 Task: Search round trip flight ticket for 5 adults, 2 children, 1 infant in seat and 2 infants on lap in economy from Owensboro: Owensborodaviess County Regional Airport to New Bern: Coastal Carolina Regional Airport (was Craven County Regional) on 5-4-2023 and return on 5-6-2023. Choice of flights is JetBlue. Number of bags: 2 checked bags. Price is upto 35000. Outbound departure time preference is 12:15.
Action: Mouse moved to (372, 375)
Screenshot: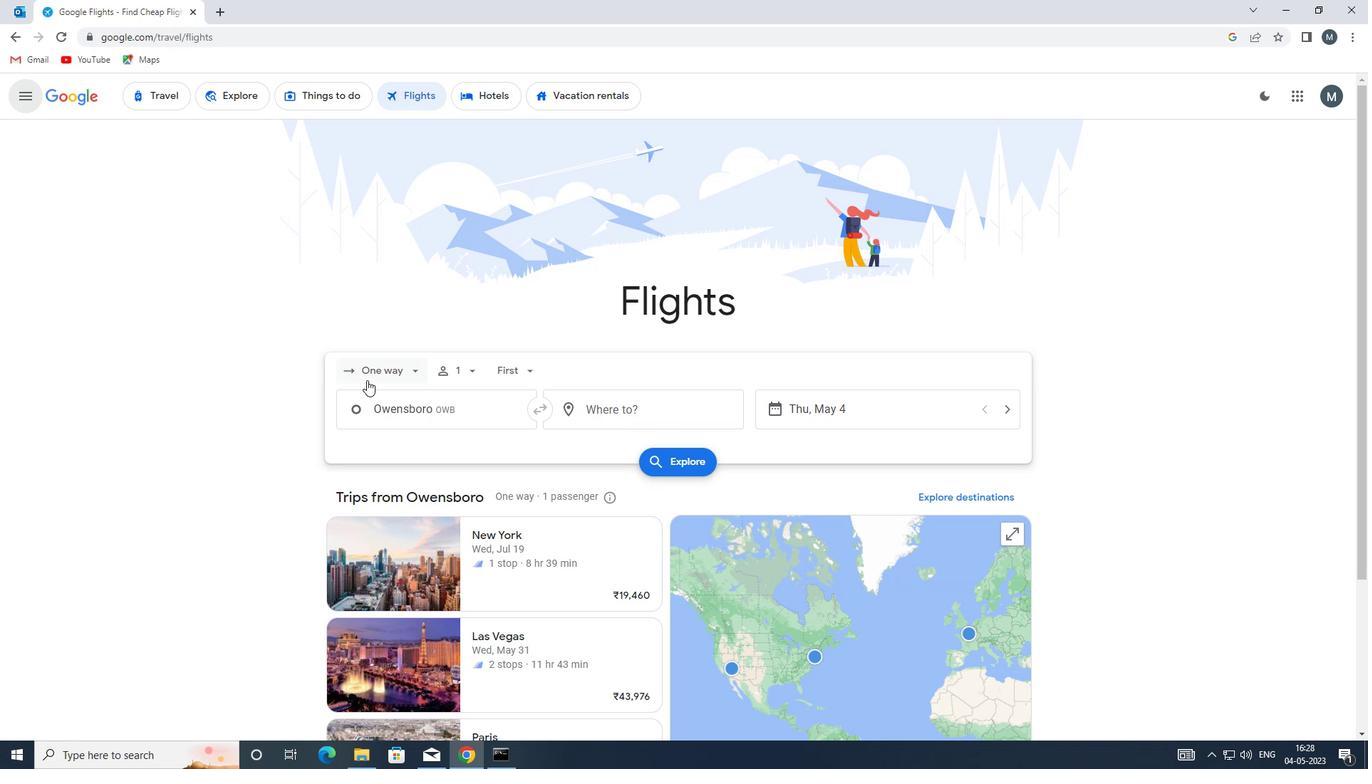 
Action: Mouse pressed left at (372, 375)
Screenshot: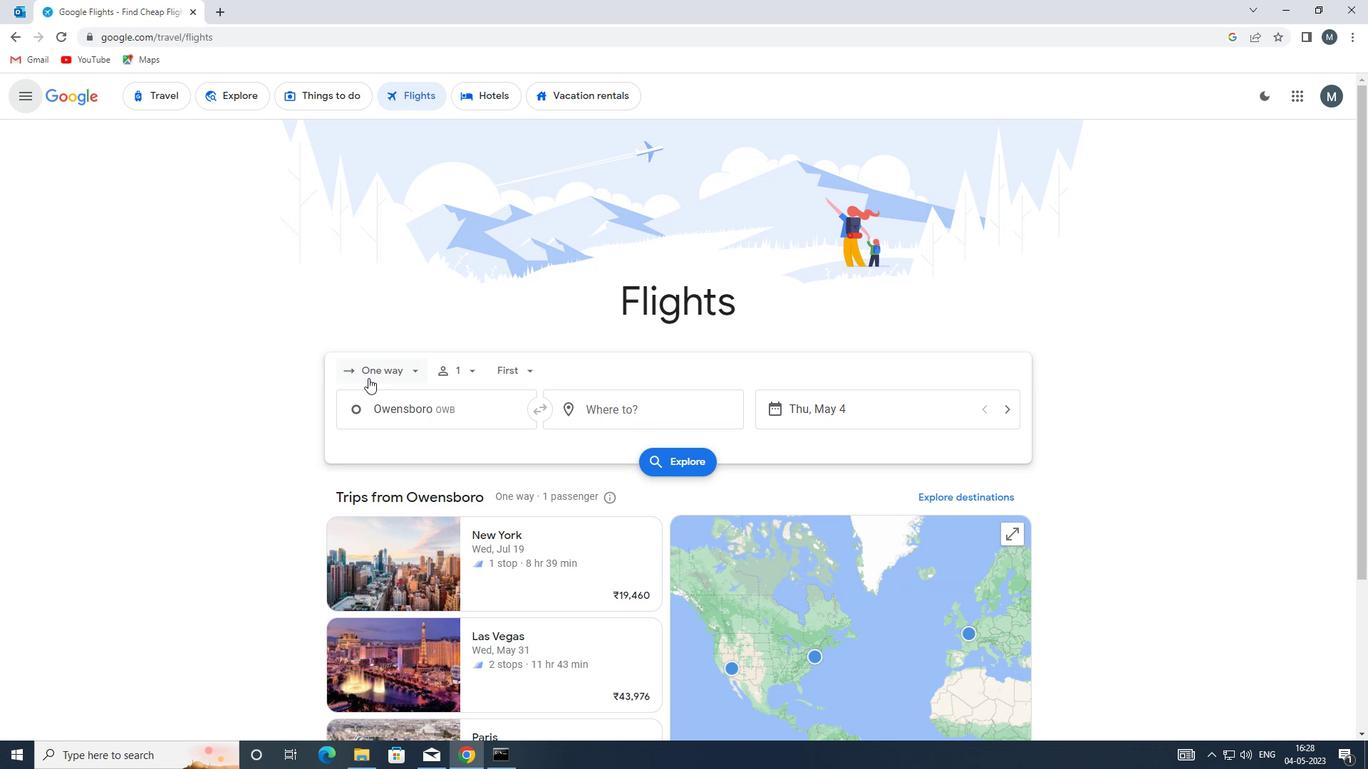 
Action: Mouse moved to (386, 400)
Screenshot: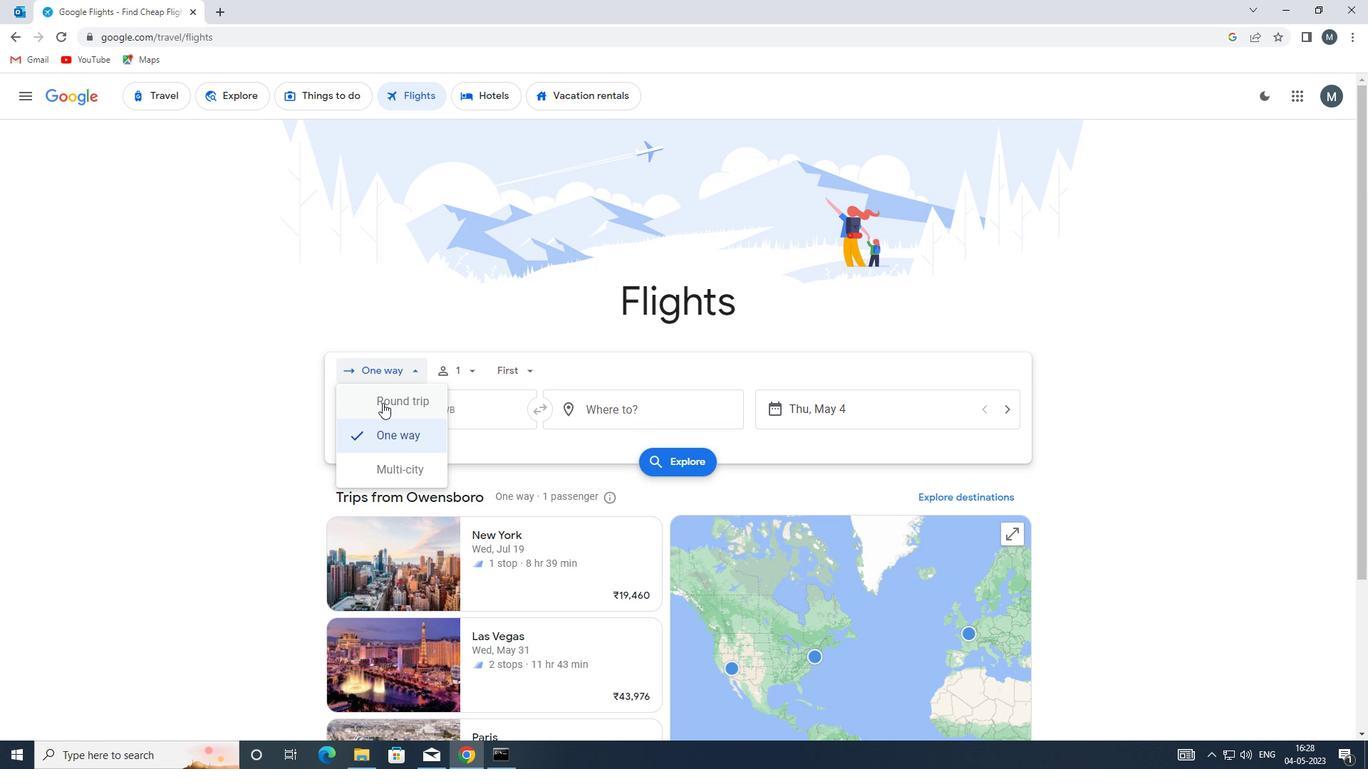 
Action: Mouse pressed left at (386, 400)
Screenshot: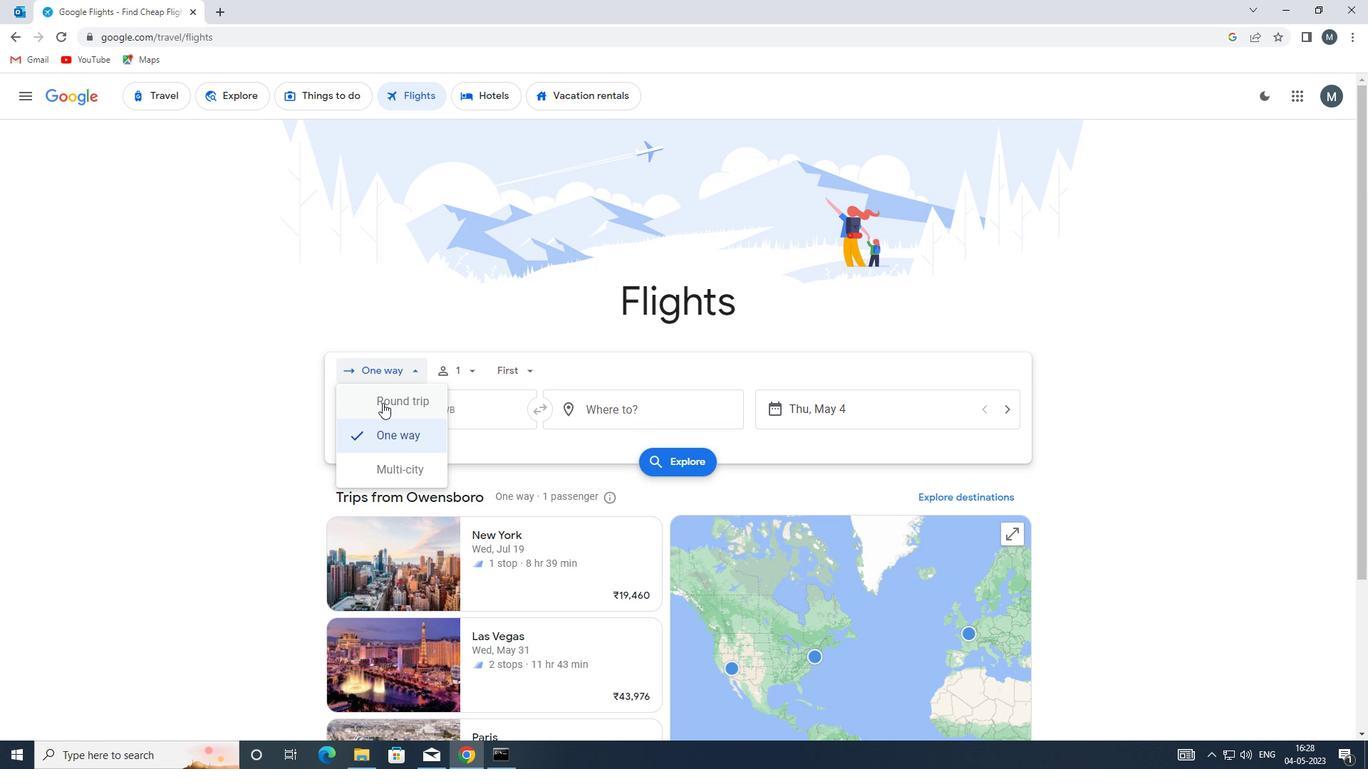 
Action: Mouse moved to (466, 374)
Screenshot: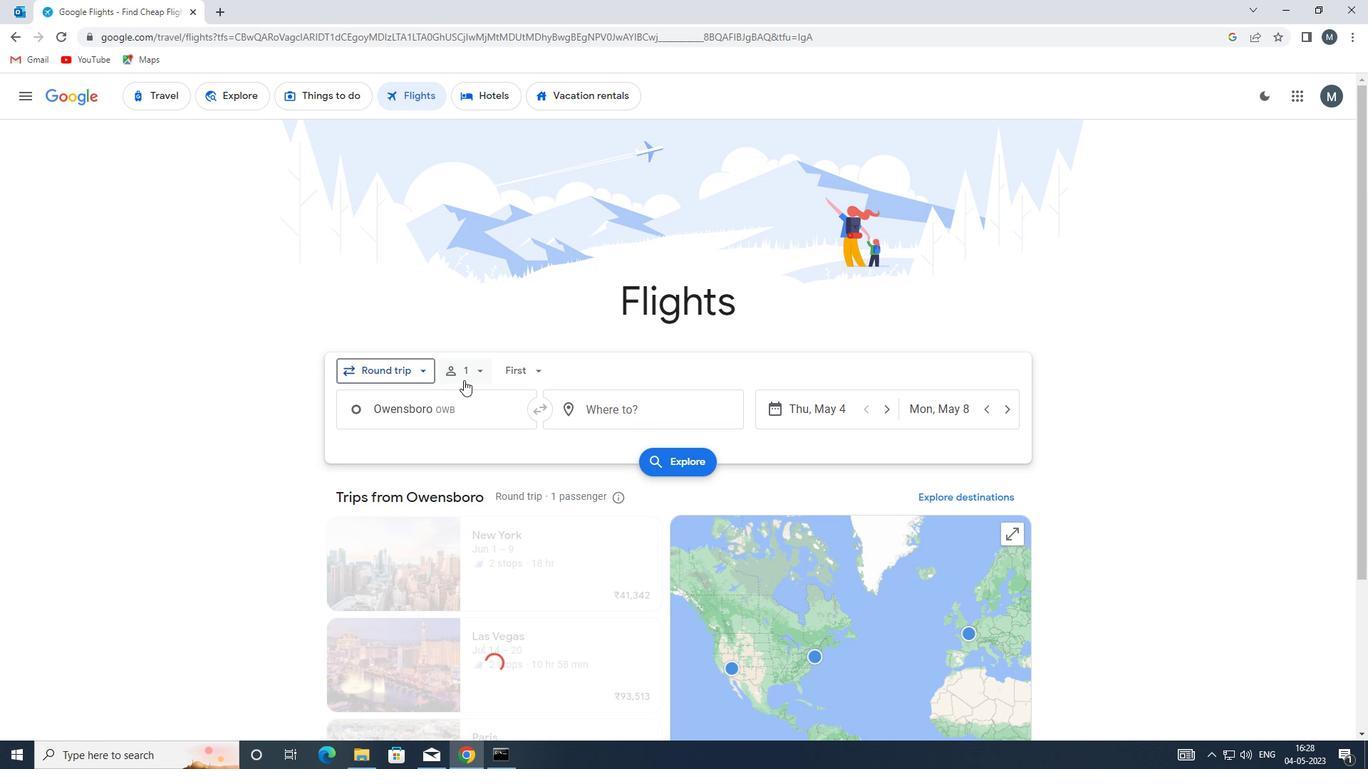 
Action: Mouse pressed left at (466, 374)
Screenshot: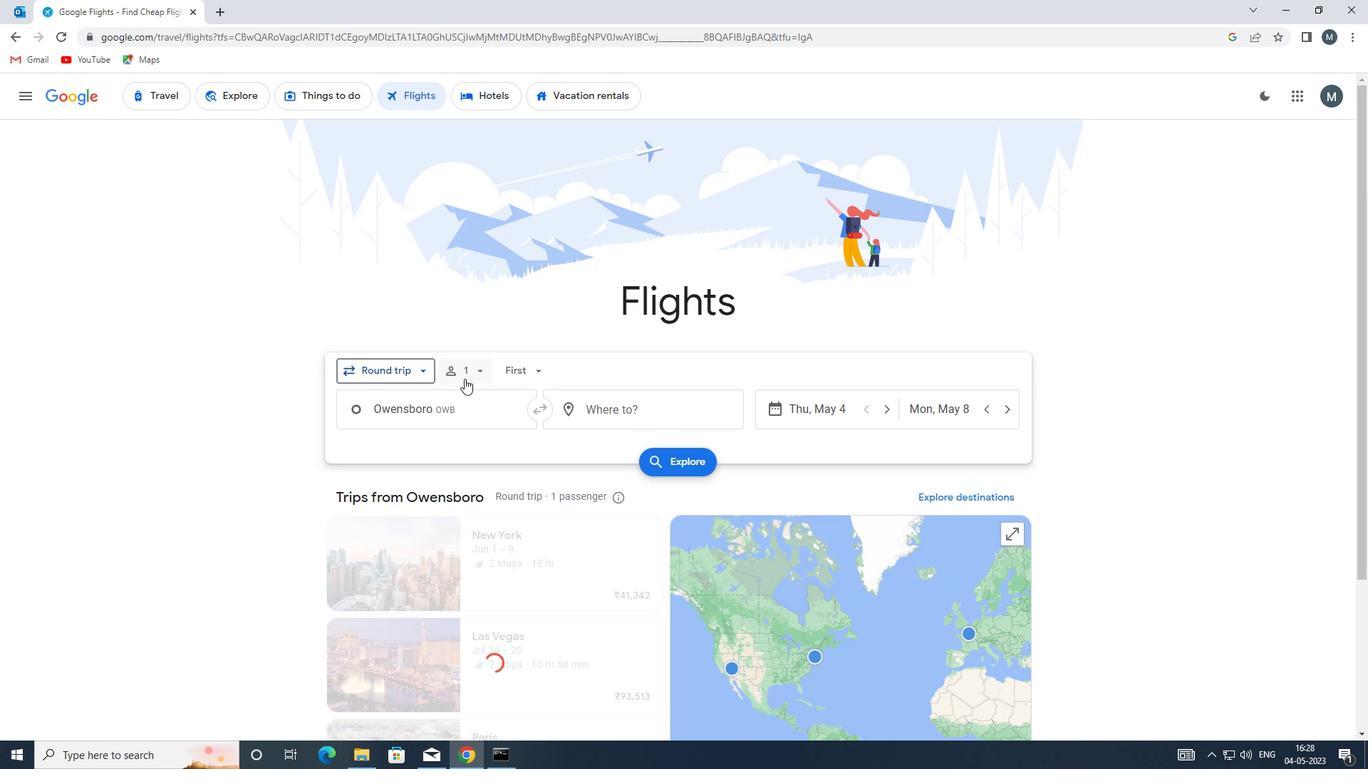 
Action: Mouse moved to (596, 409)
Screenshot: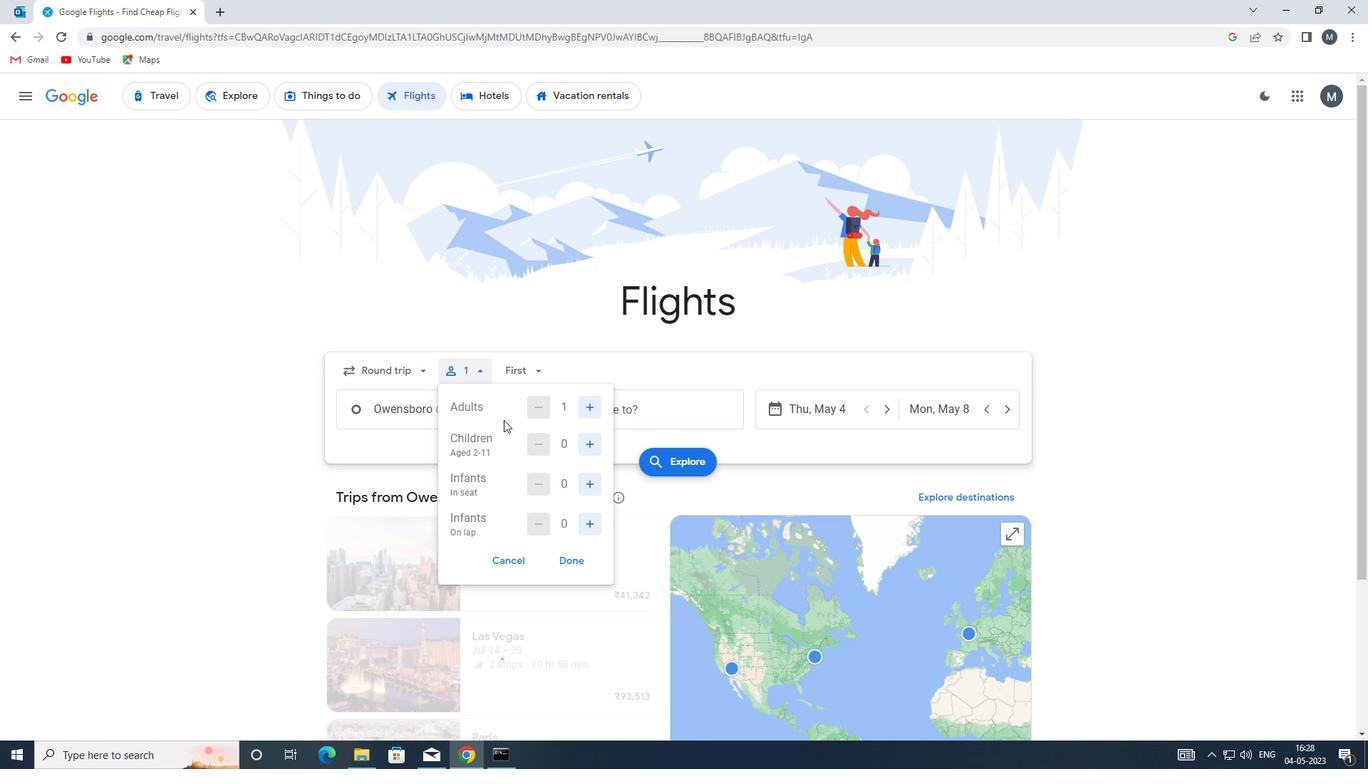 
Action: Mouse pressed left at (596, 409)
Screenshot: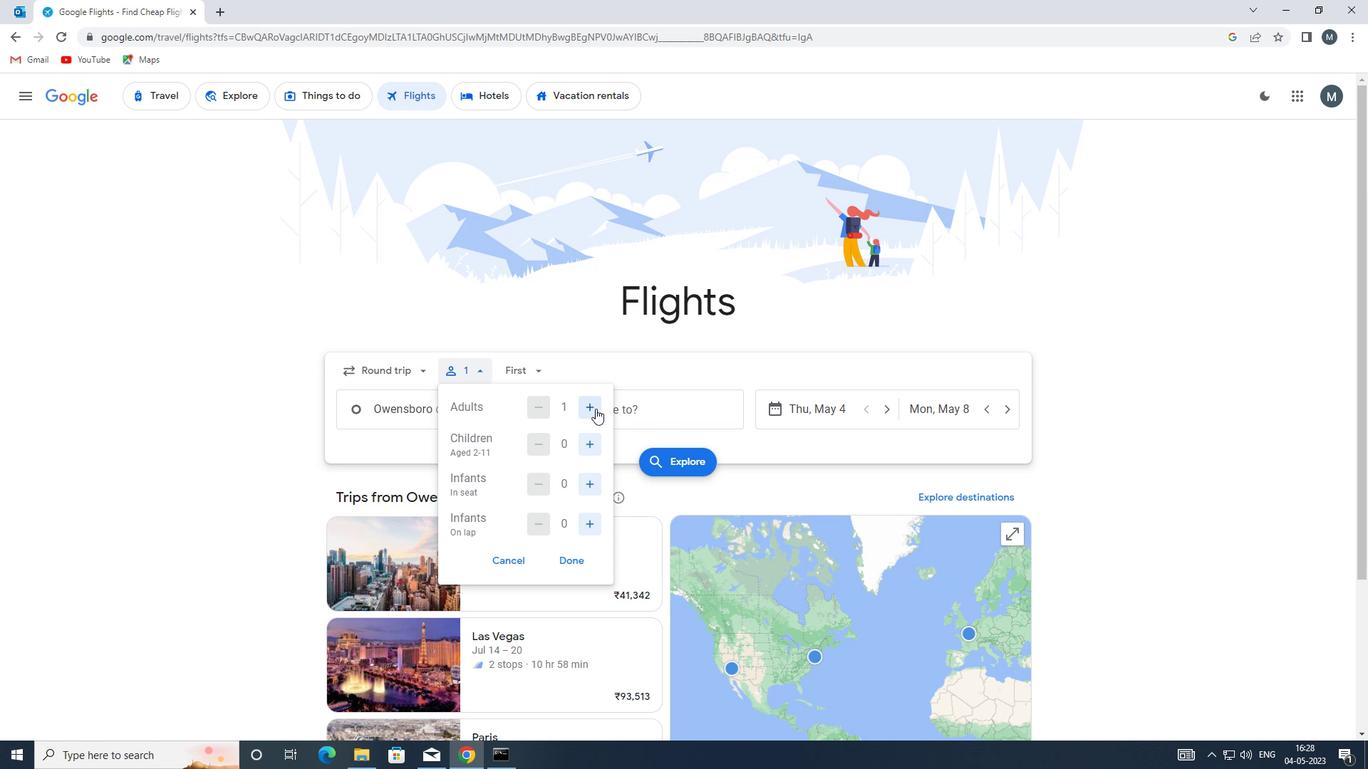 
Action: Mouse pressed left at (596, 409)
Screenshot: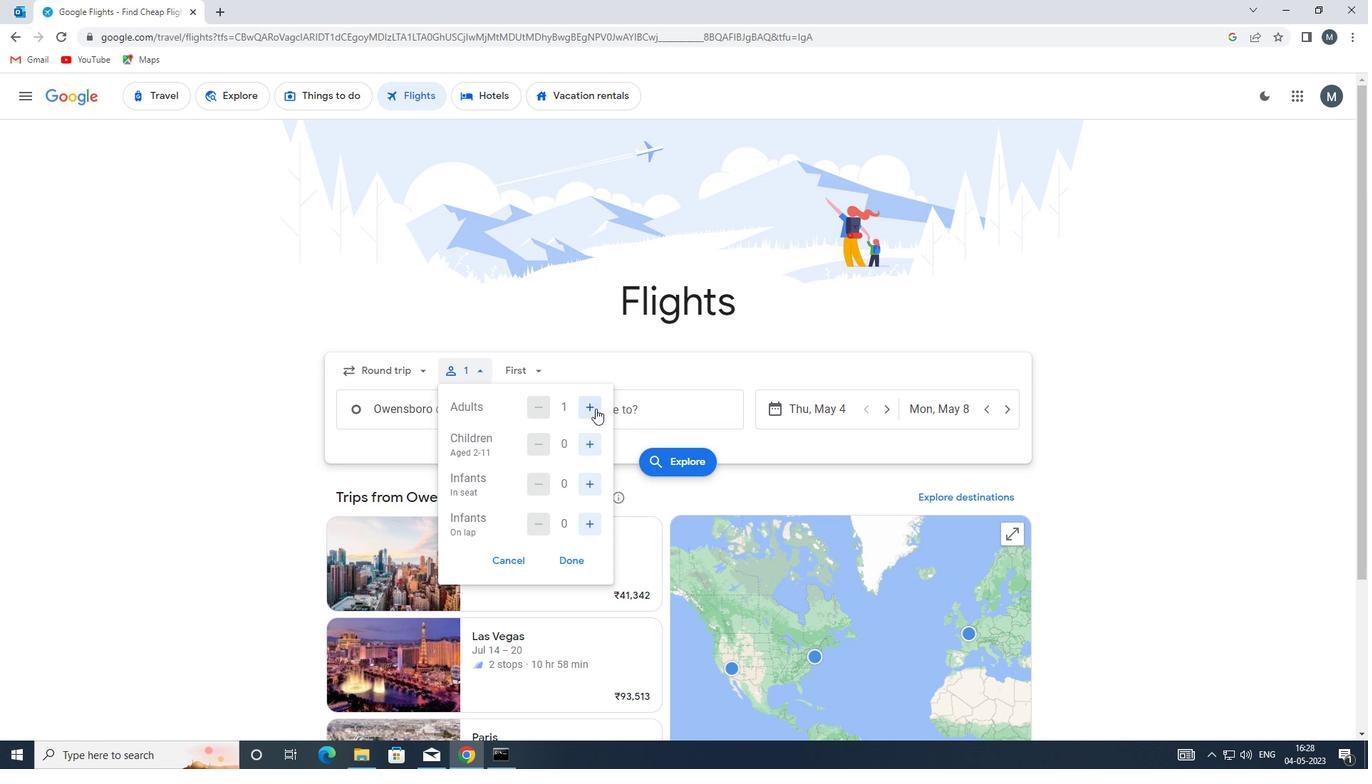 
Action: Mouse pressed left at (596, 409)
Screenshot: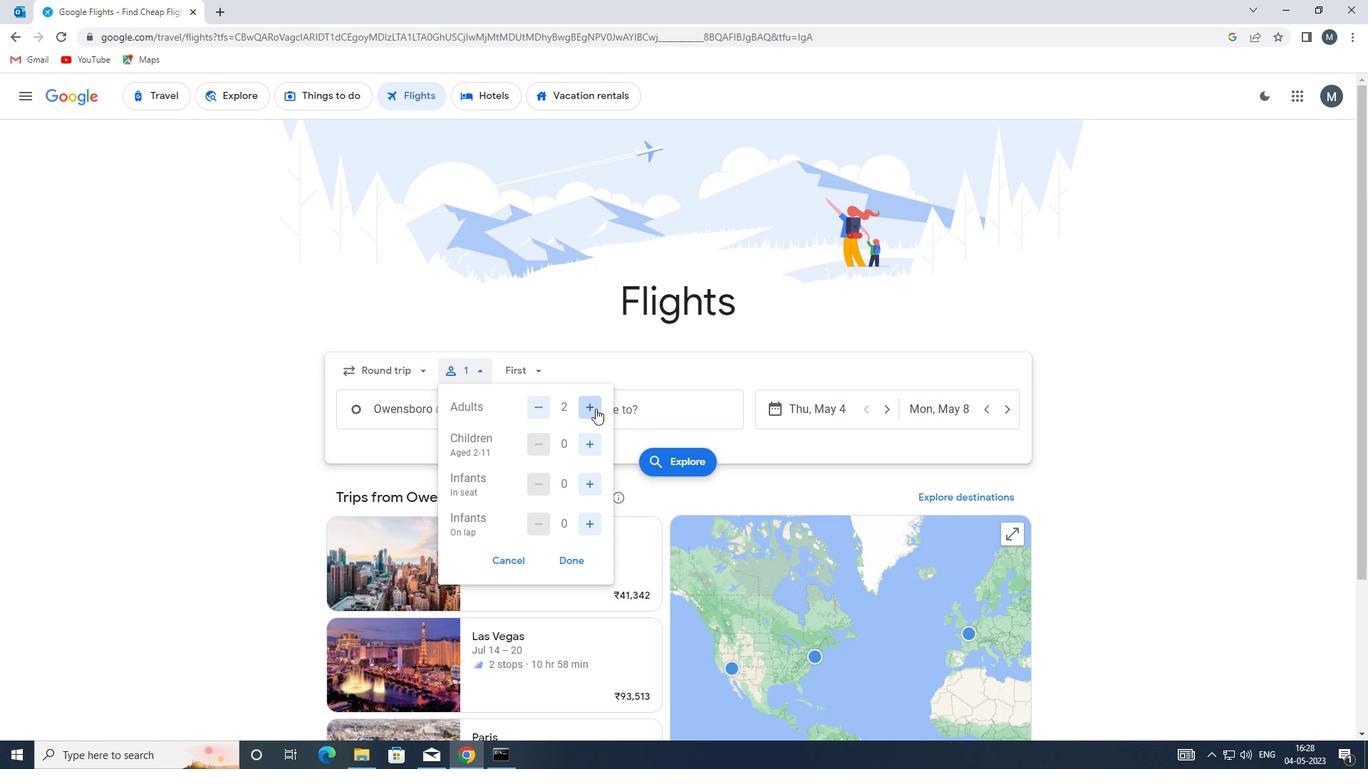 
Action: Mouse pressed left at (596, 409)
Screenshot: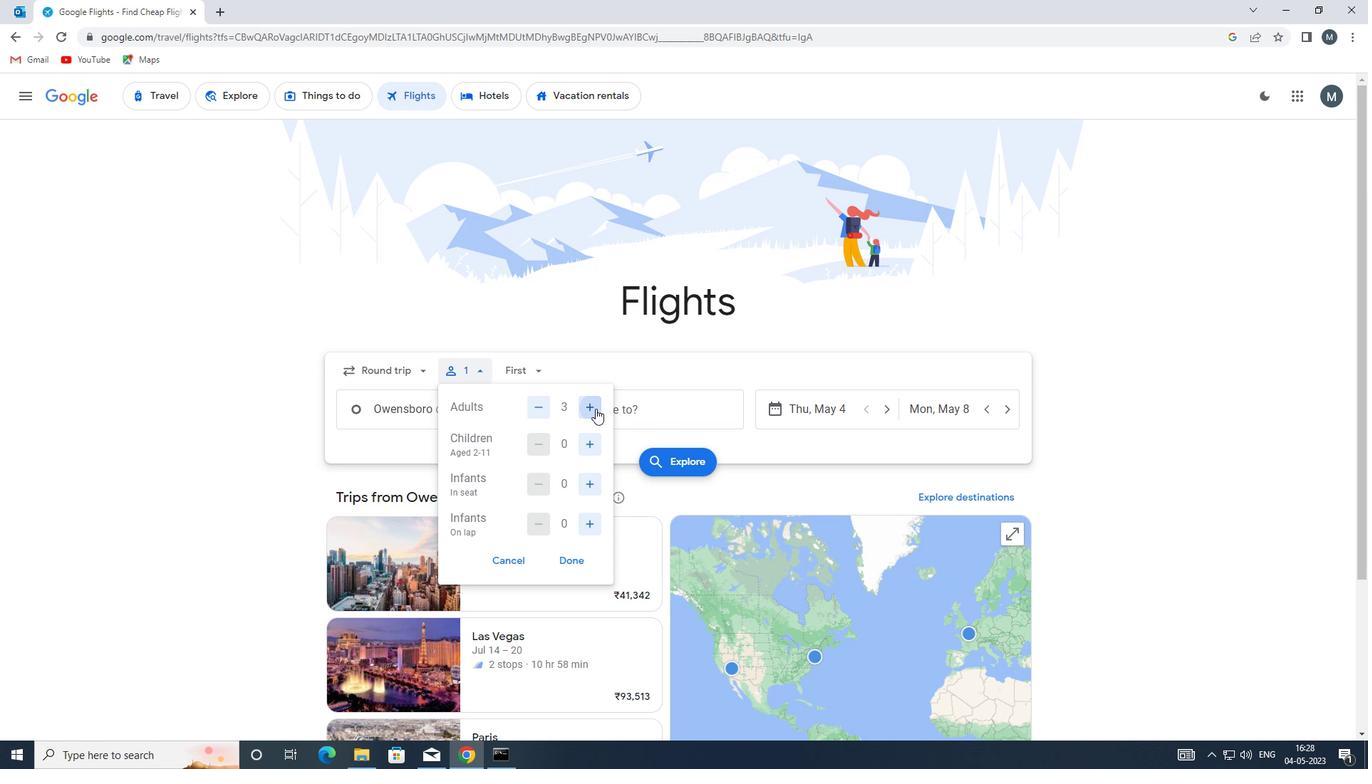
Action: Mouse moved to (589, 445)
Screenshot: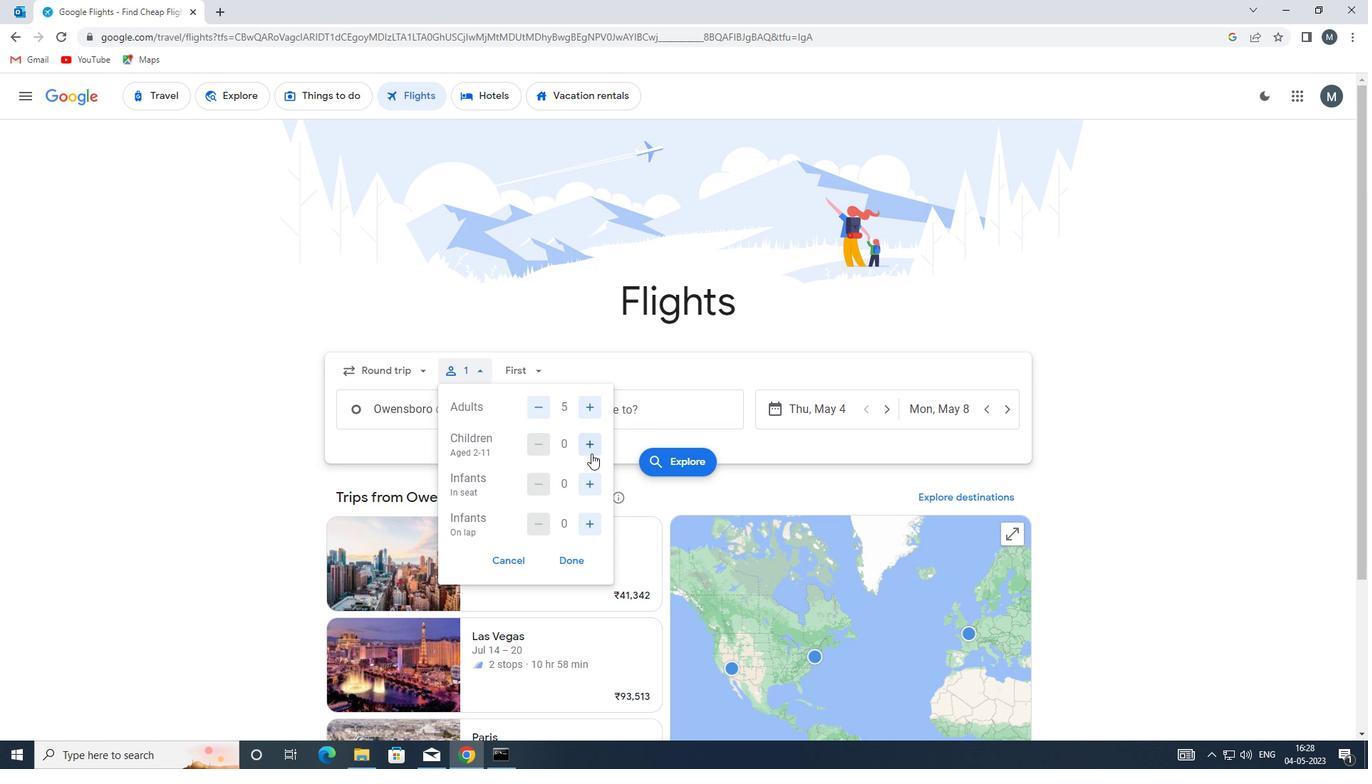 
Action: Mouse pressed left at (589, 445)
Screenshot: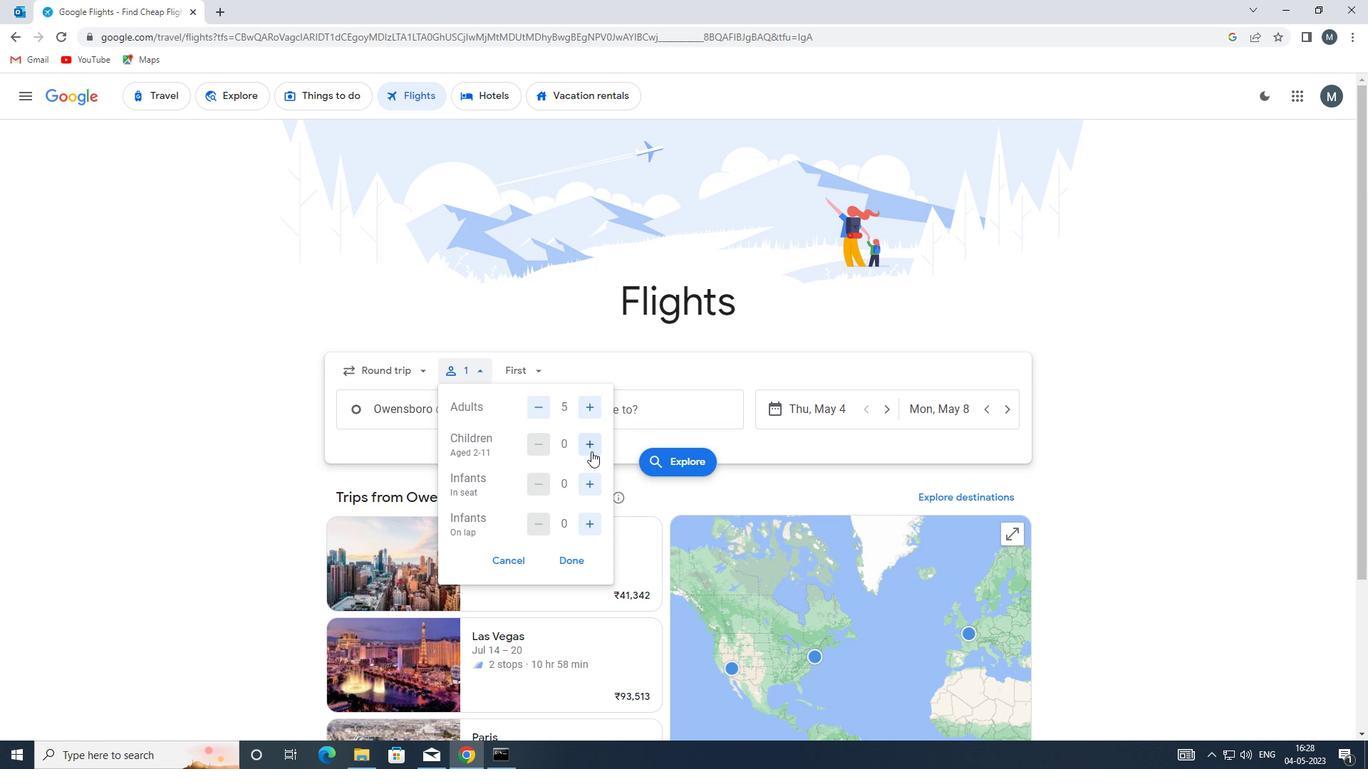 
Action: Mouse moved to (589, 444)
Screenshot: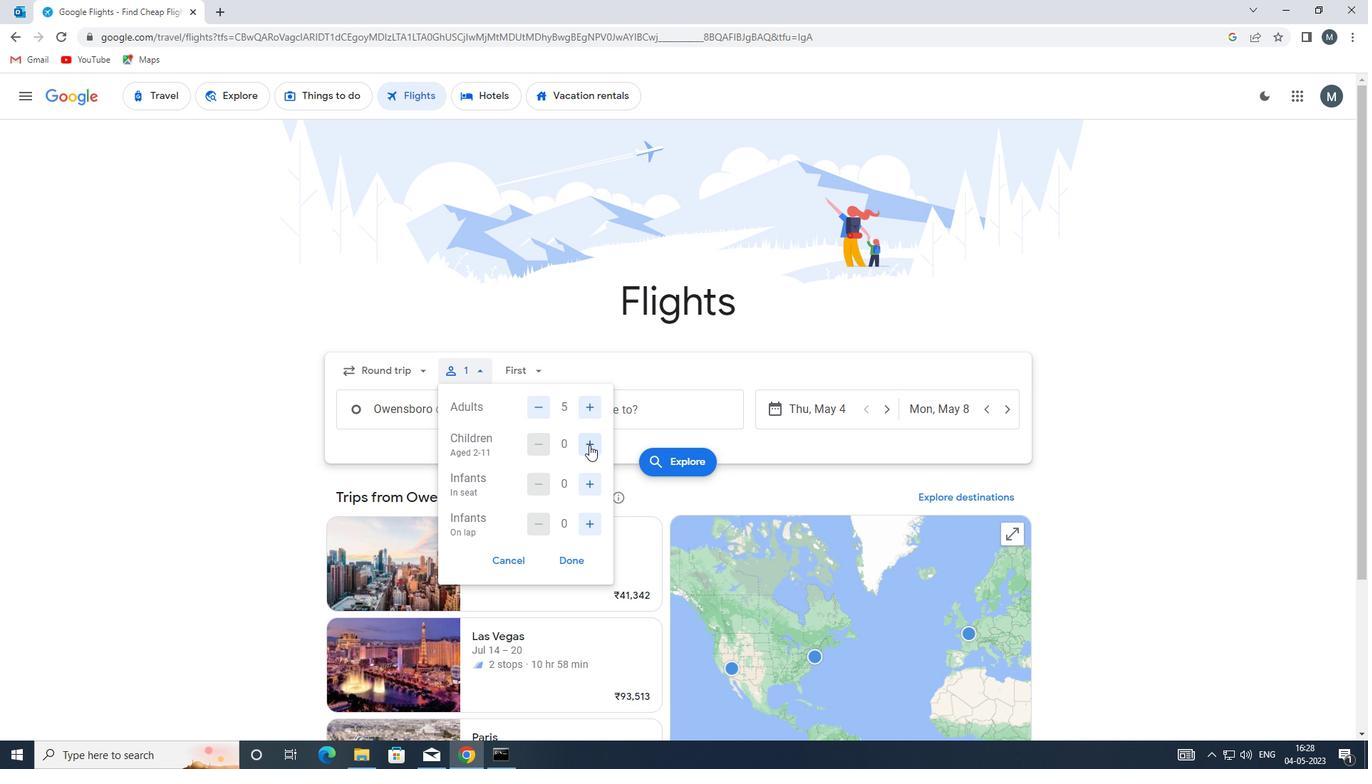 
Action: Mouse pressed left at (589, 444)
Screenshot: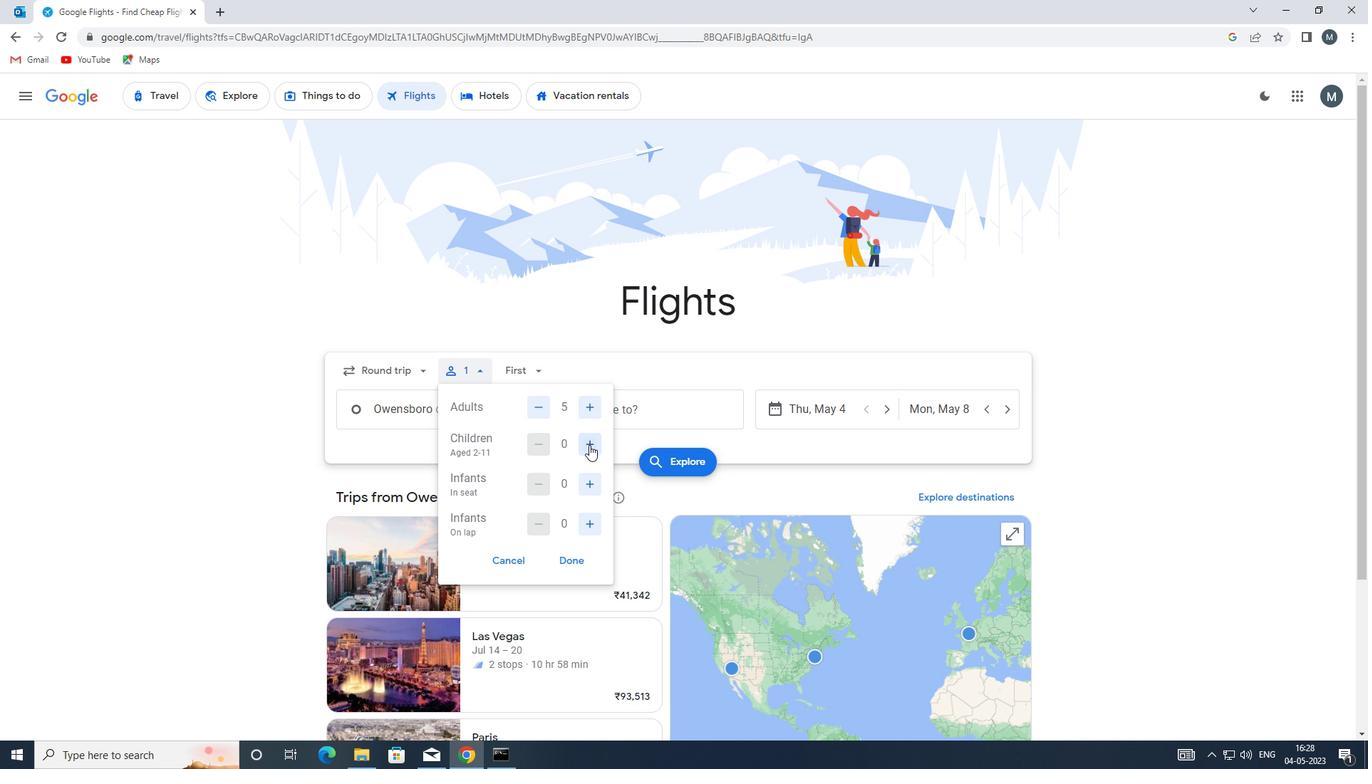
Action: Mouse moved to (590, 486)
Screenshot: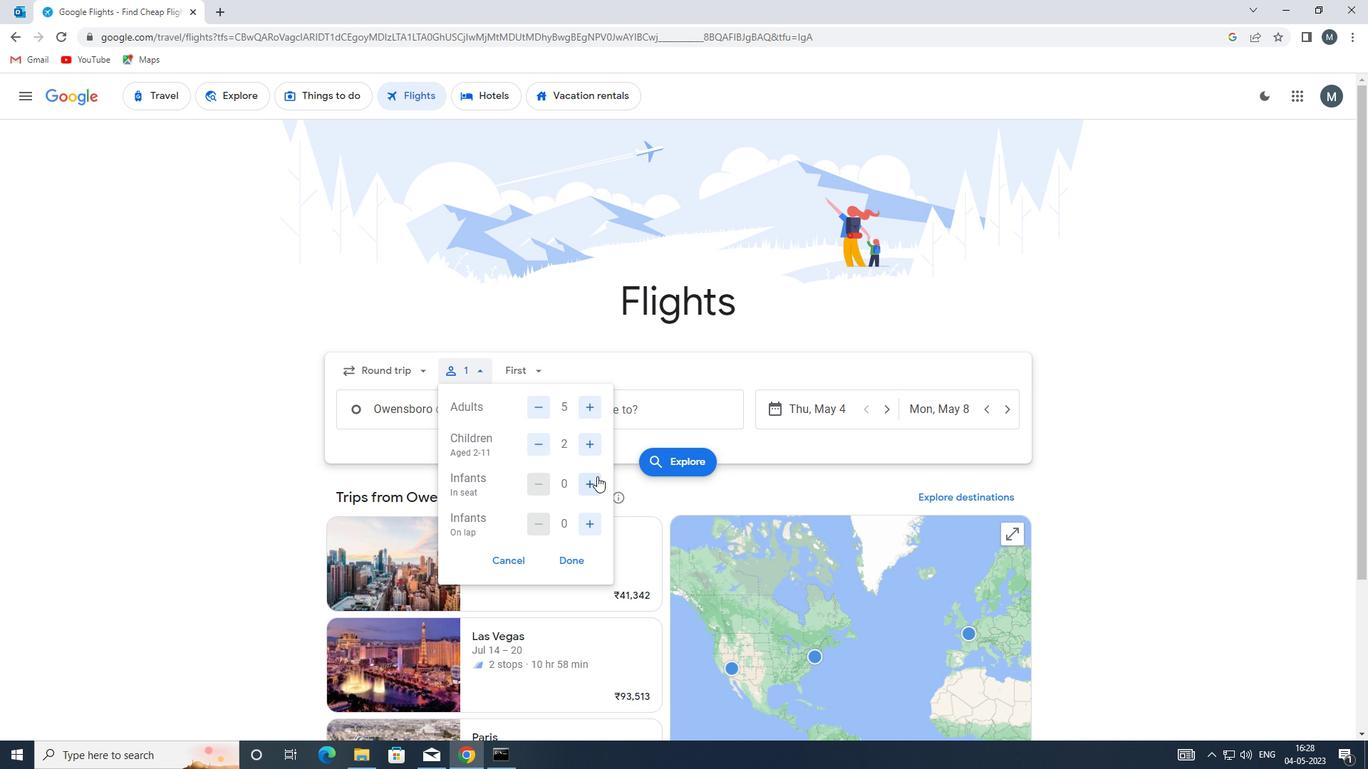 
Action: Mouse pressed left at (590, 486)
Screenshot: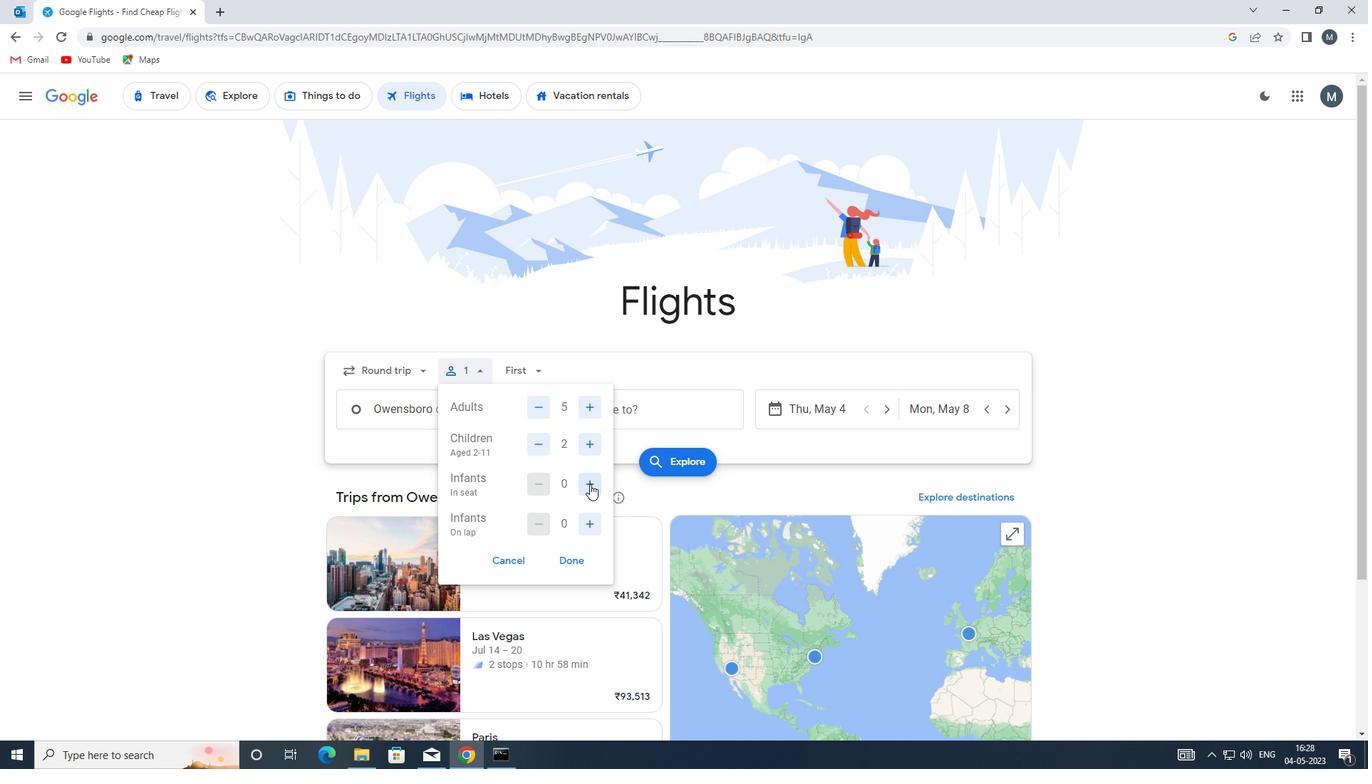 
Action: Mouse moved to (594, 523)
Screenshot: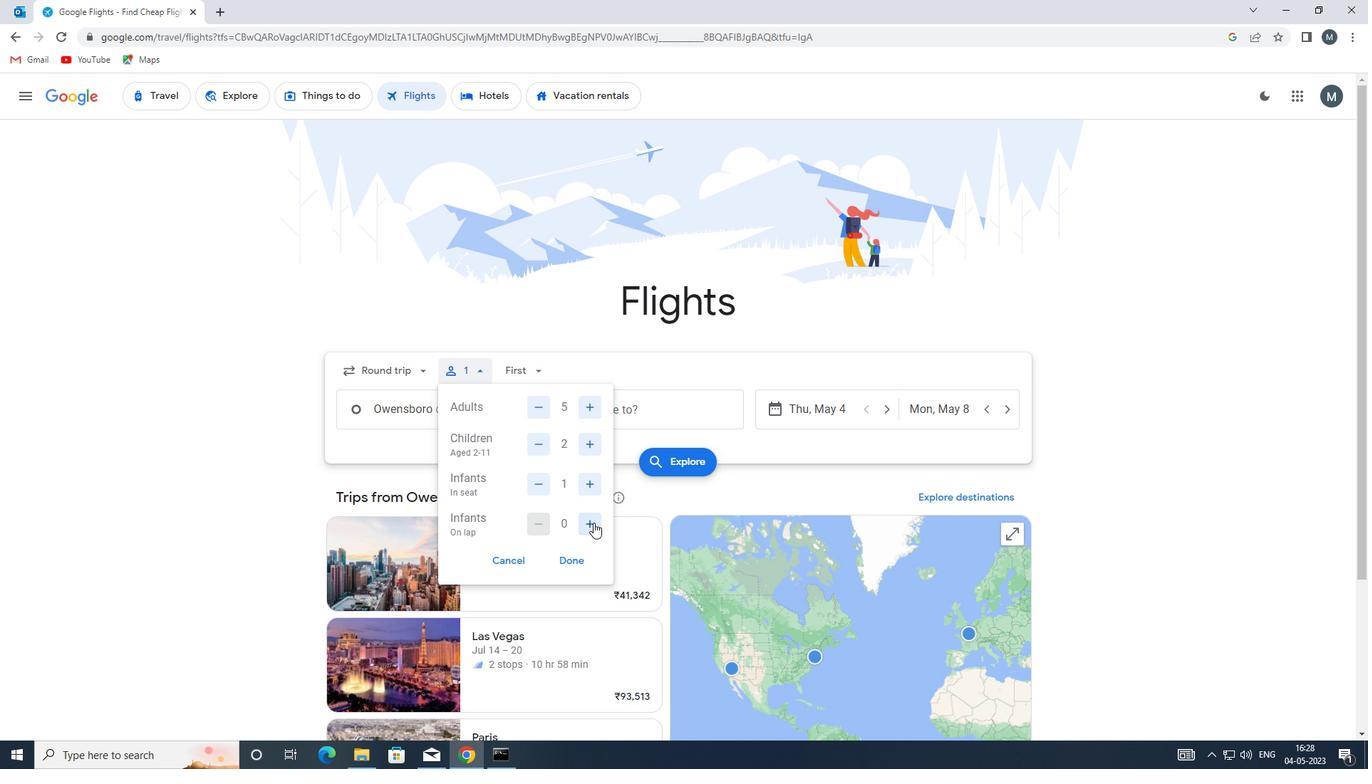 
Action: Mouse pressed left at (594, 523)
Screenshot: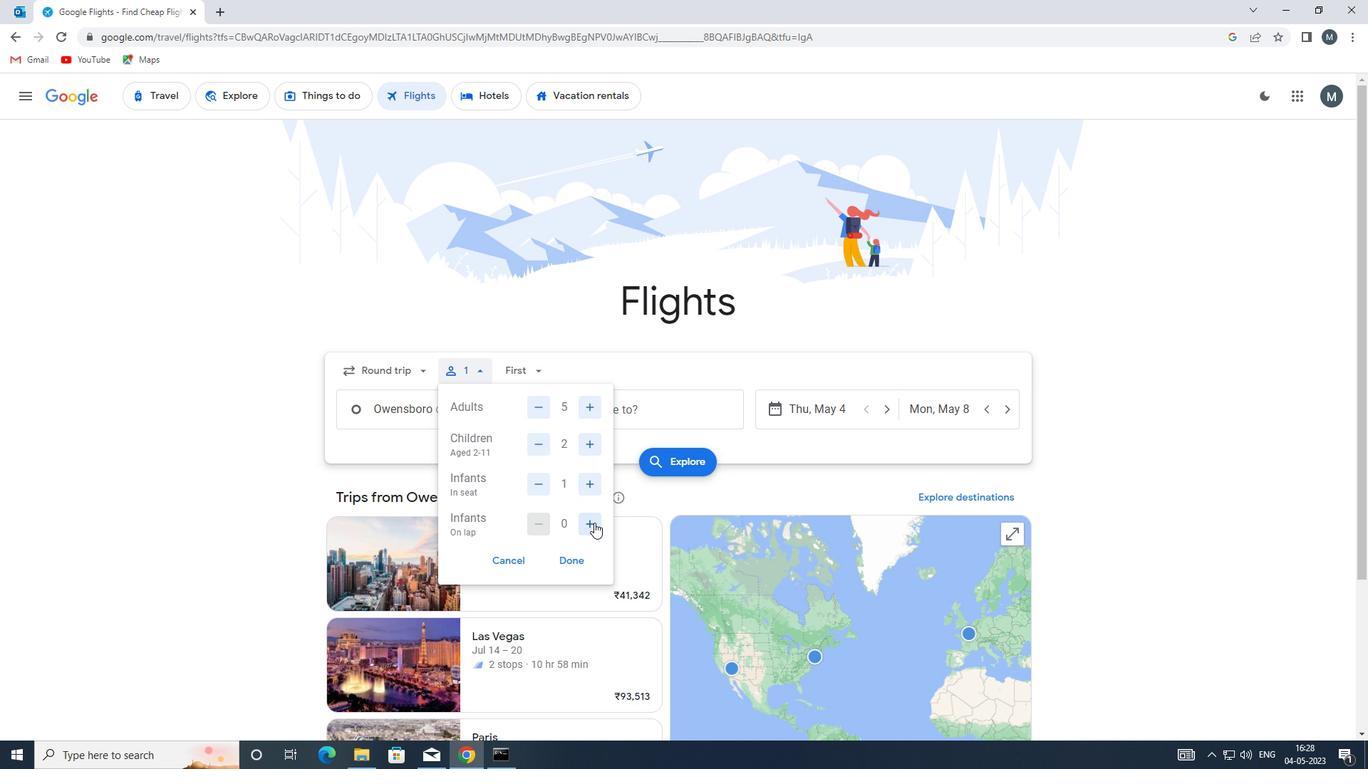 
Action: Mouse moved to (593, 522)
Screenshot: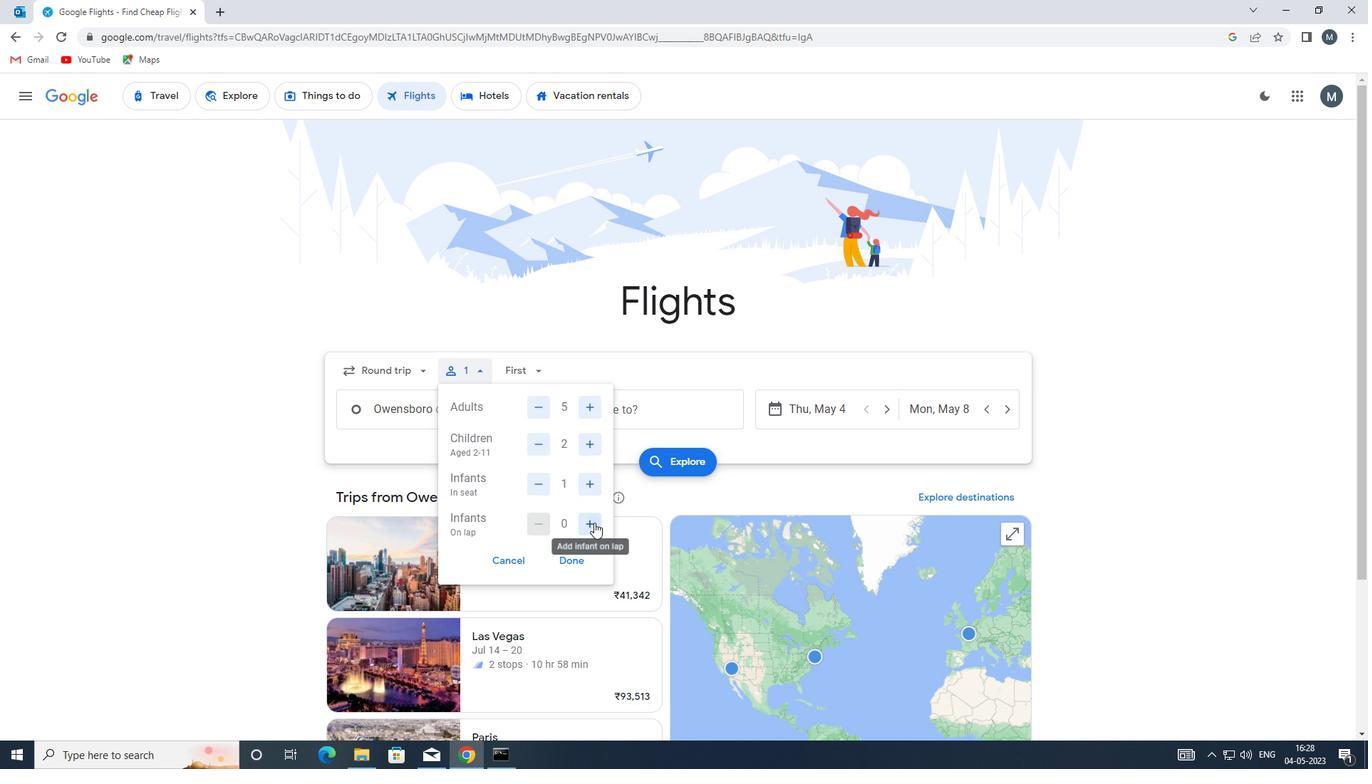 
Action: Mouse pressed left at (593, 522)
Screenshot: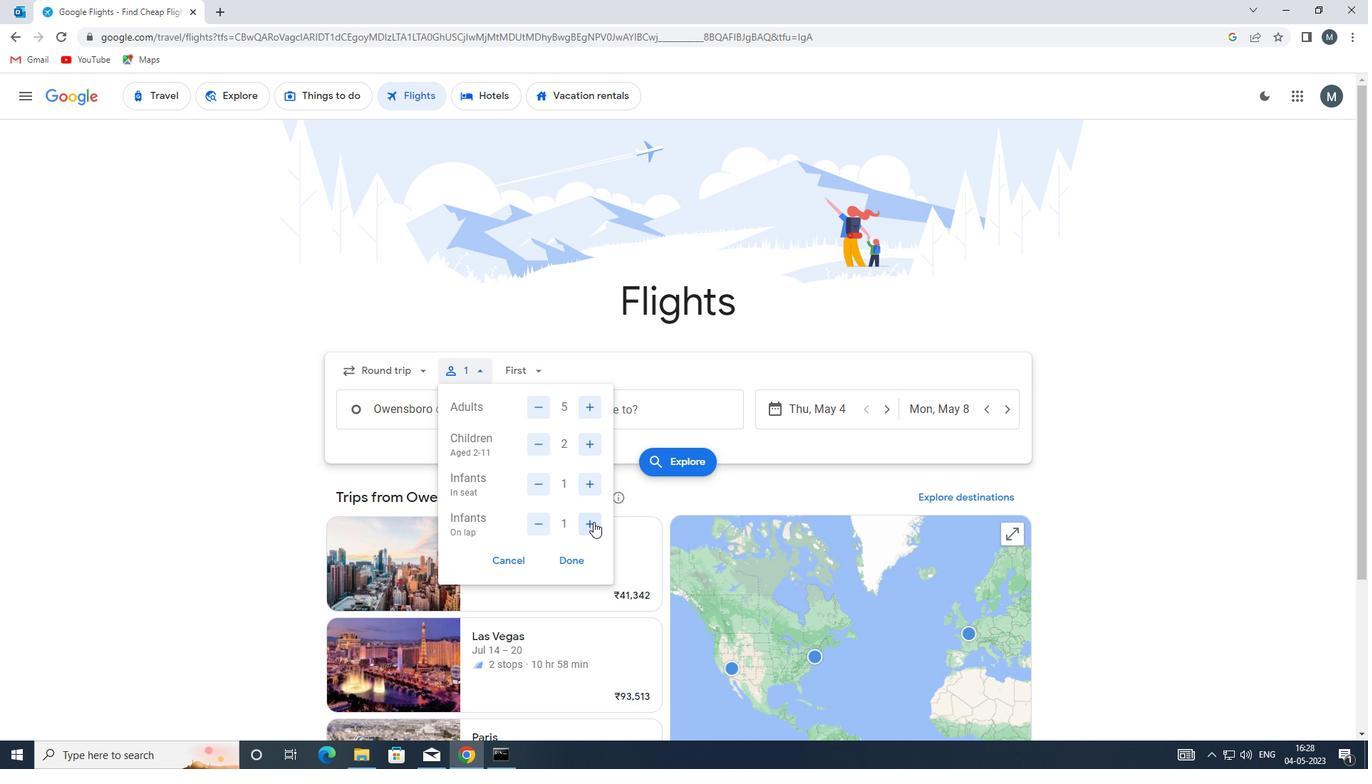 
Action: Mouse moved to (542, 519)
Screenshot: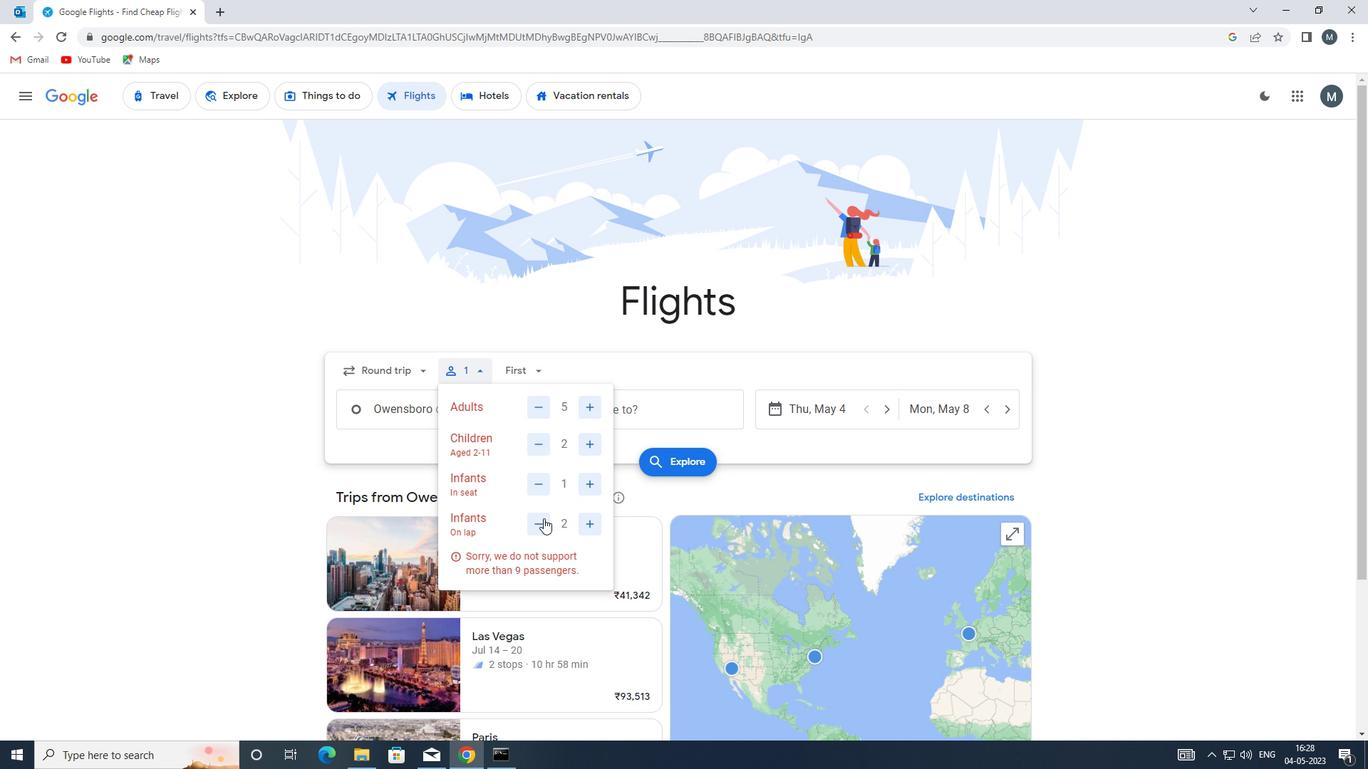 
Action: Mouse pressed left at (542, 519)
Screenshot: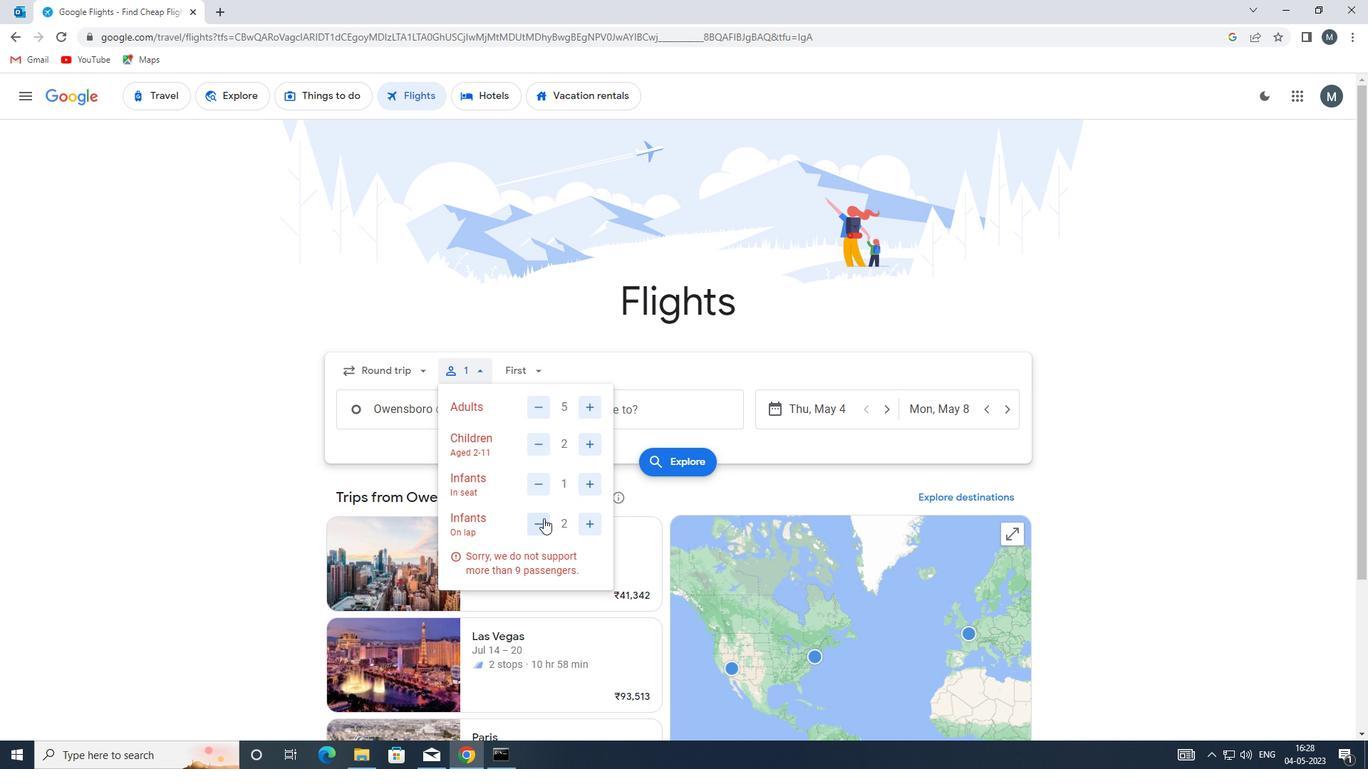 
Action: Mouse moved to (584, 562)
Screenshot: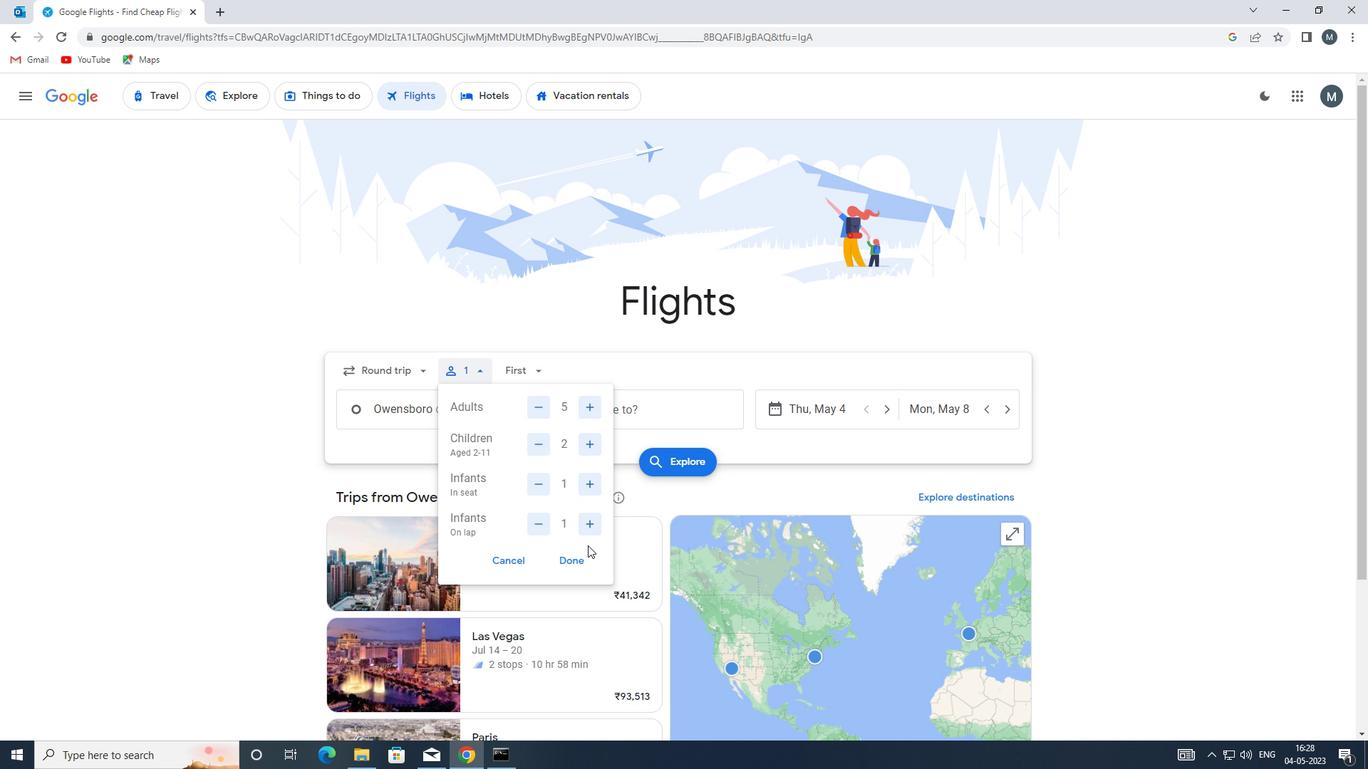 
Action: Mouse pressed left at (584, 562)
Screenshot: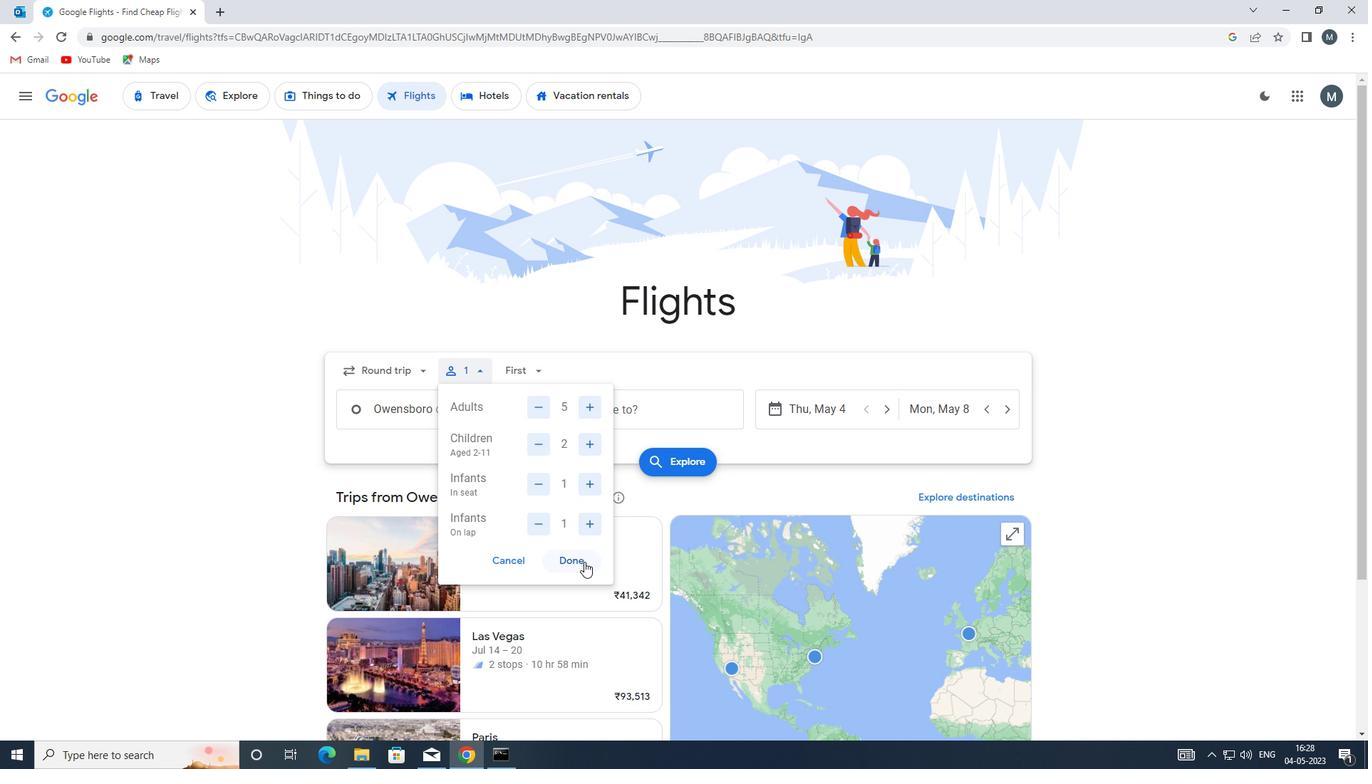 
Action: Mouse moved to (539, 375)
Screenshot: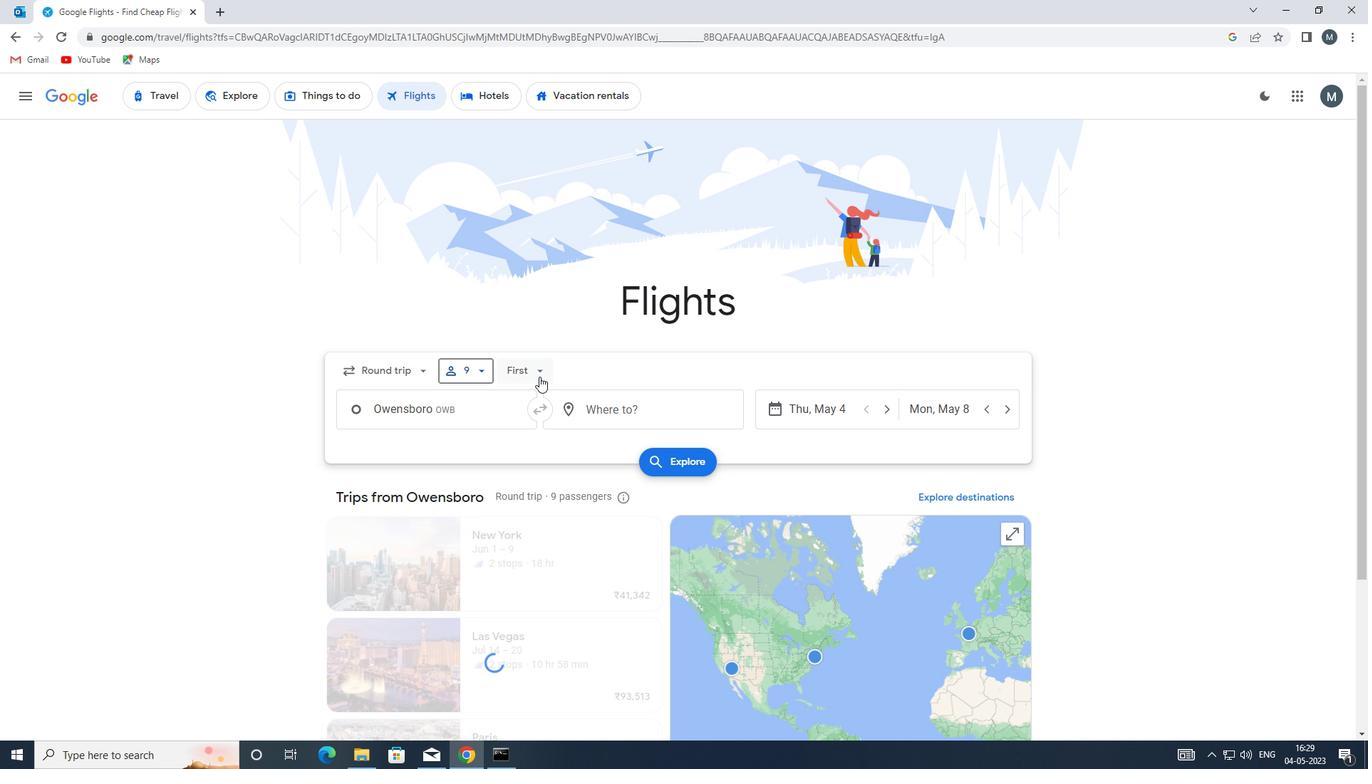 
Action: Mouse pressed left at (539, 375)
Screenshot: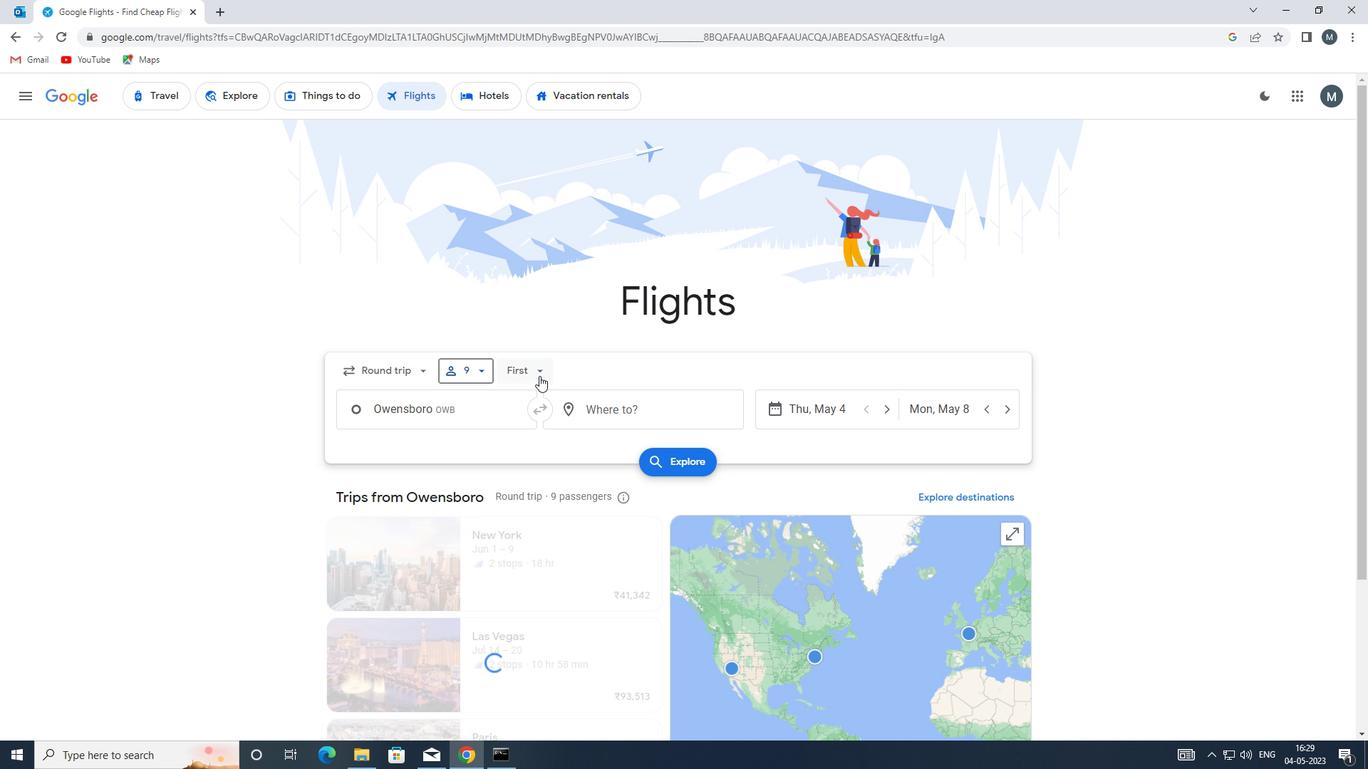 
Action: Mouse moved to (553, 404)
Screenshot: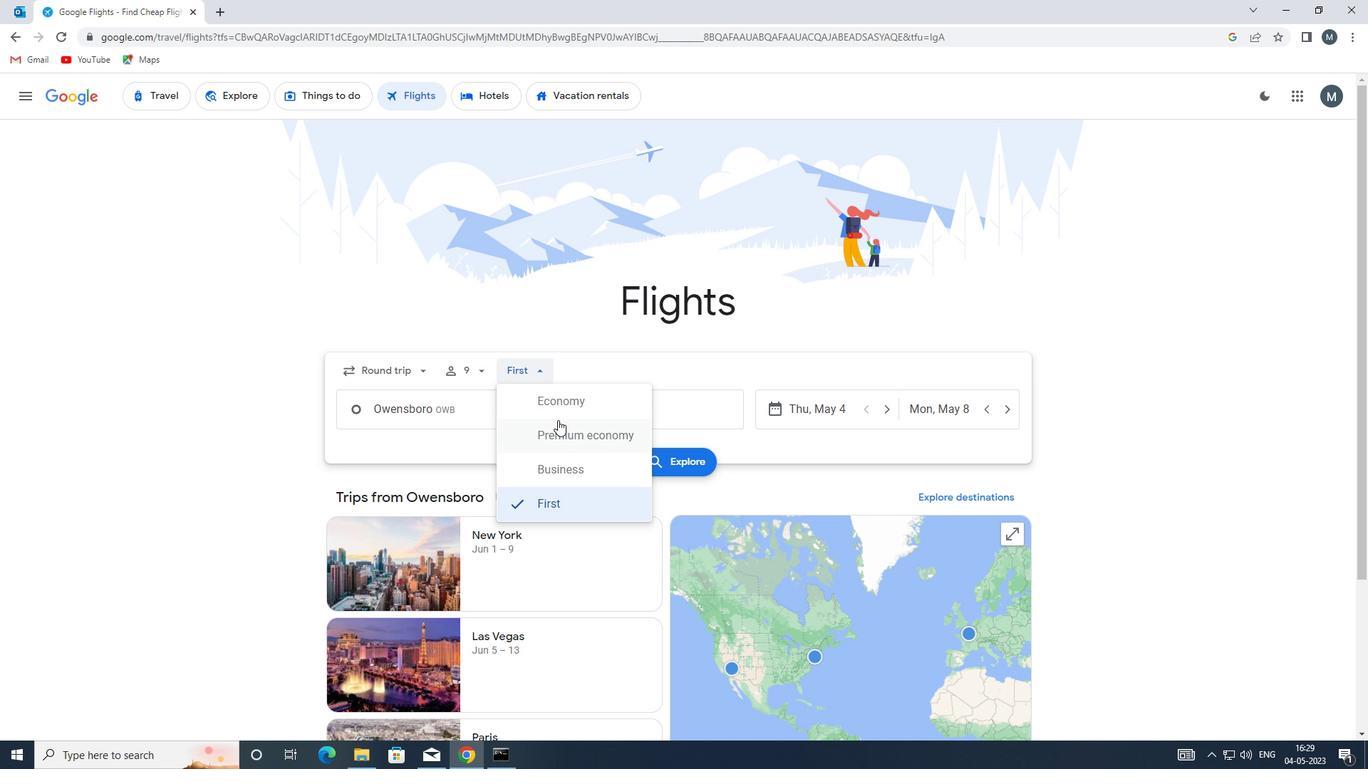 
Action: Mouse pressed left at (553, 404)
Screenshot: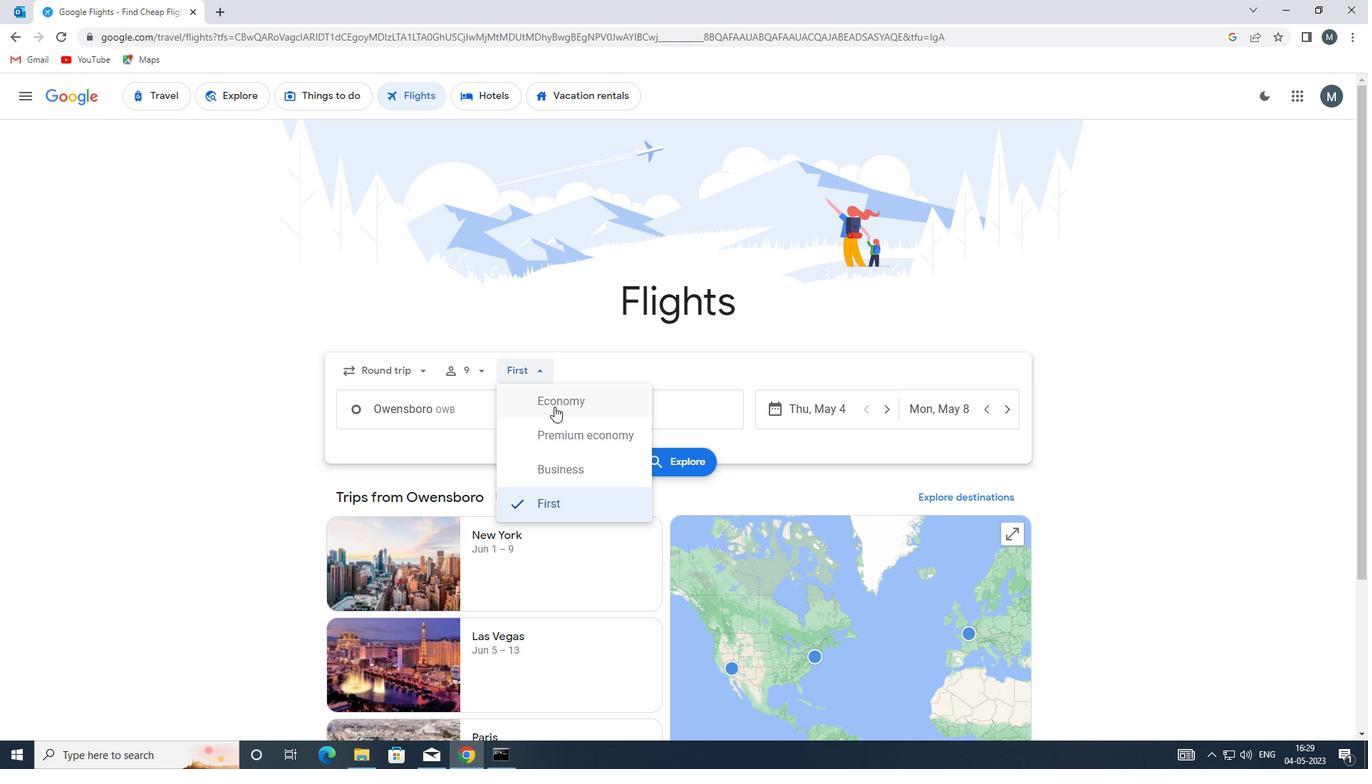 
Action: Mouse moved to (481, 424)
Screenshot: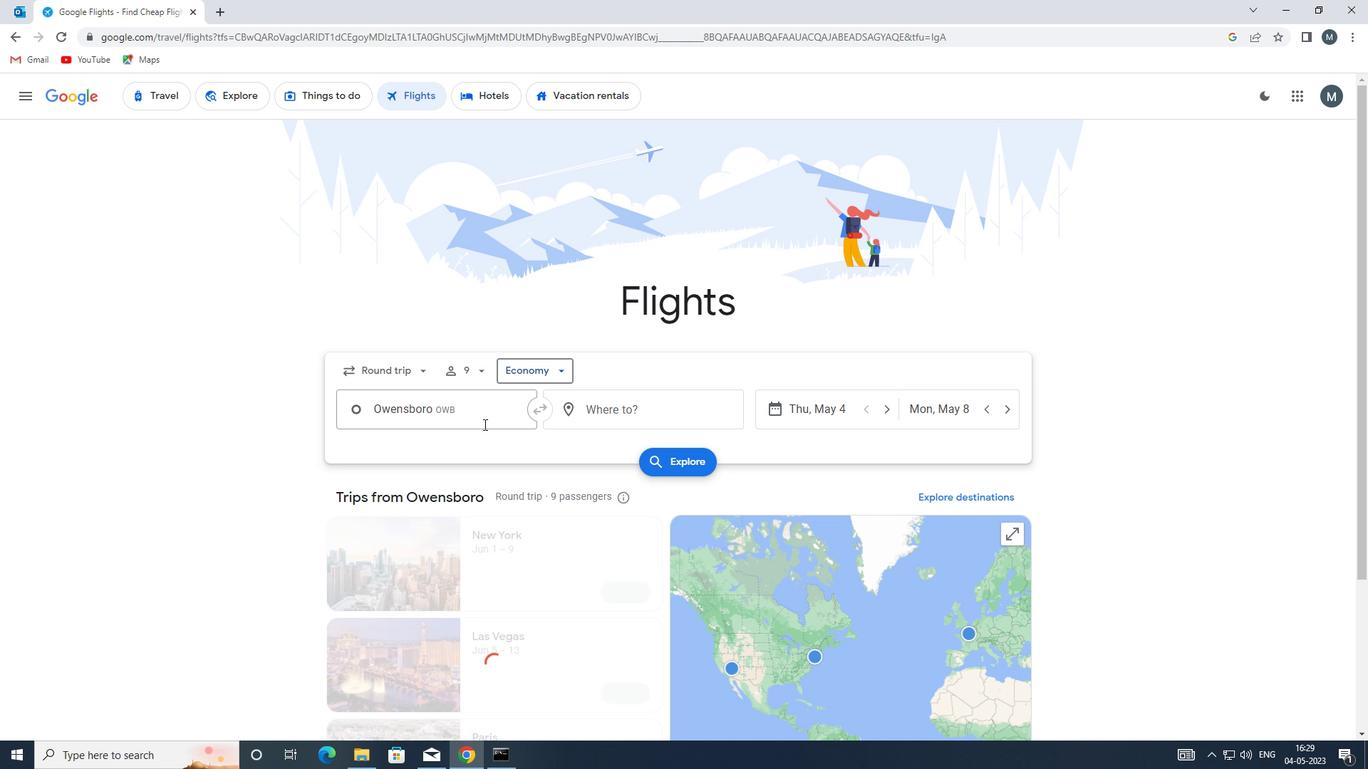 
Action: Mouse pressed left at (481, 424)
Screenshot: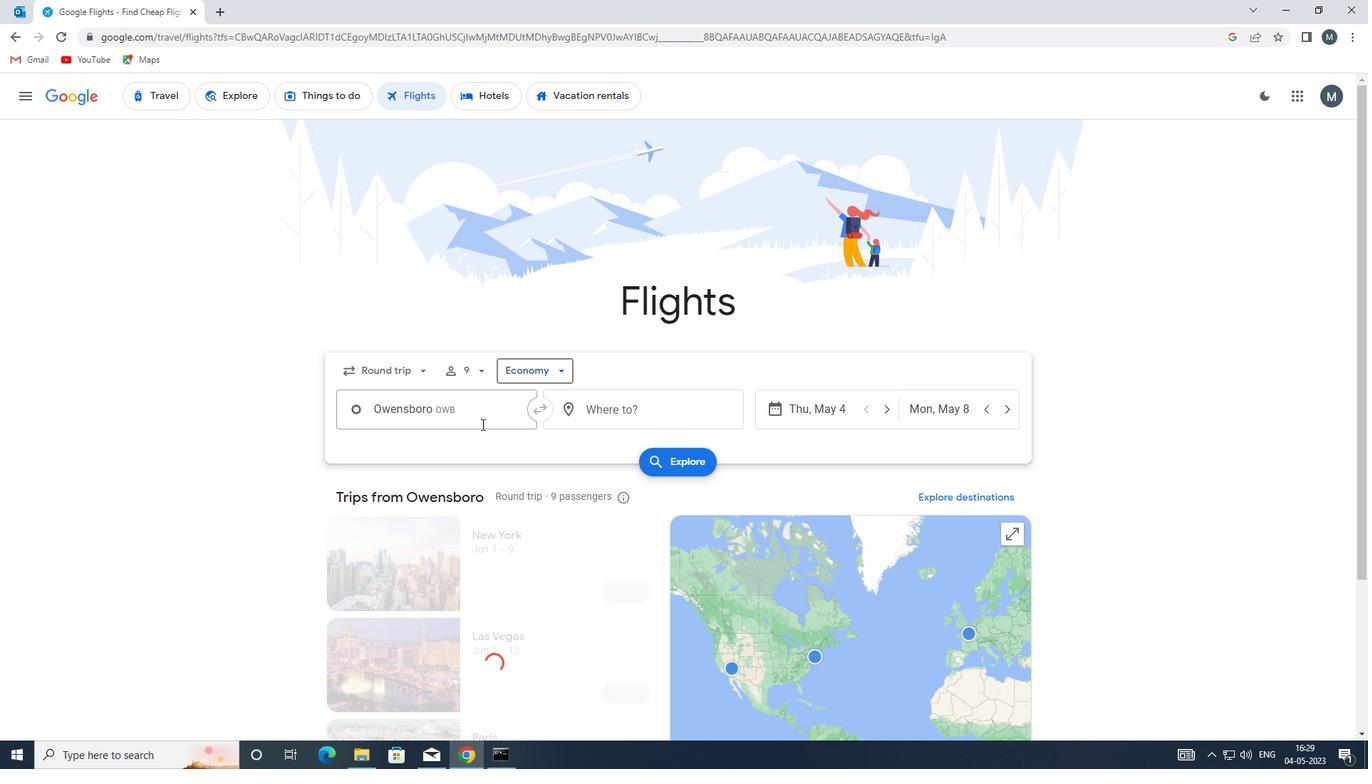 
Action: Mouse moved to (484, 434)
Screenshot: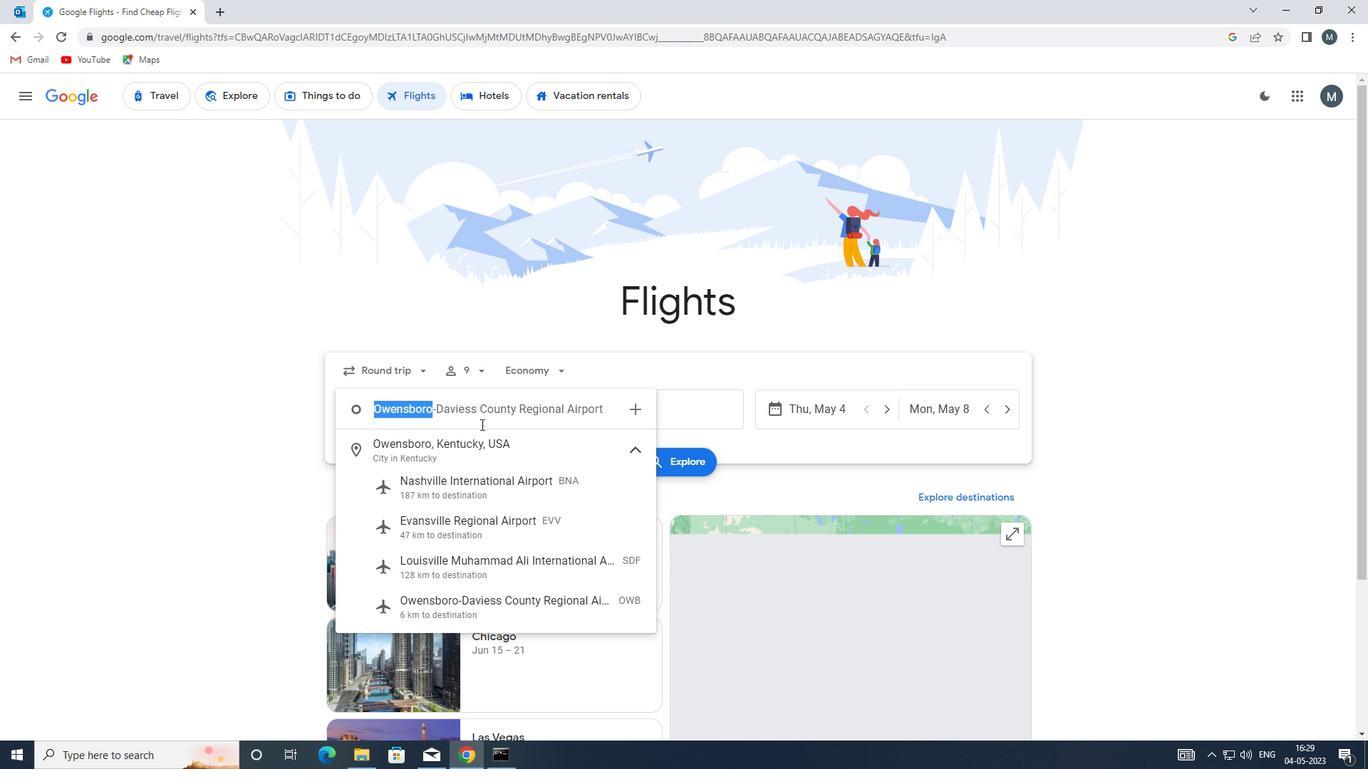 
Action: Key pressed <Key.enter>
Screenshot: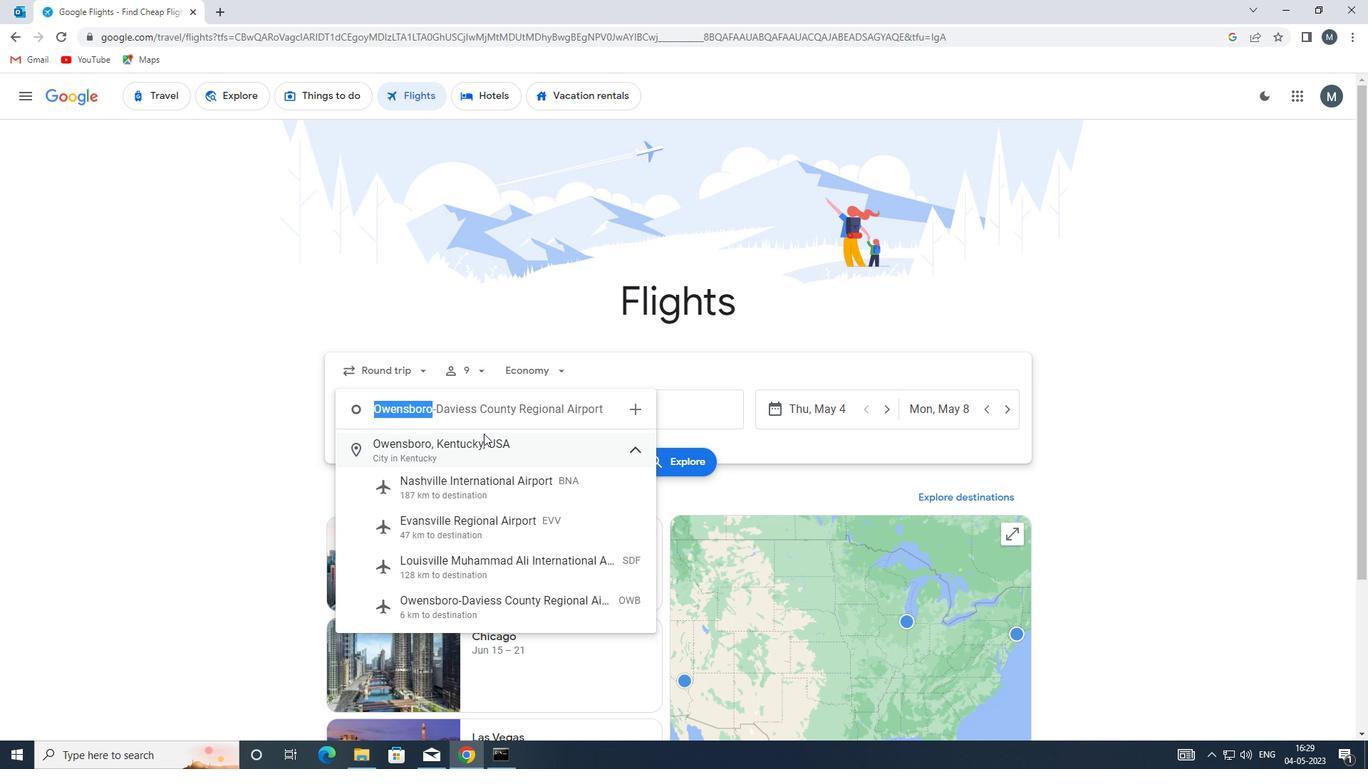 
Action: Mouse moved to (608, 414)
Screenshot: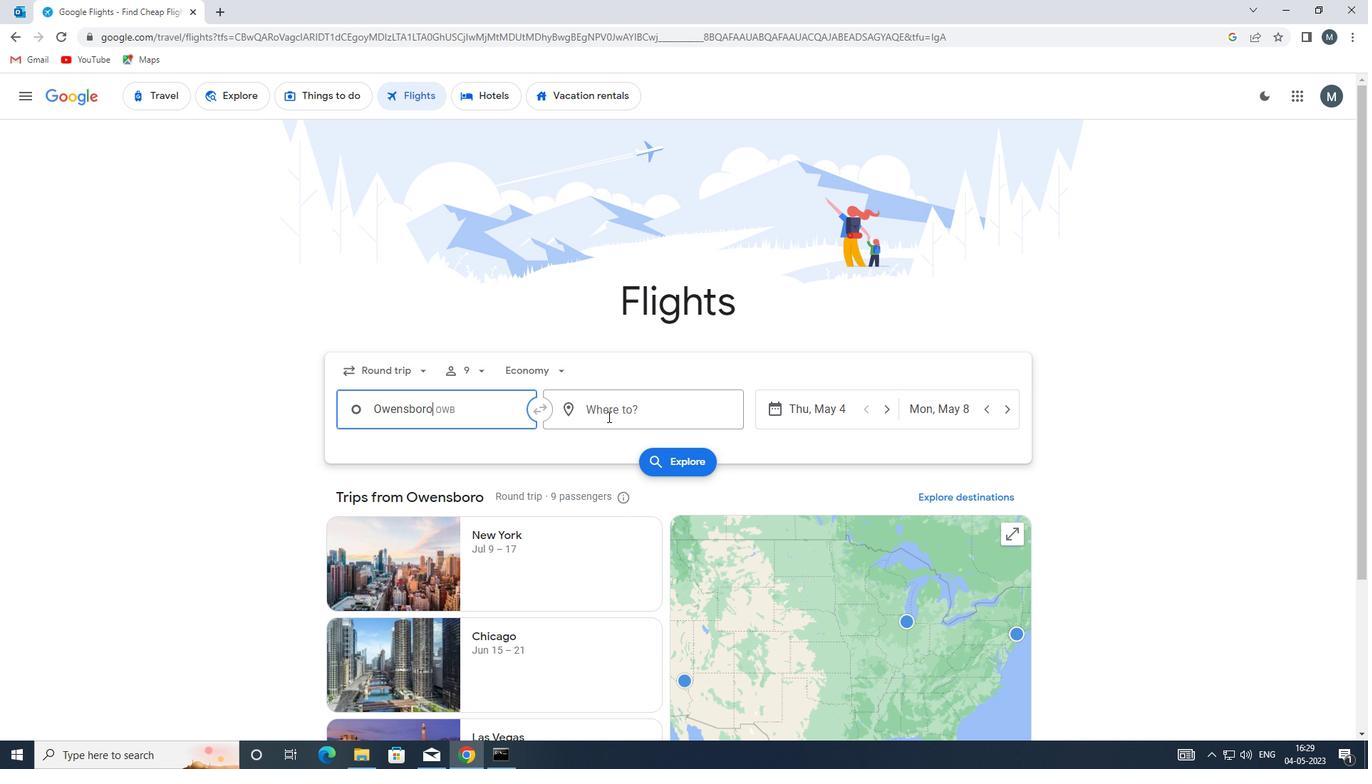 
Action: Mouse pressed left at (608, 414)
Screenshot: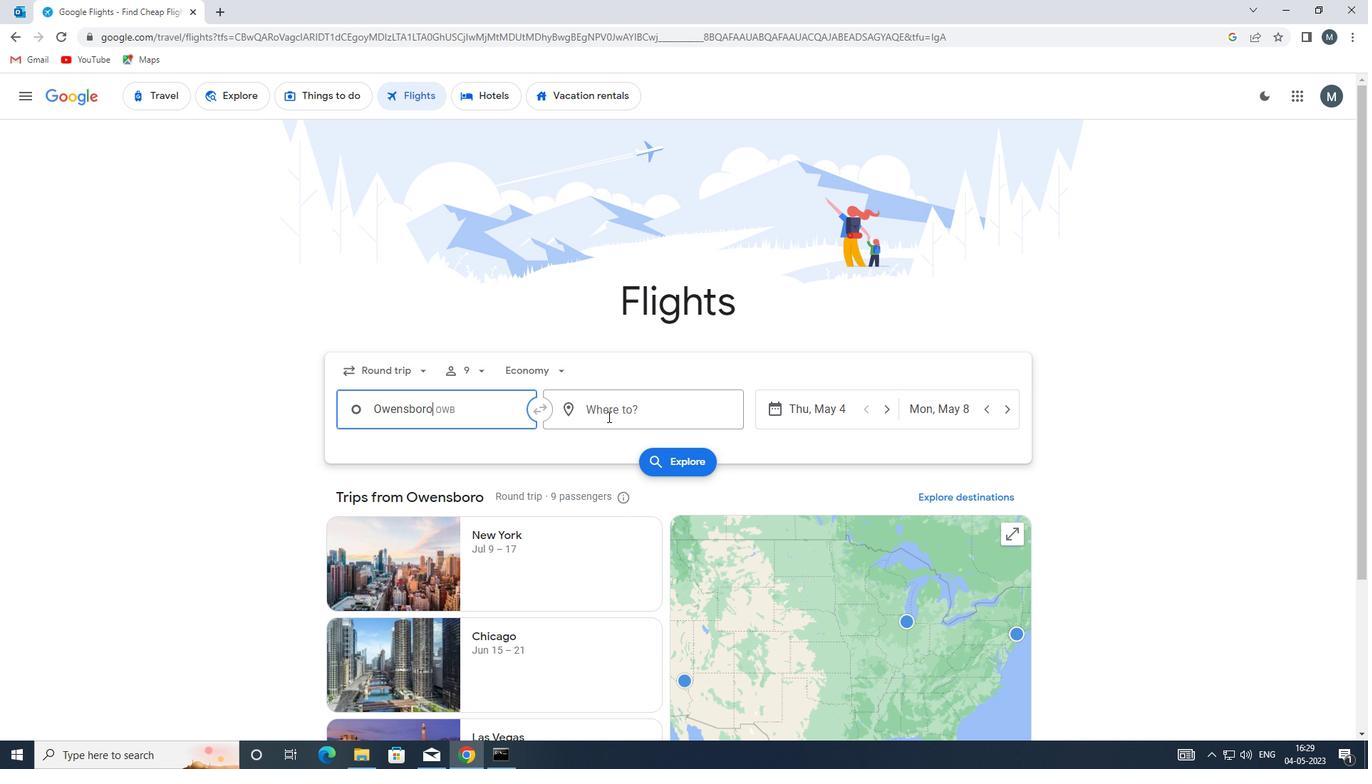 
Action: Key pressed ewn
Screenshot: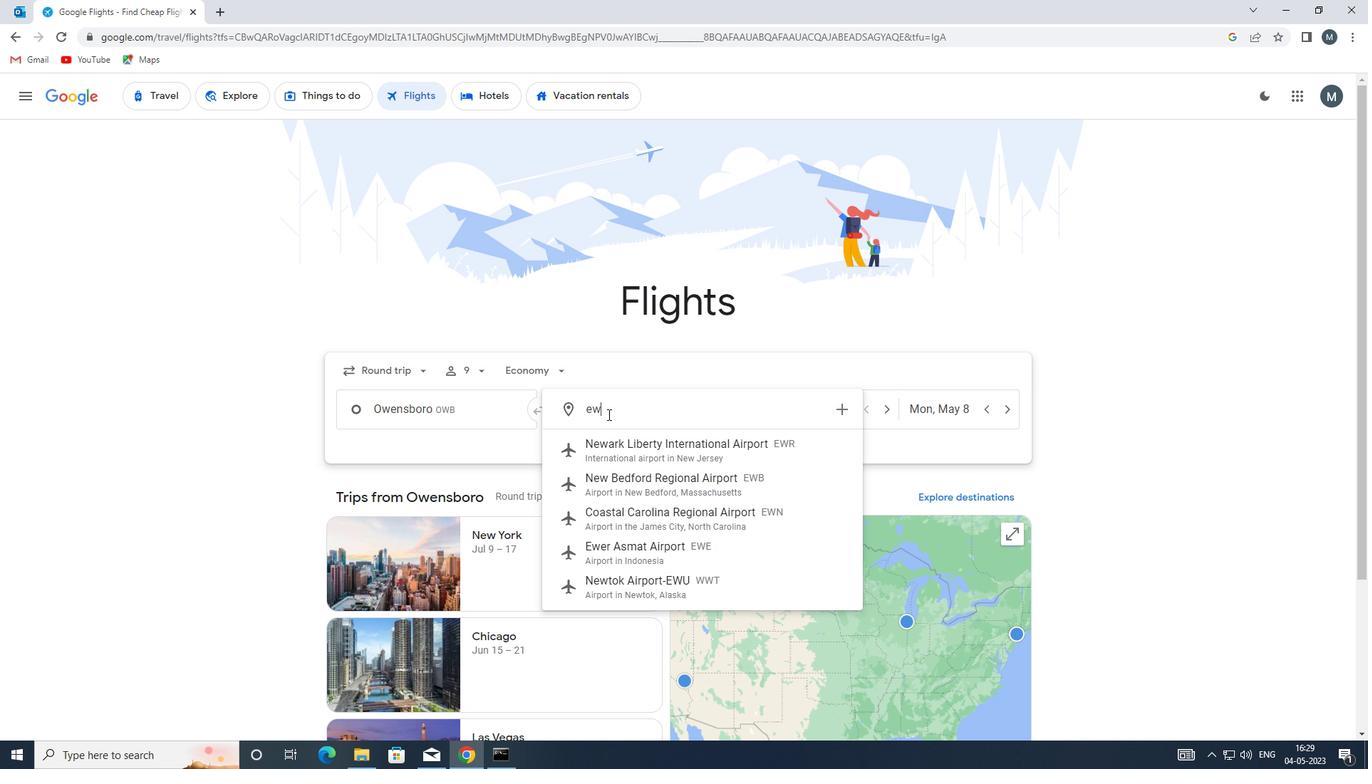 
Action: Mouse moved to (648, 445)
Screenshot: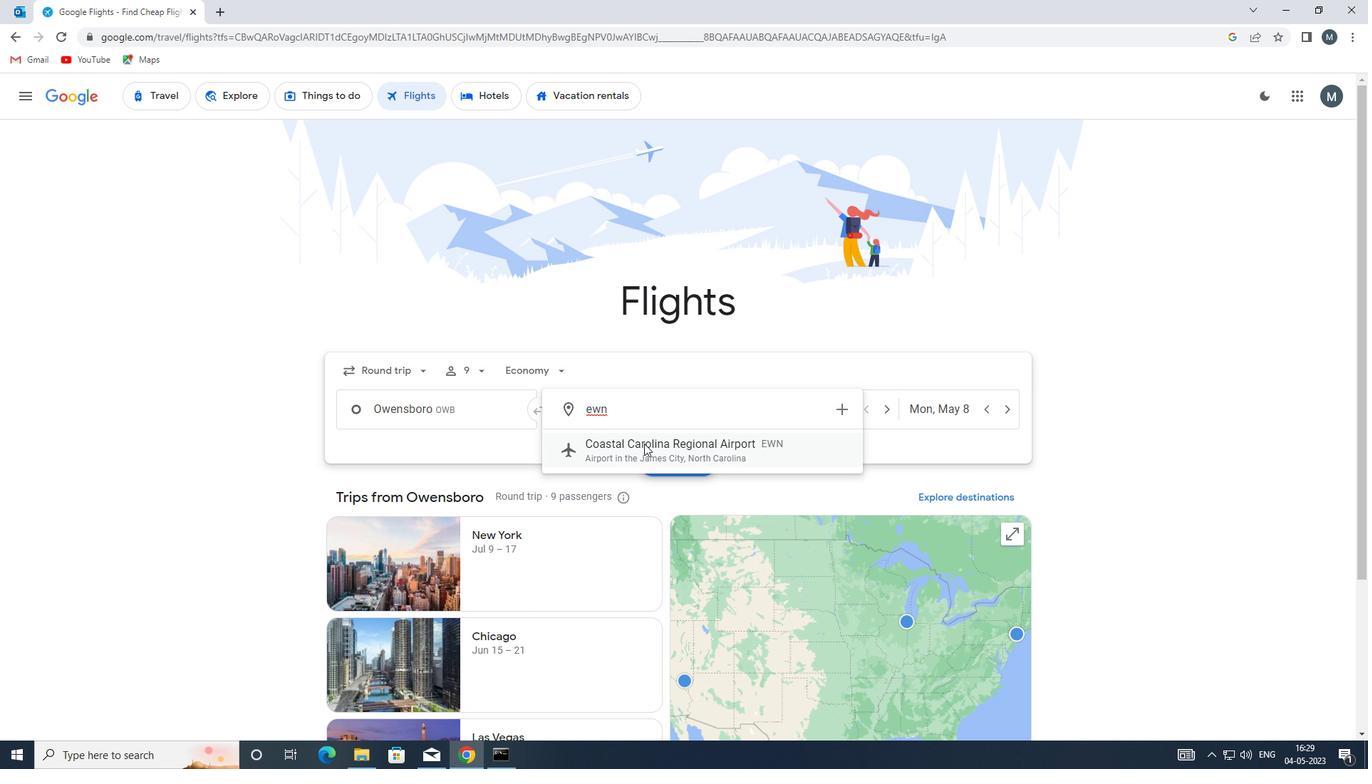 
Action: Mouse pressed left at (648, 445)
Screenshot: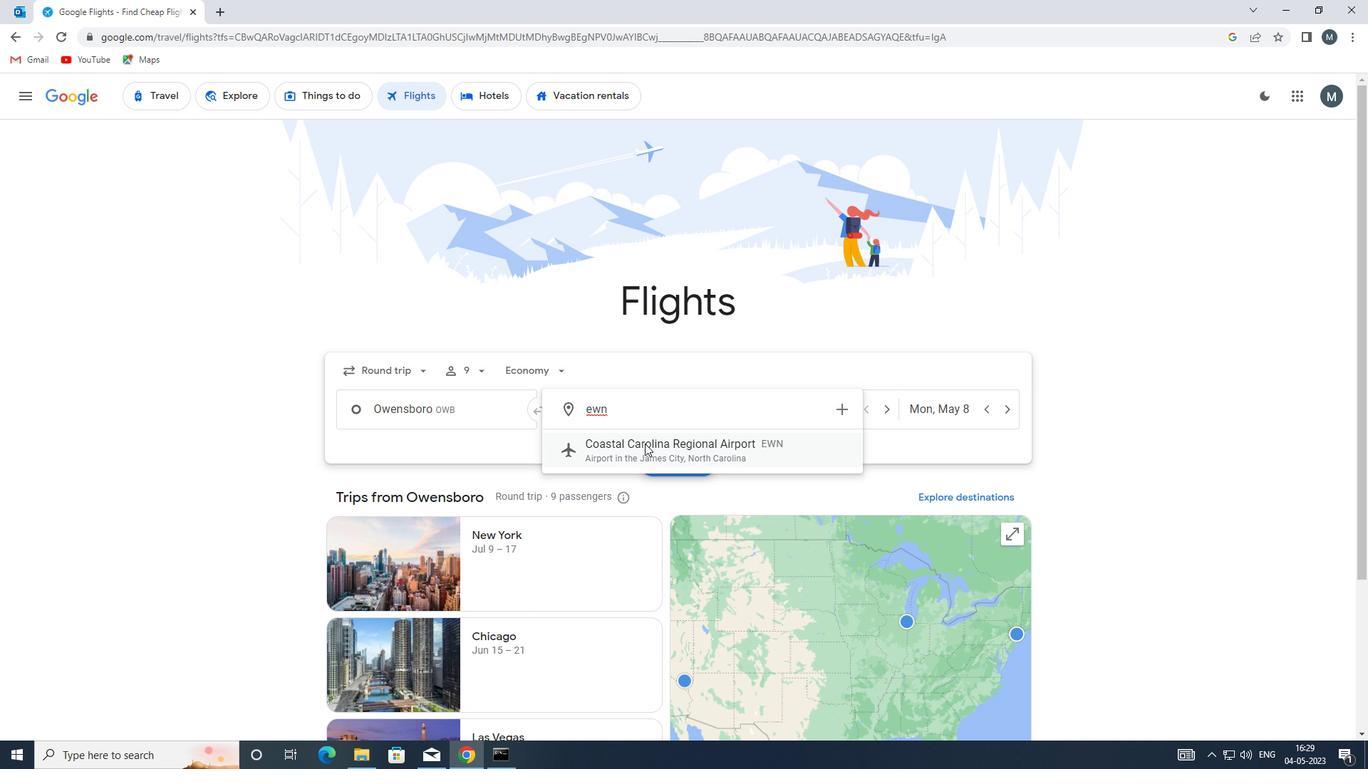 
Action: Mouse moved to (806, 414)
Screenshot: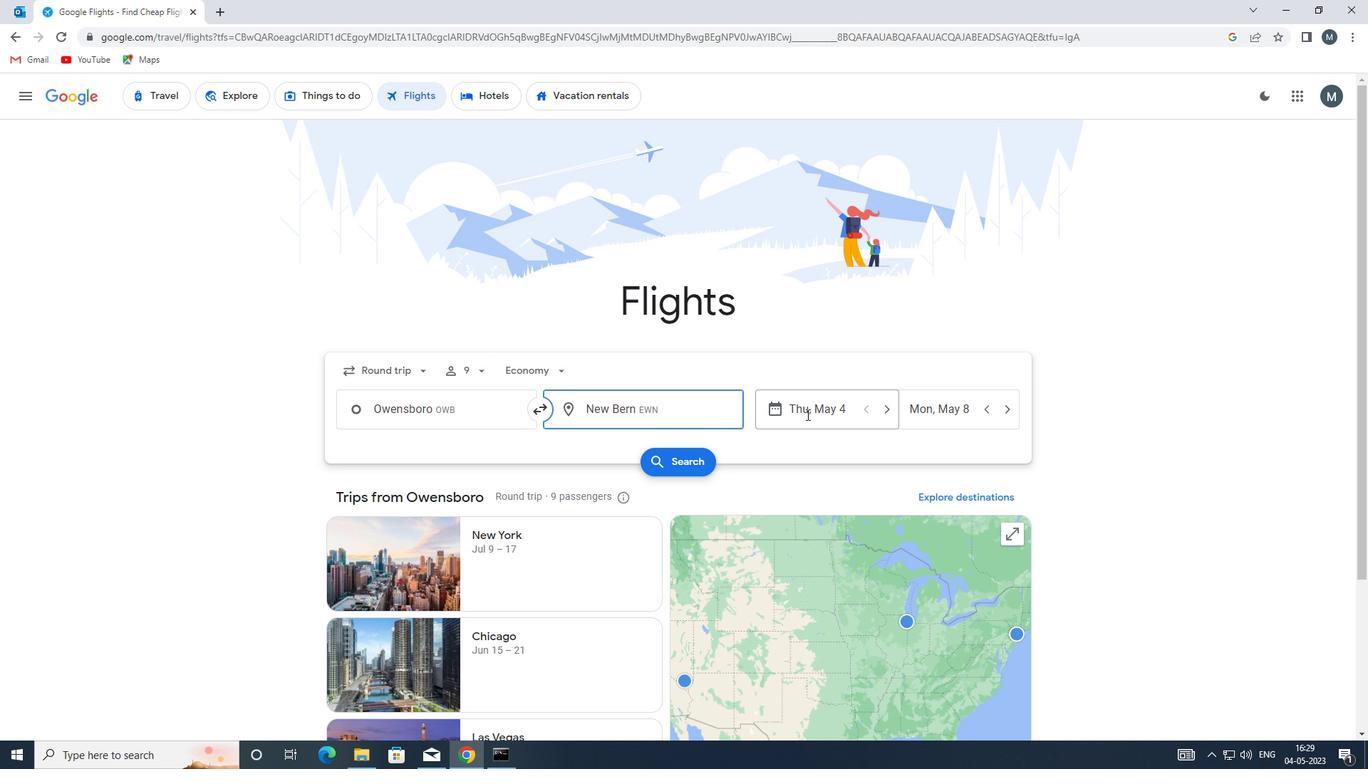 
Action: Mouse pressed left at (806, 414)
Screenshot: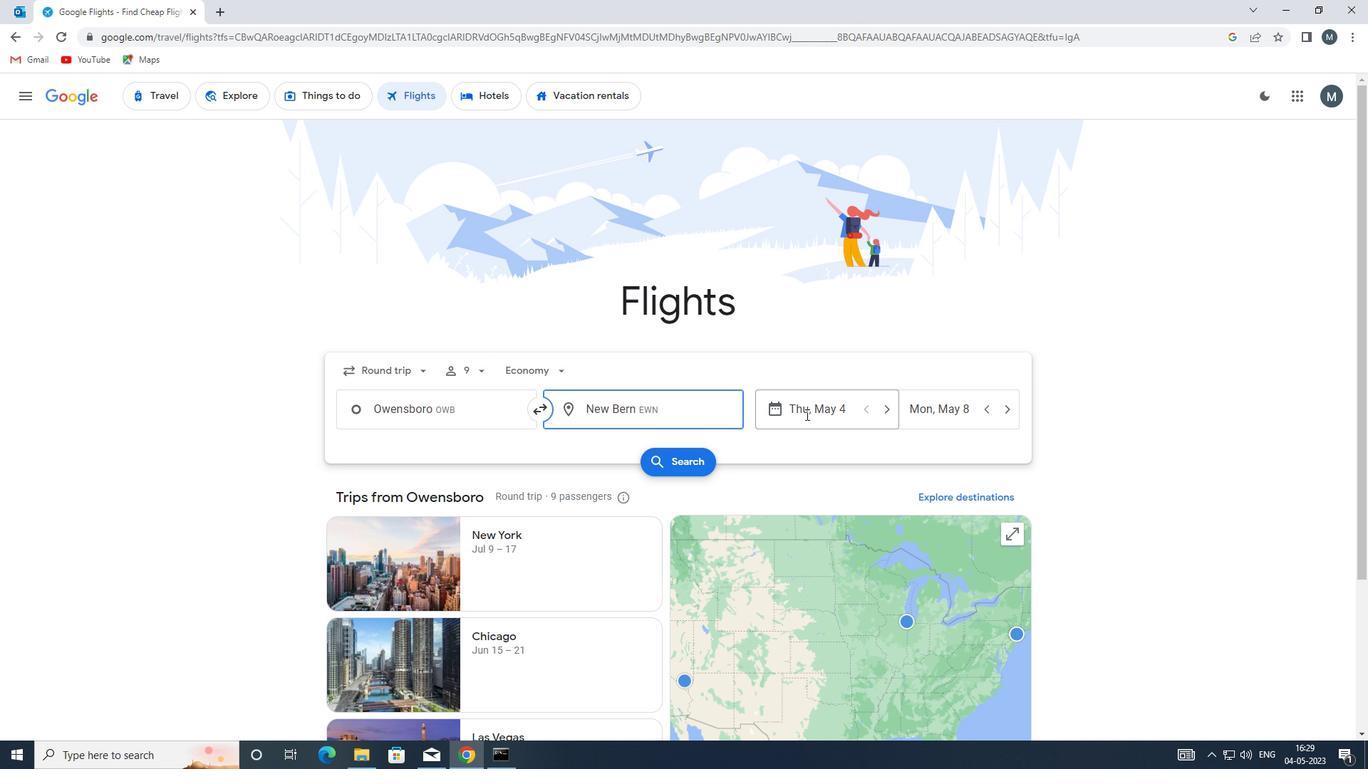 
Action: Mouse moved to (644, 478)
Screenshot: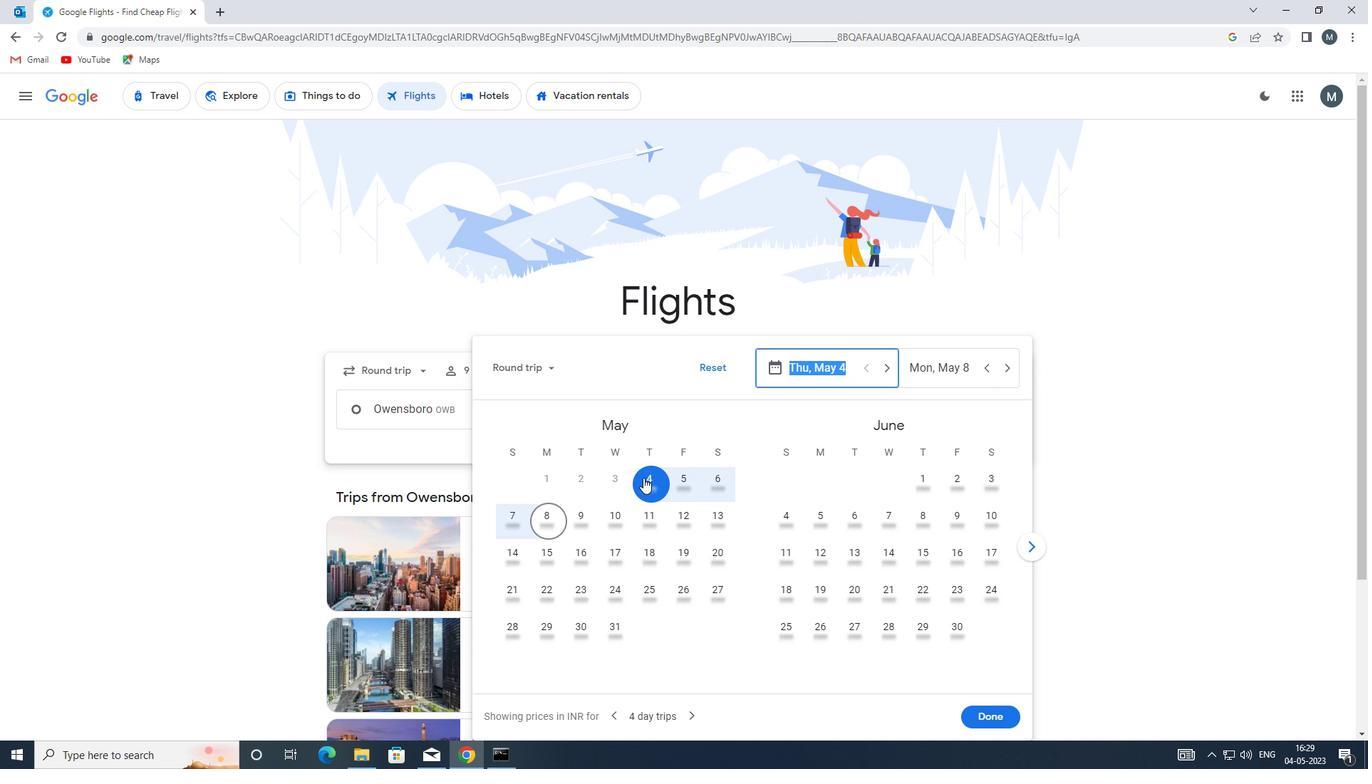 
Action: Mouse pressed left at (644, 478)
Screenshot: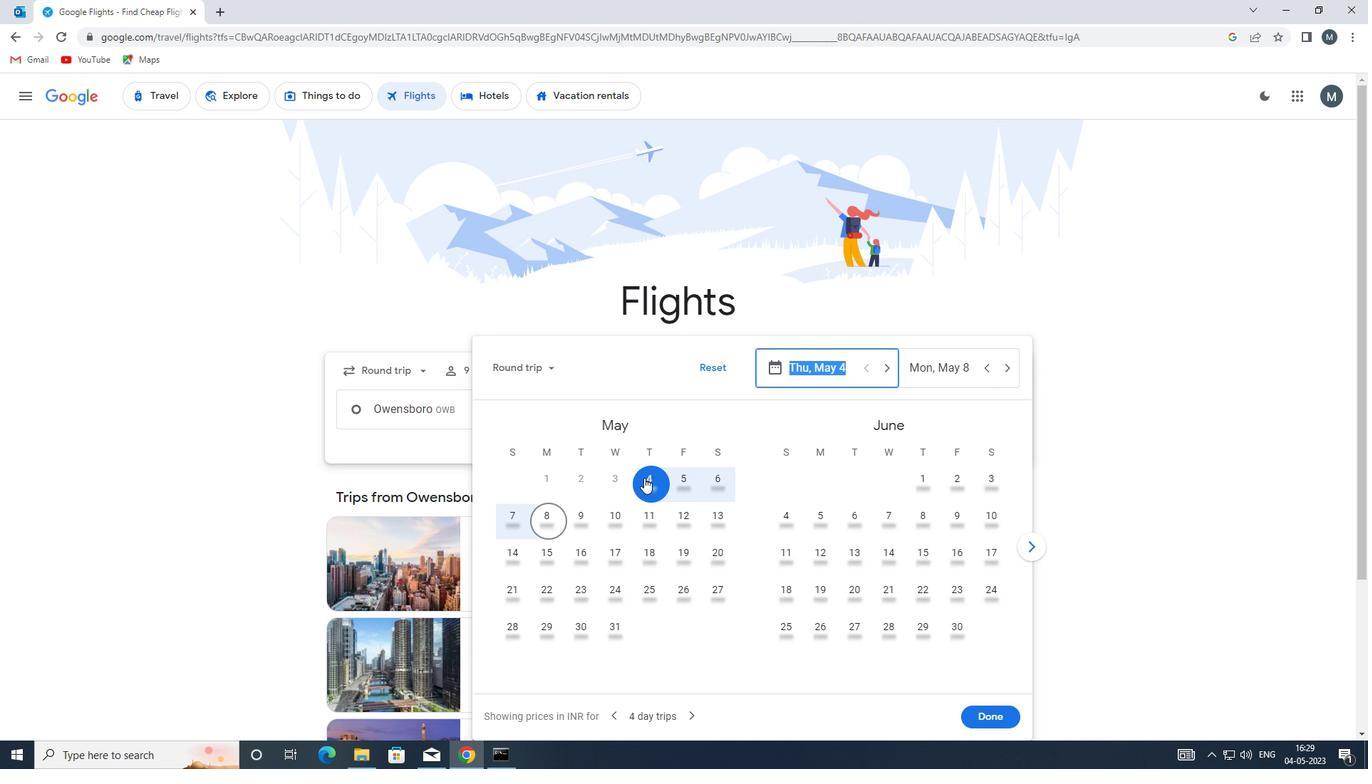 
Action: Mouse moved to (712, 480)
Screenshot: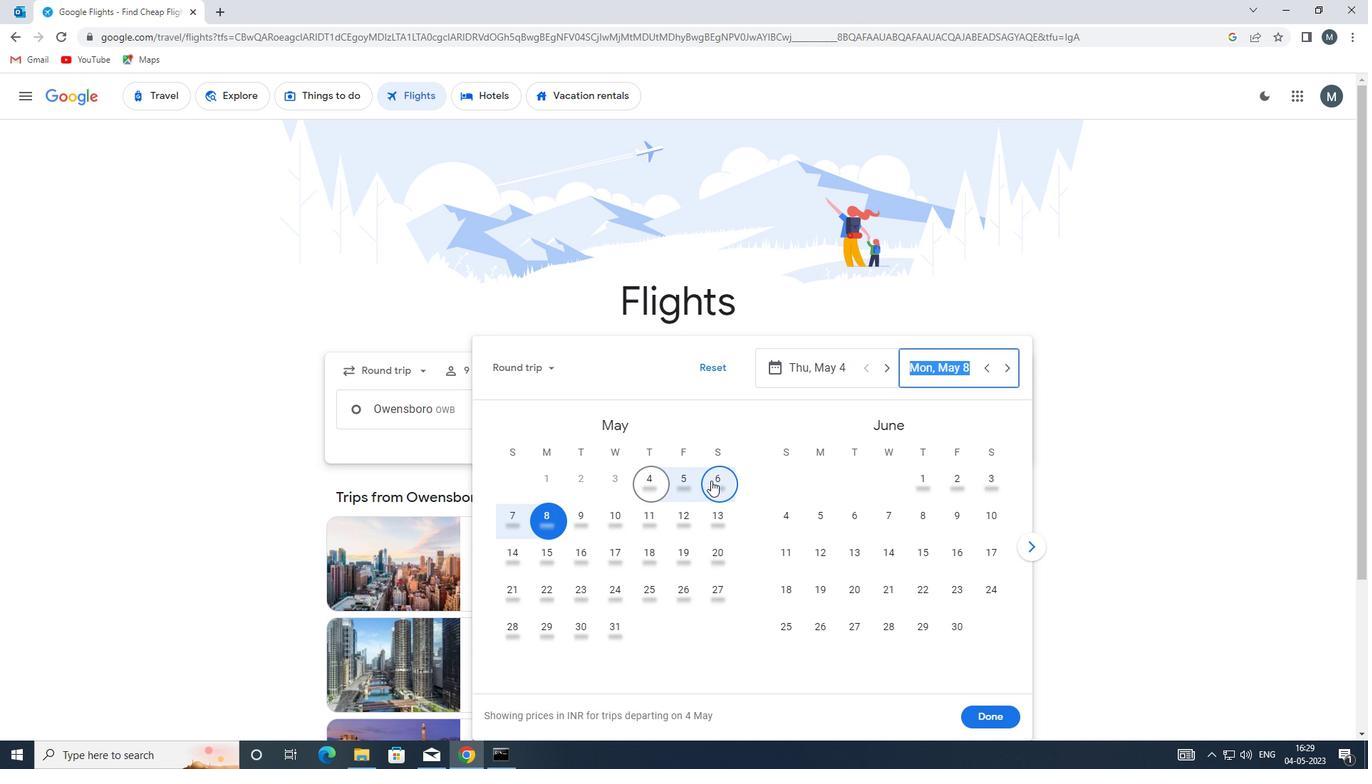 
Action: Mouse pressed left at (712, 480)
Screenshot: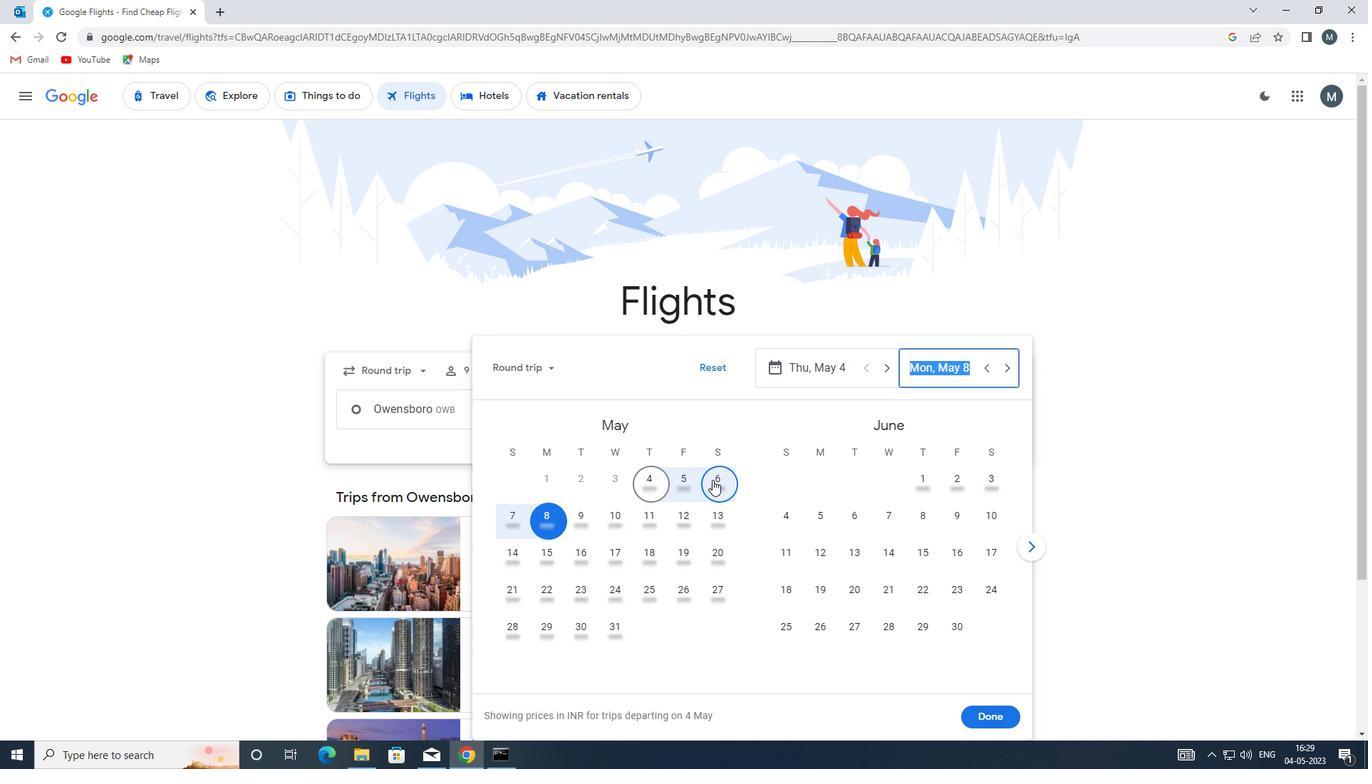 
Action: Mouse moved to (725, 482)
Screenshot: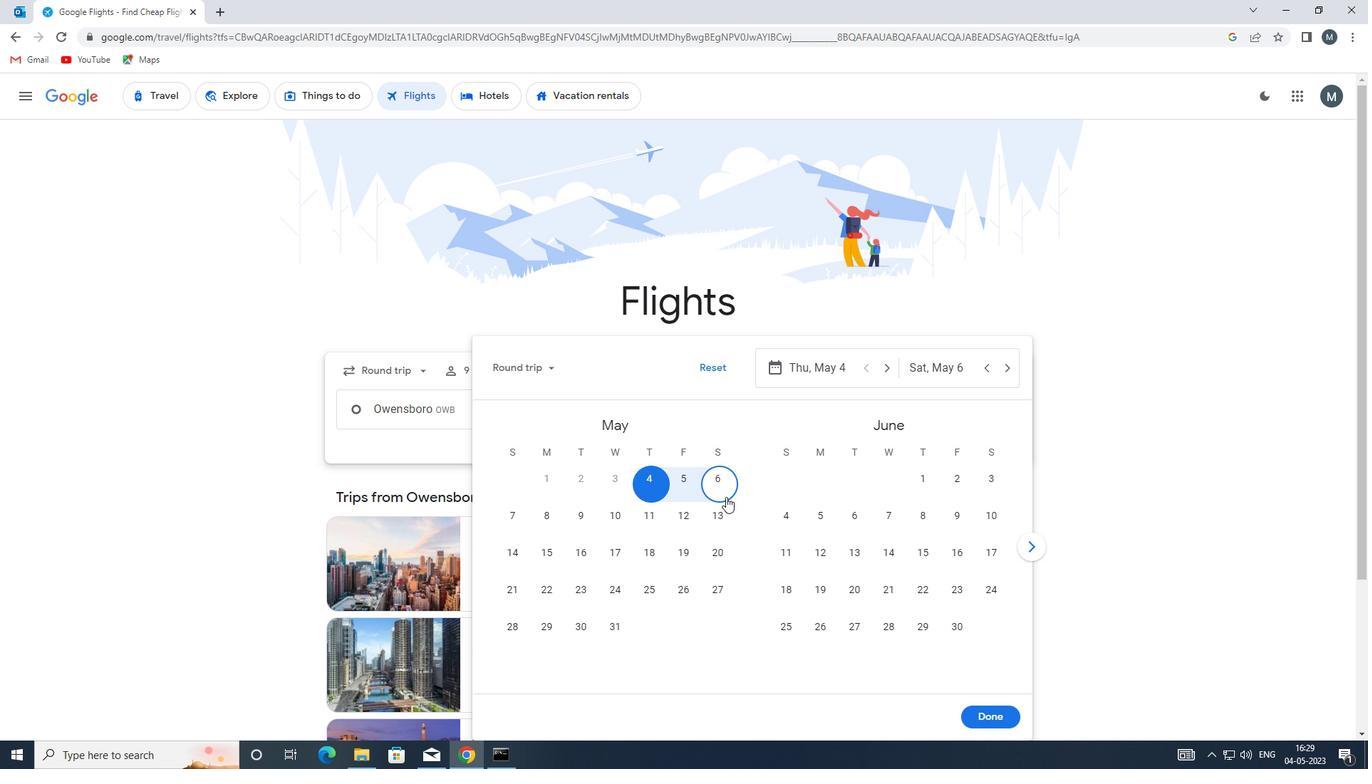 
Action: Mouse pressed left at (725, 482)
Screenshot: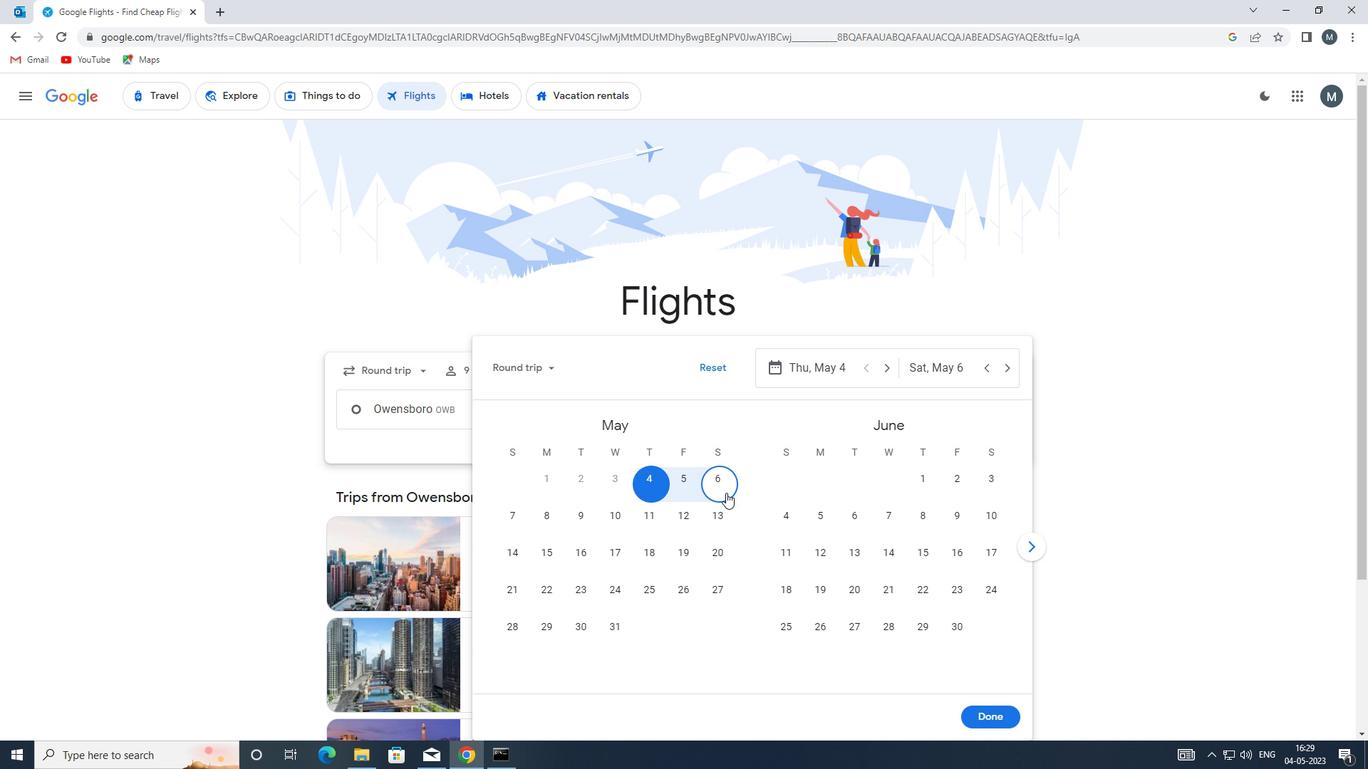 
Action: Mouse moved to (984, 716)
Screenshot: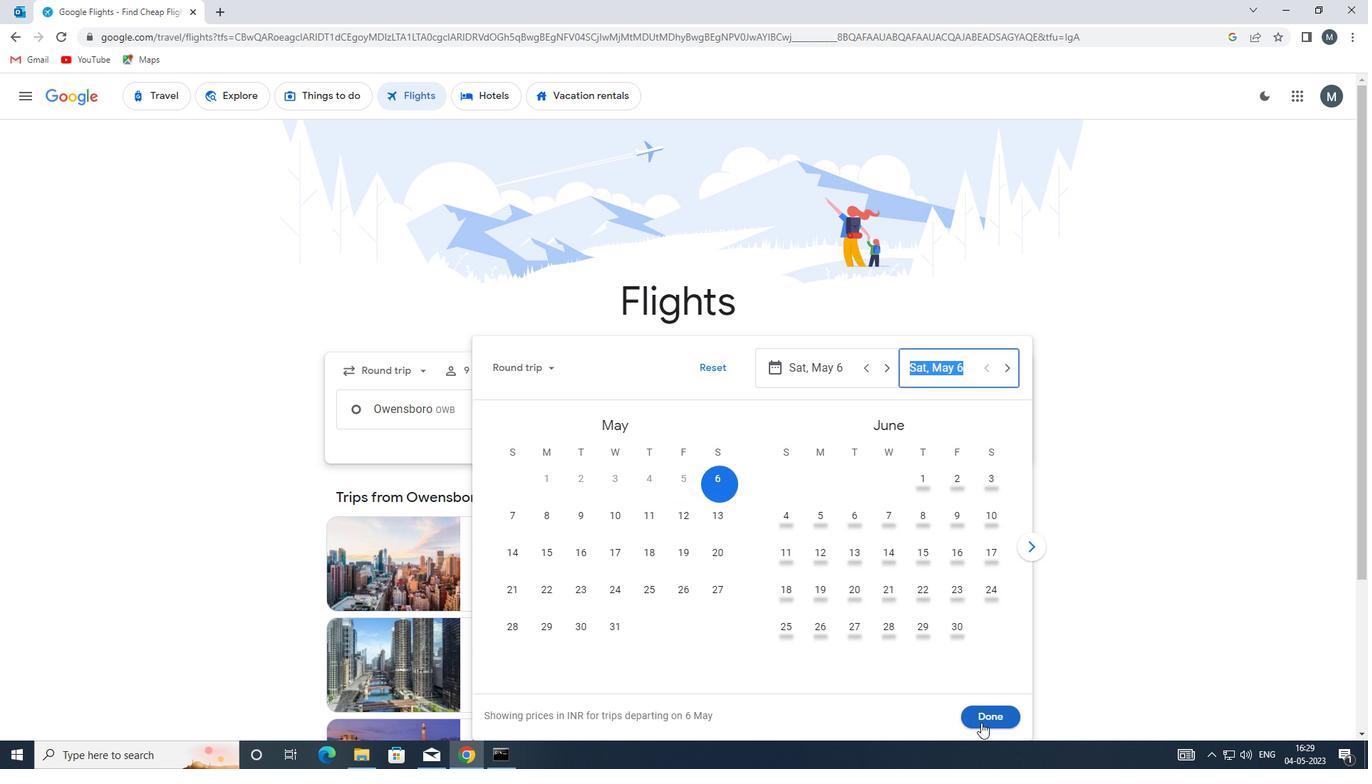 
Action: Mouse pressed left at (984, 716)
Screenshot: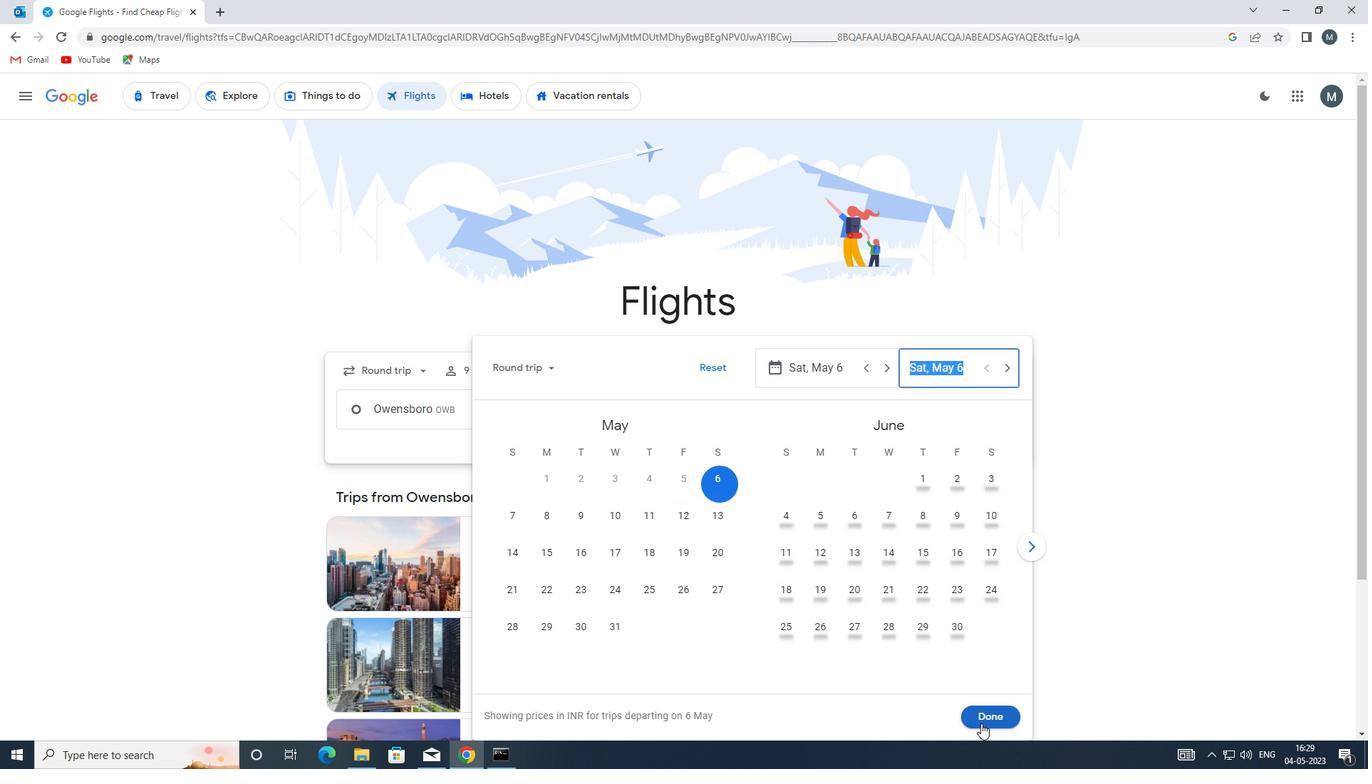 
Action: Mouse moved to (838, 410)
Screenshot: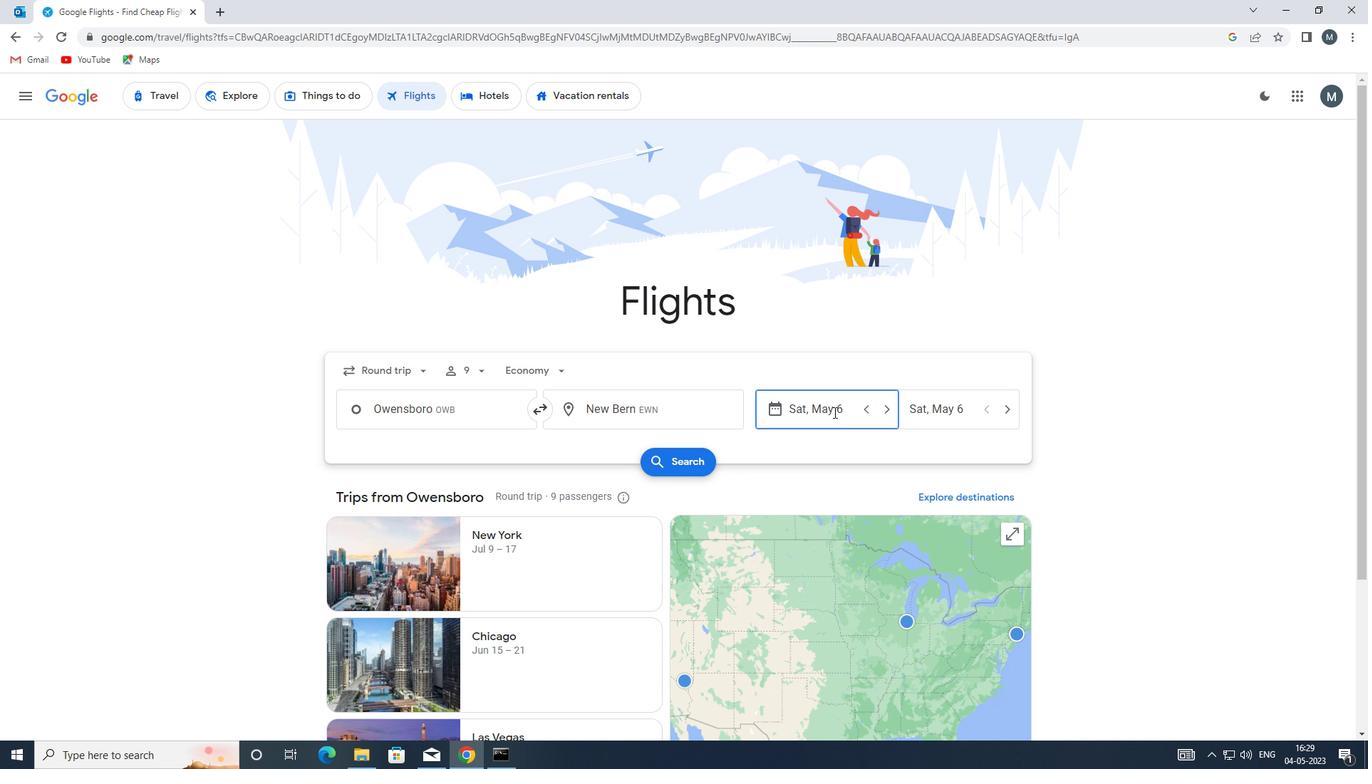 
Action: Mouse pressed left at (838, 410)
Screenshot: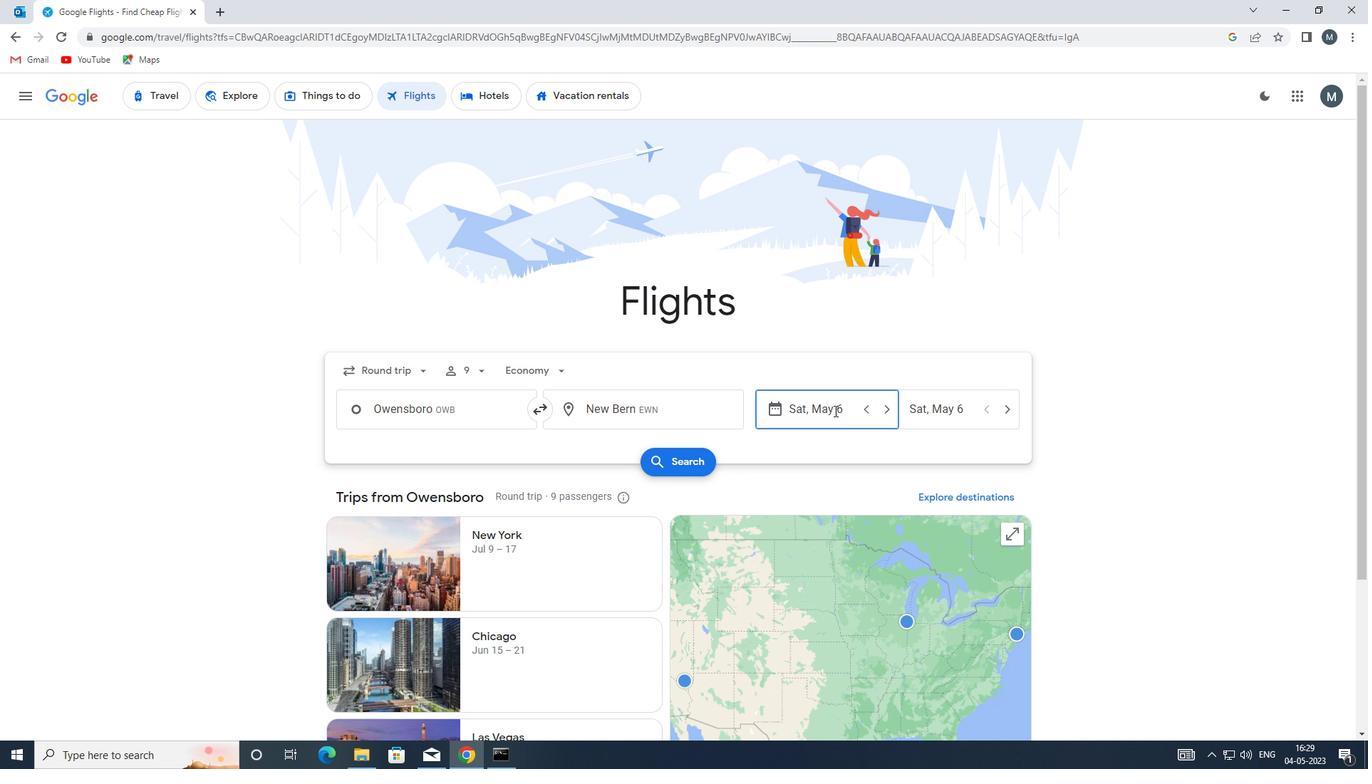 
Action: Mouse moved to (655, 481)
Screenshot: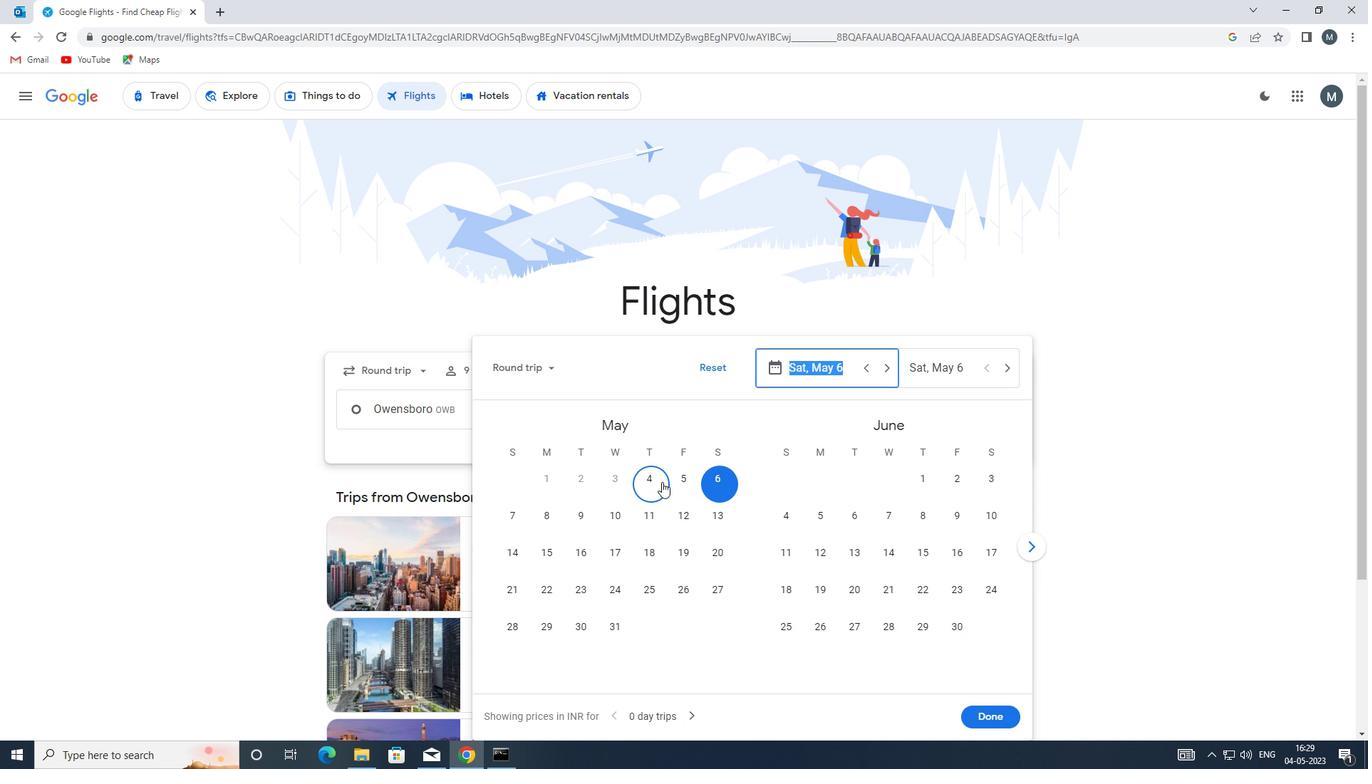 
Action: Mouse pressed left at (655, 481)
Screenshot: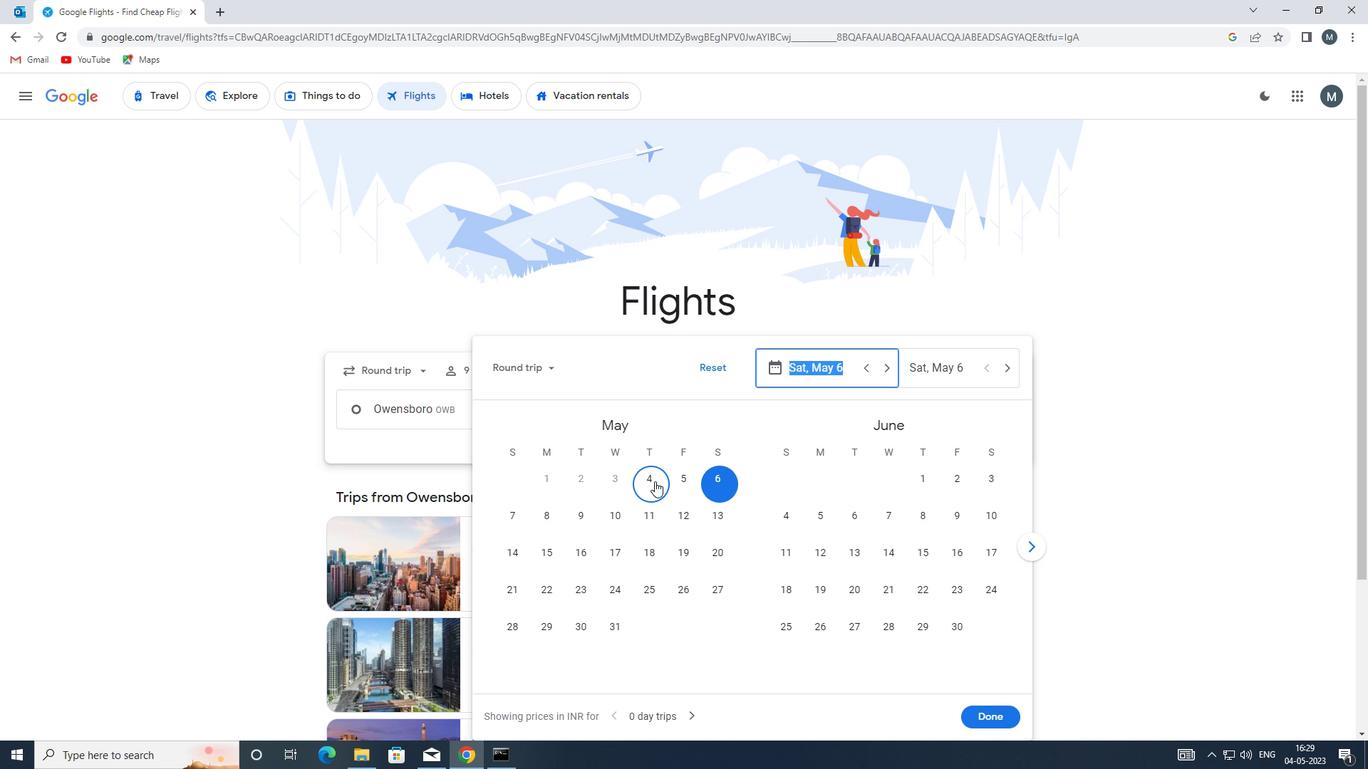 
Action: Mouse moved to (722, 481)
Screenshot: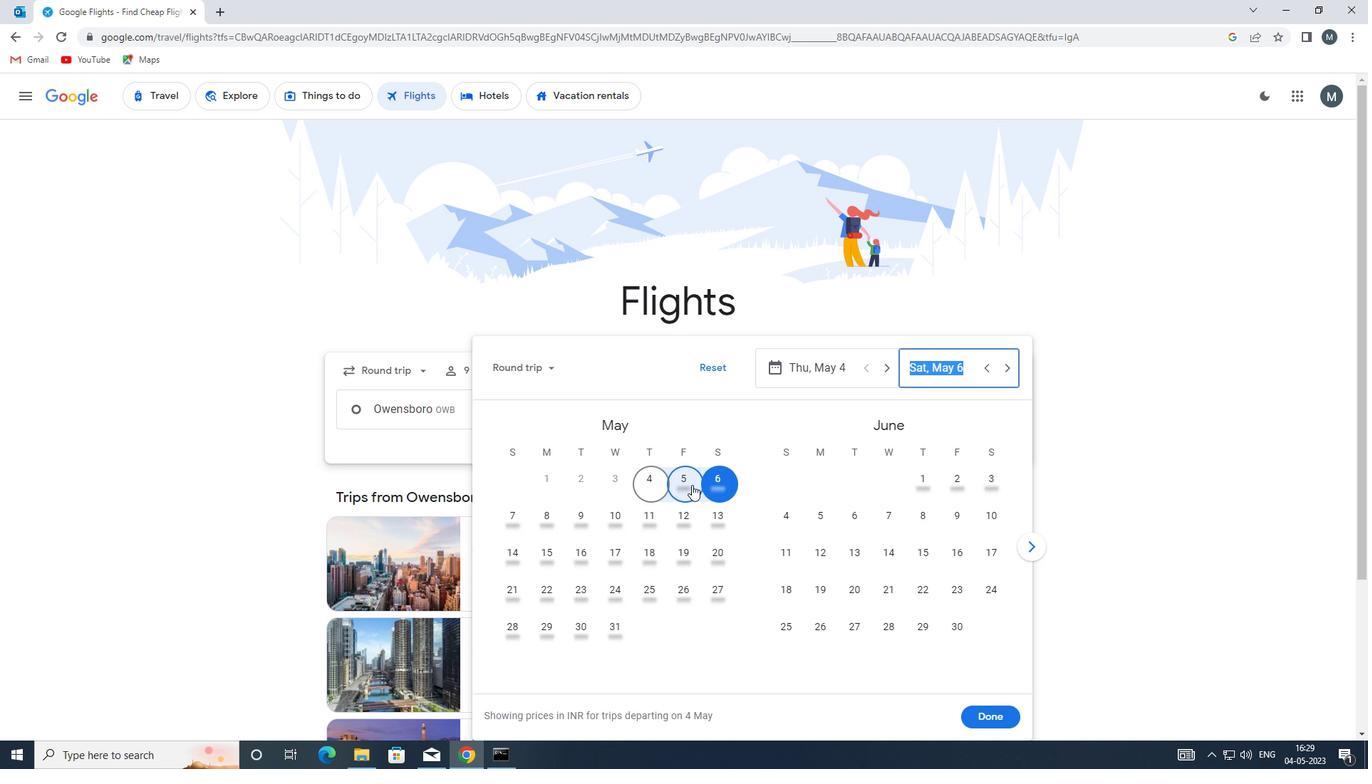 
Action: Mouse pressed left at (722, 481)
Screenshot: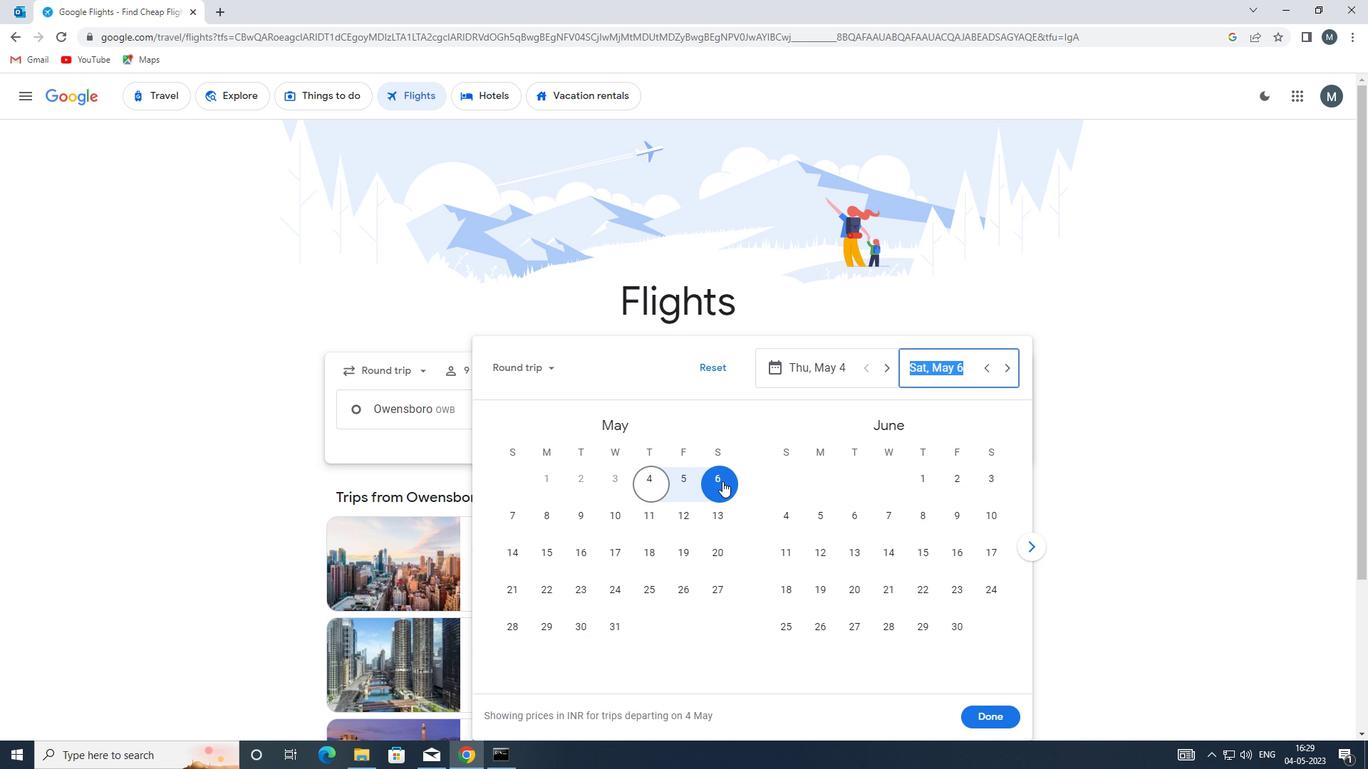 
Action: Mouse moved to (974, 714)
Screenshot: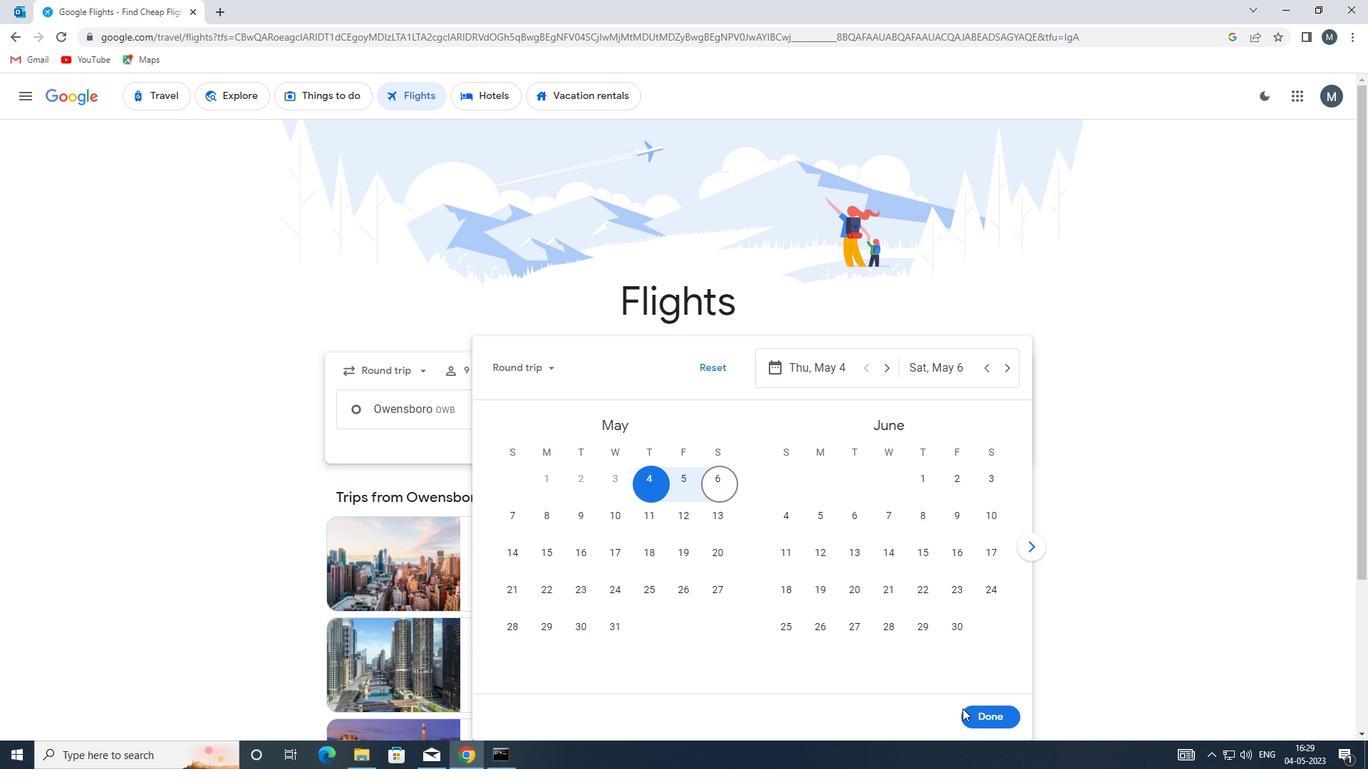 
Action: Mouse pressed left at (974, 714)
Screenshot: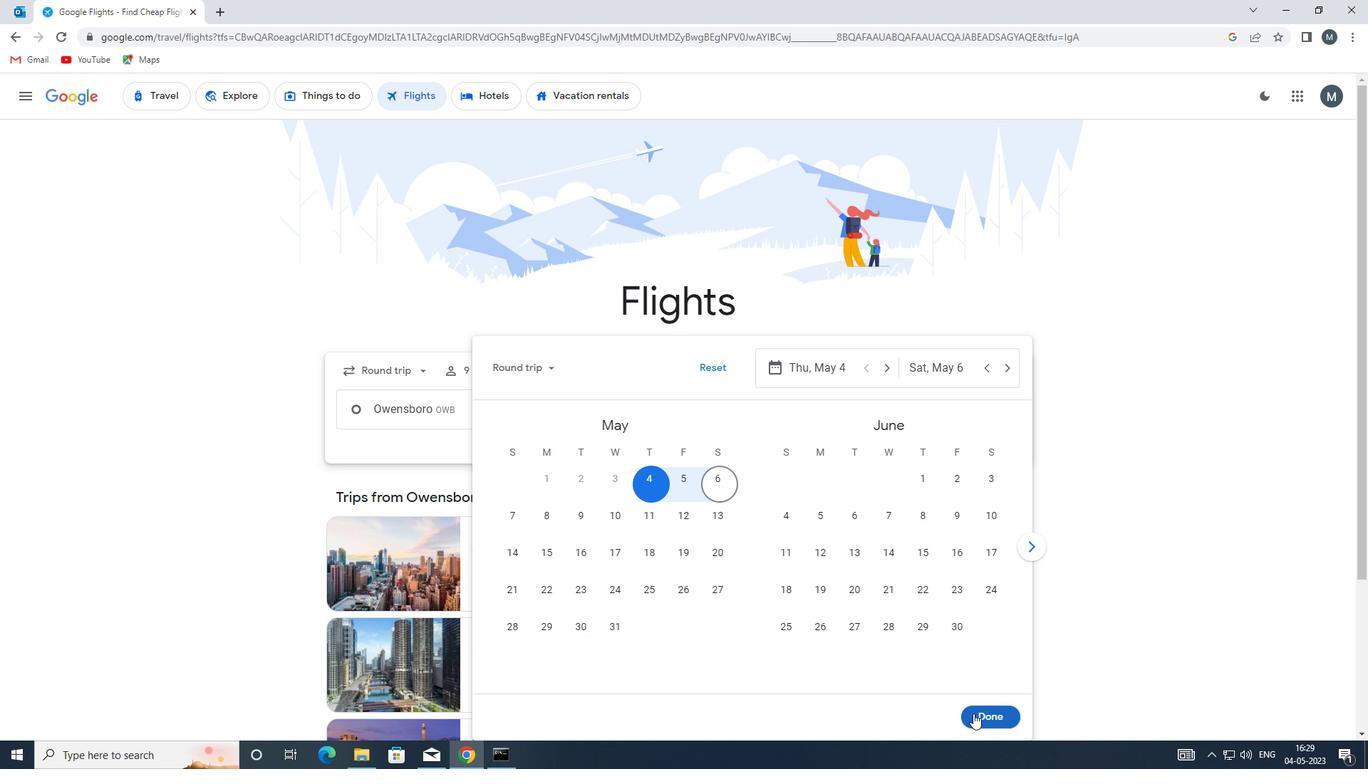 
Action: Mouse moved to (696, 457)
Screenshot: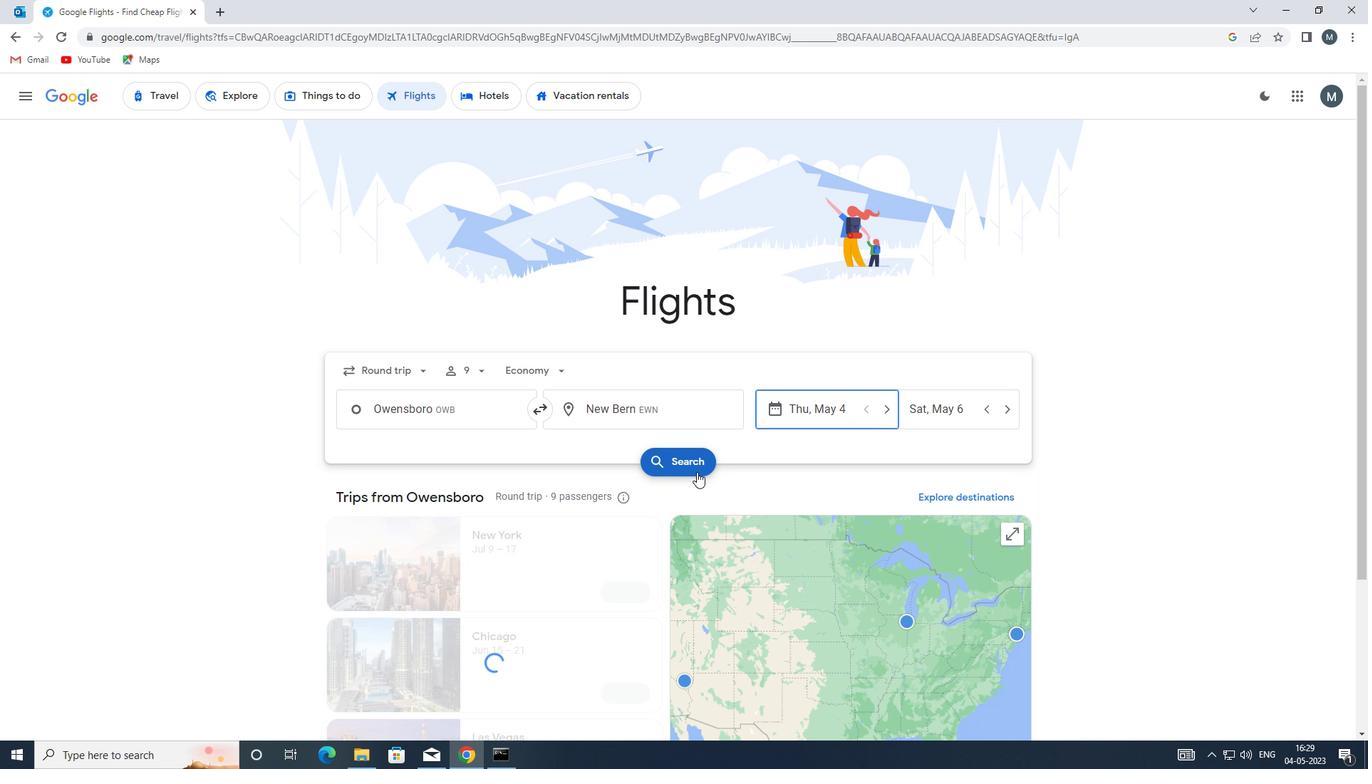 
Action: Mouse pressed left at (696, 457)
Screenshot: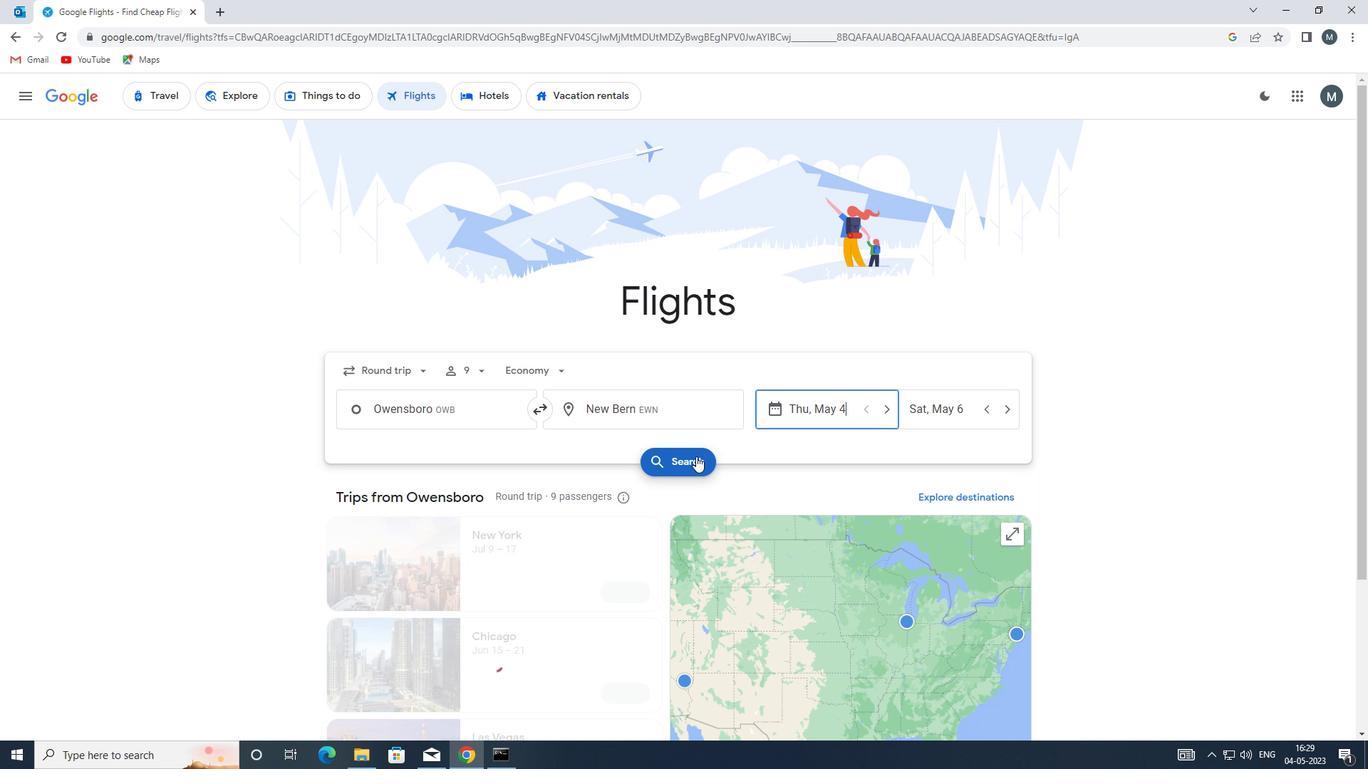 
Action: Mouse moved to (363, 228)
Screenshot: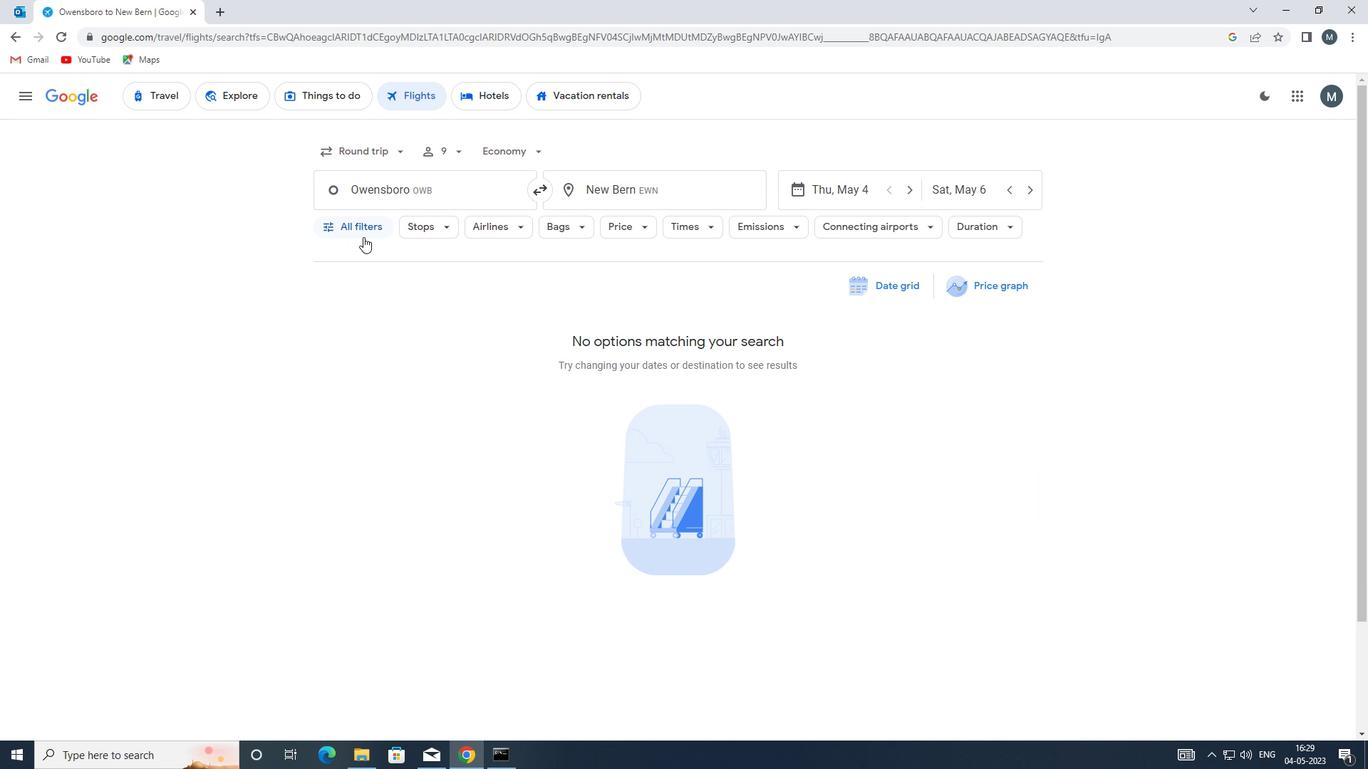 
Action: Mouse pressed left at (363, 228)
Screenshot: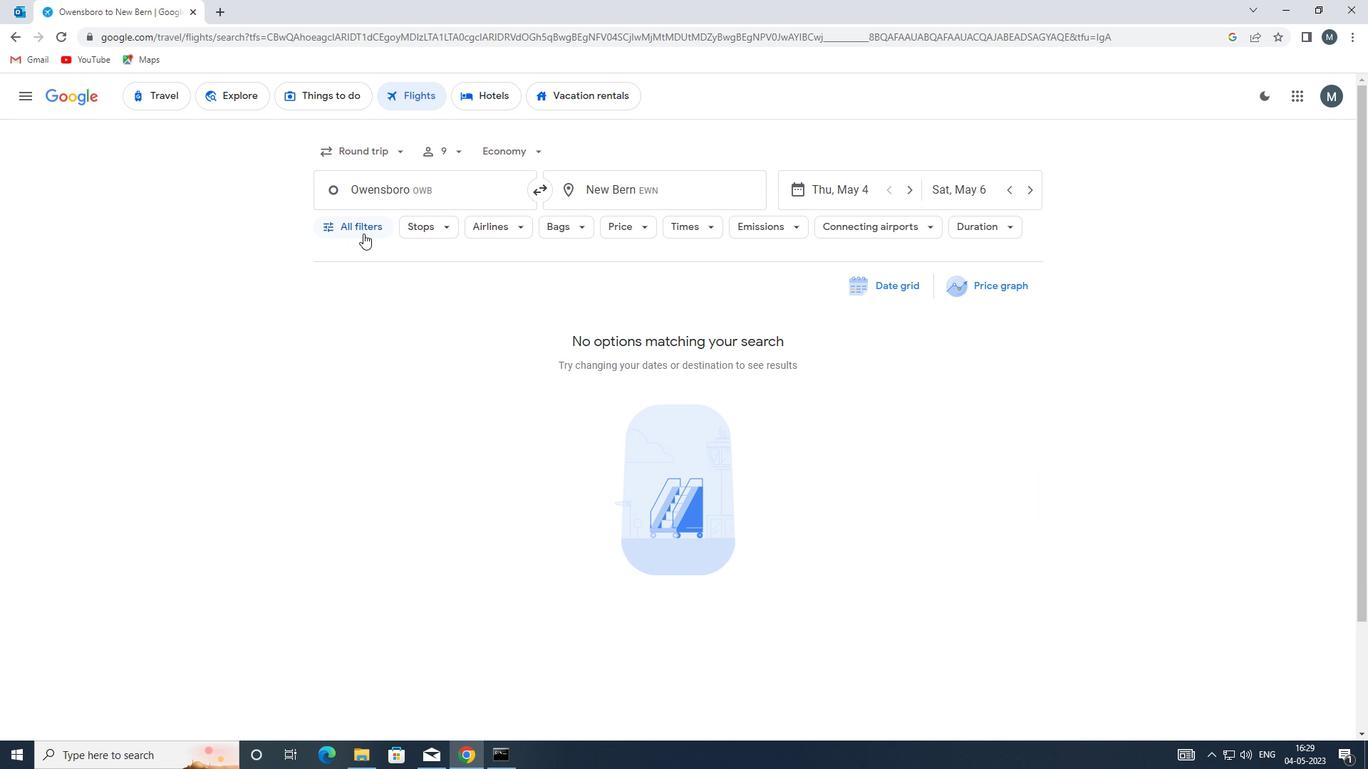 
Action: Mouse moved to (390, 407)
Screenshot: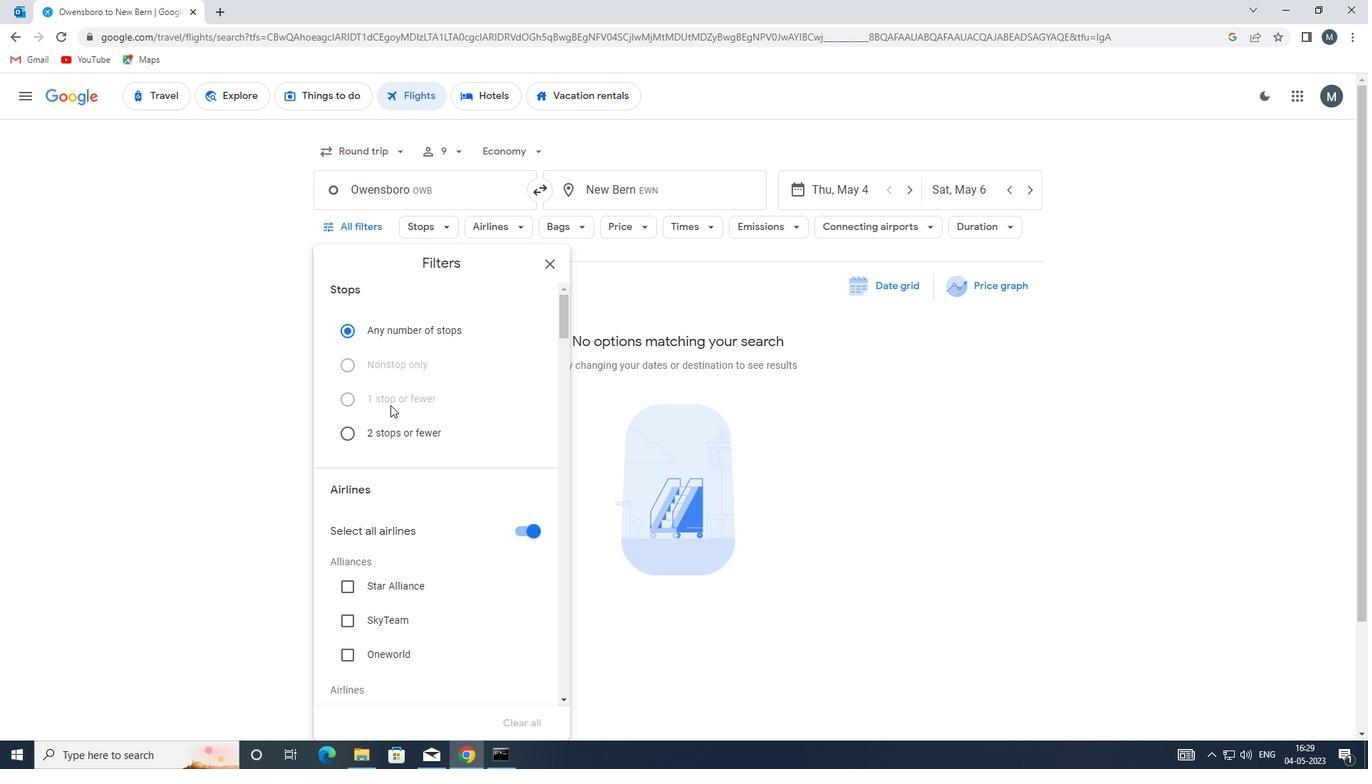 
Action: Mouse scrolled (390, 406) with delta (0, 0)
Screenshot: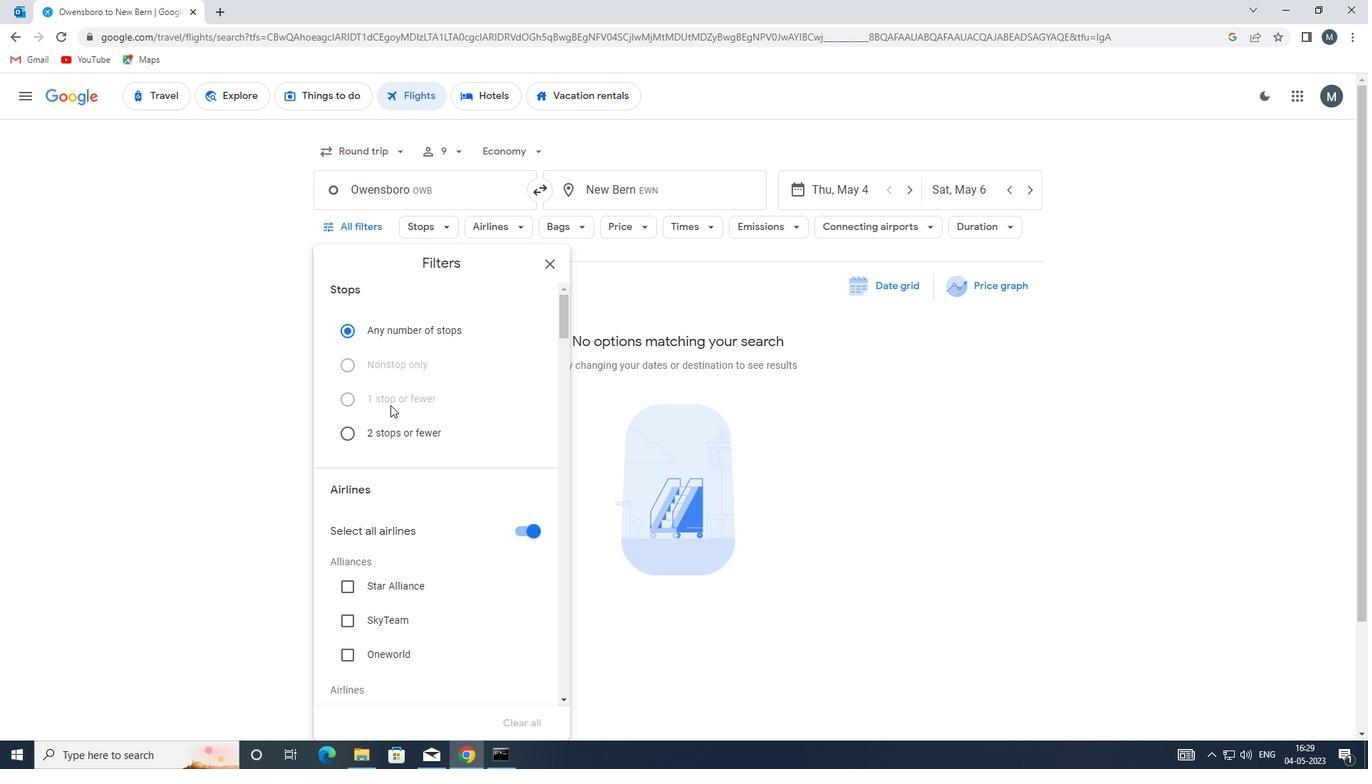 
Action: Mouse moved to (390, 411)
Screenshot: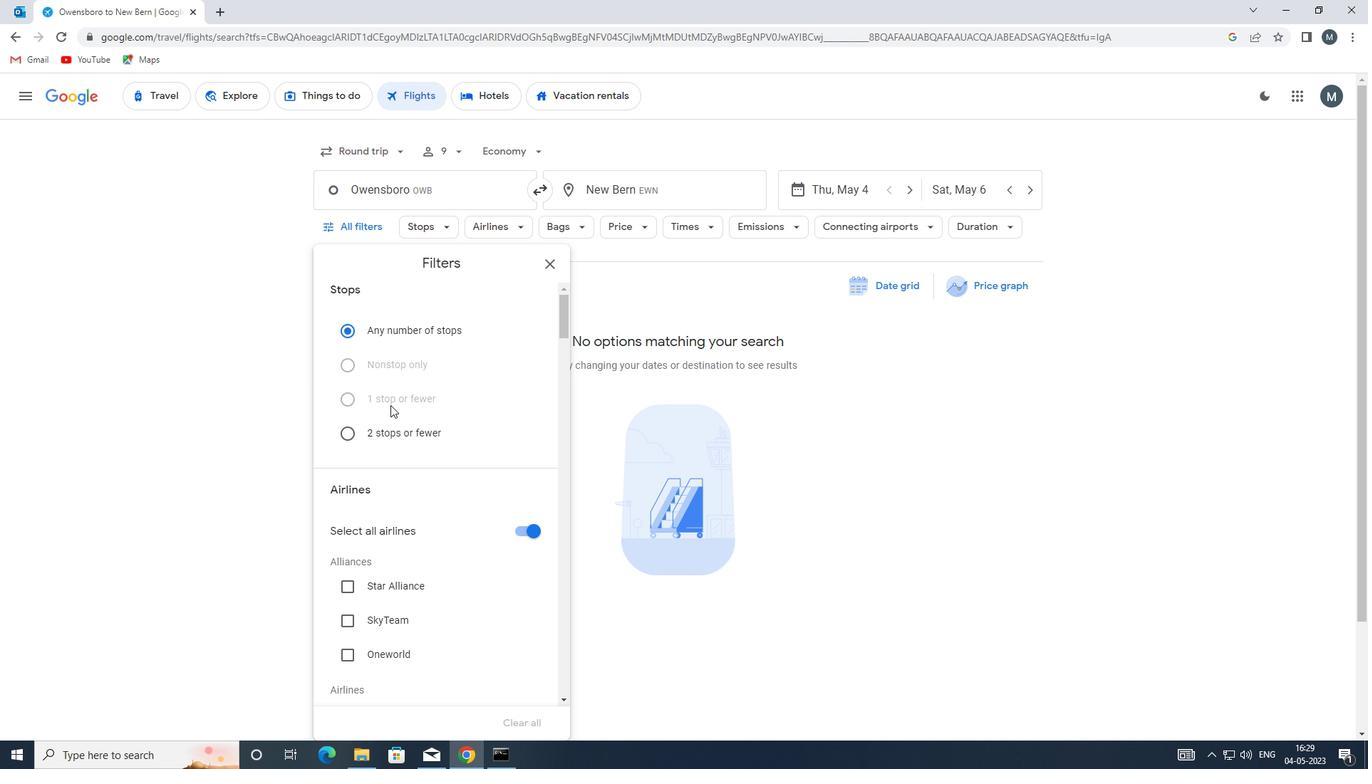 
Action: Mouse scrolled (390, 410) with delta (0, 0)
Screenshot: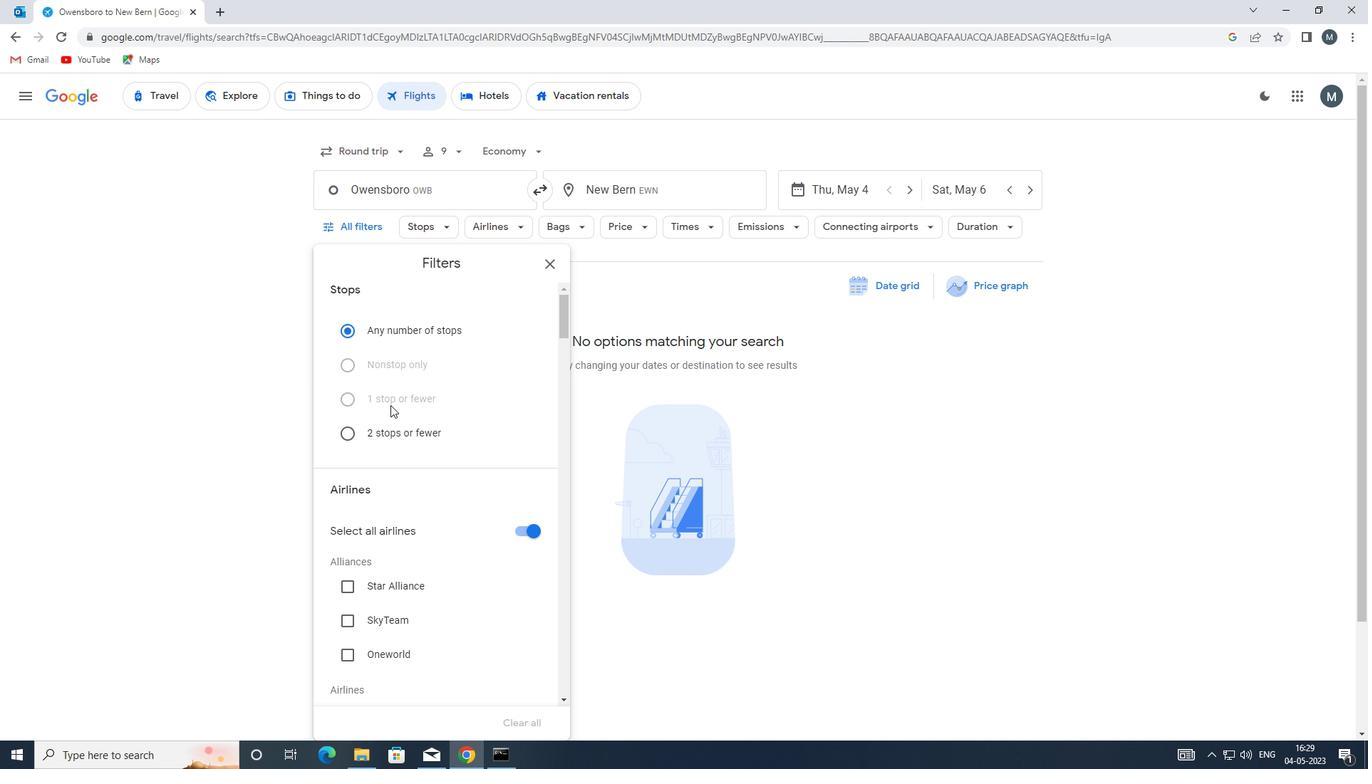 
Action: Mouse moved to (526, 387)
Screenshot: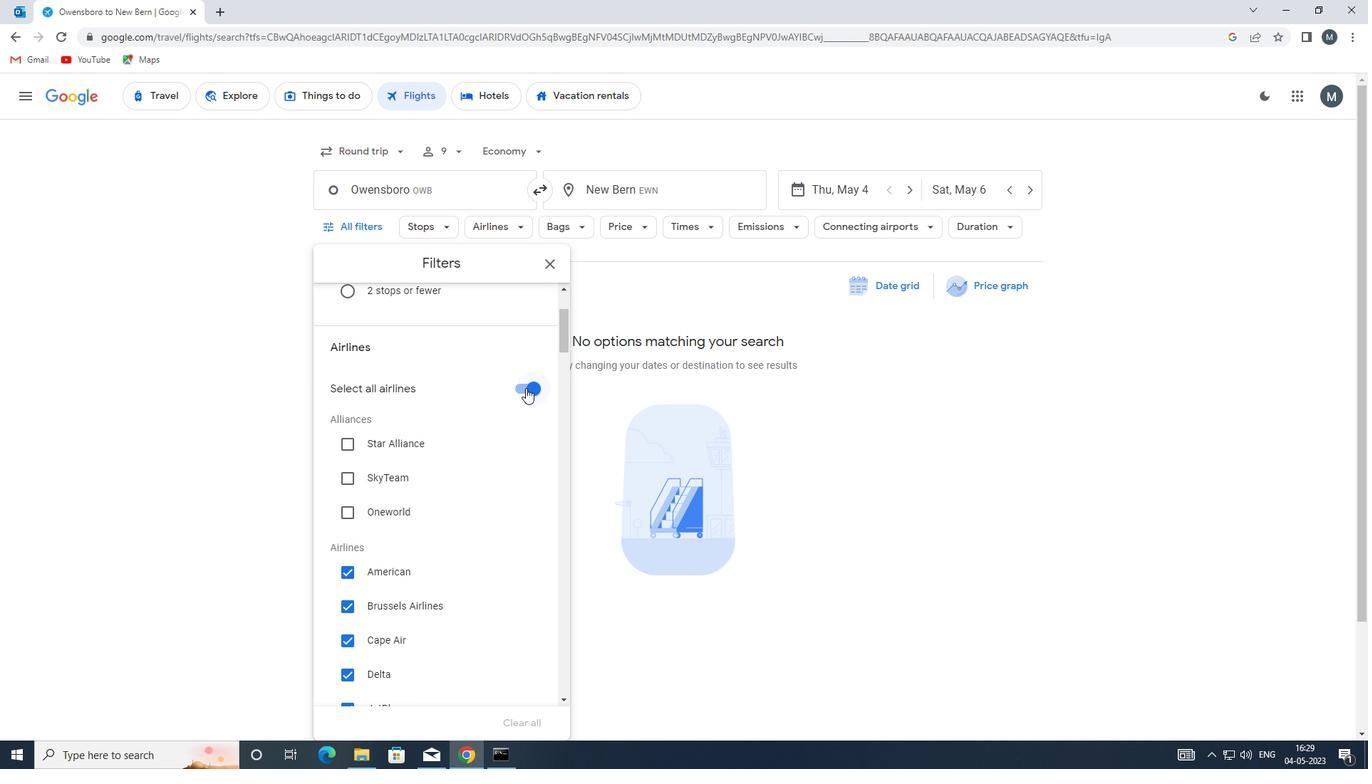 
Action: Mouse pressed left at (526, 387)
Screenshot: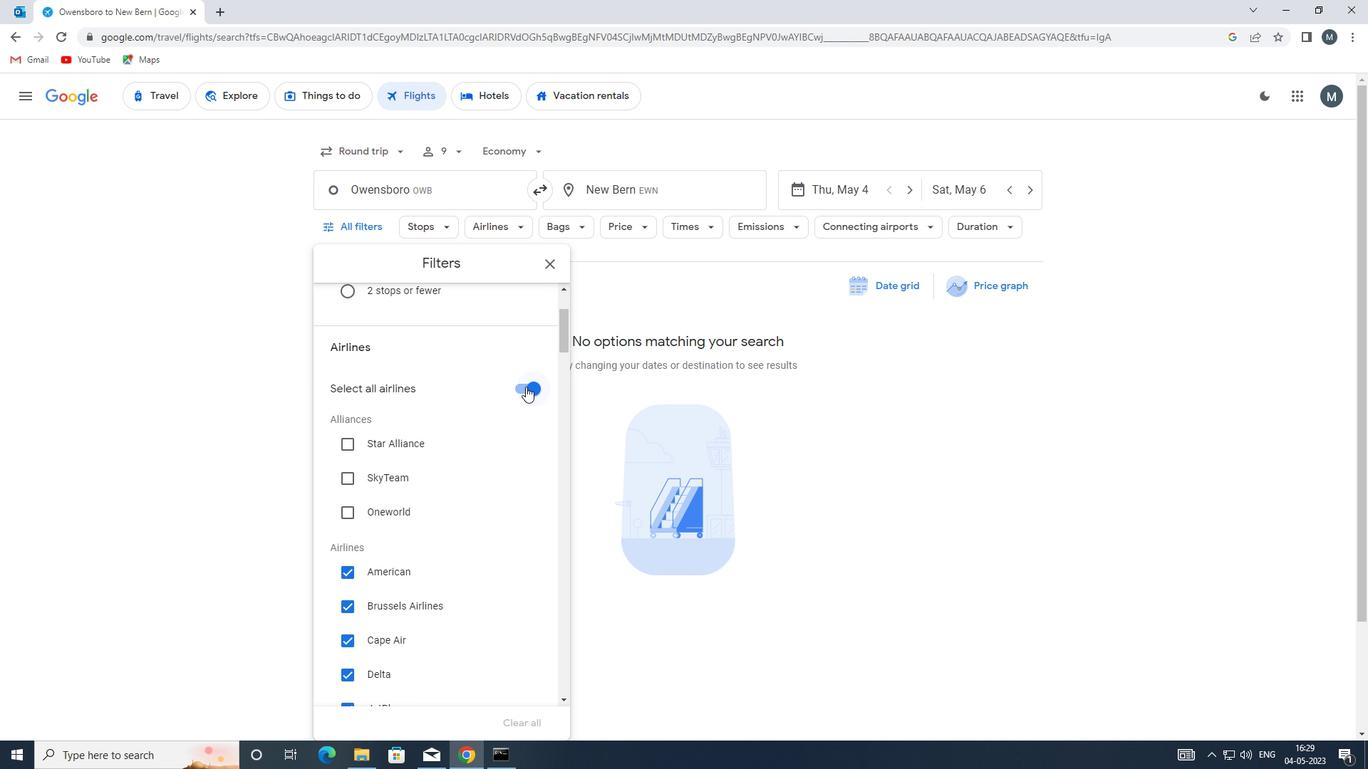
Action: Mouse moved to (455, 460)
Screenshot: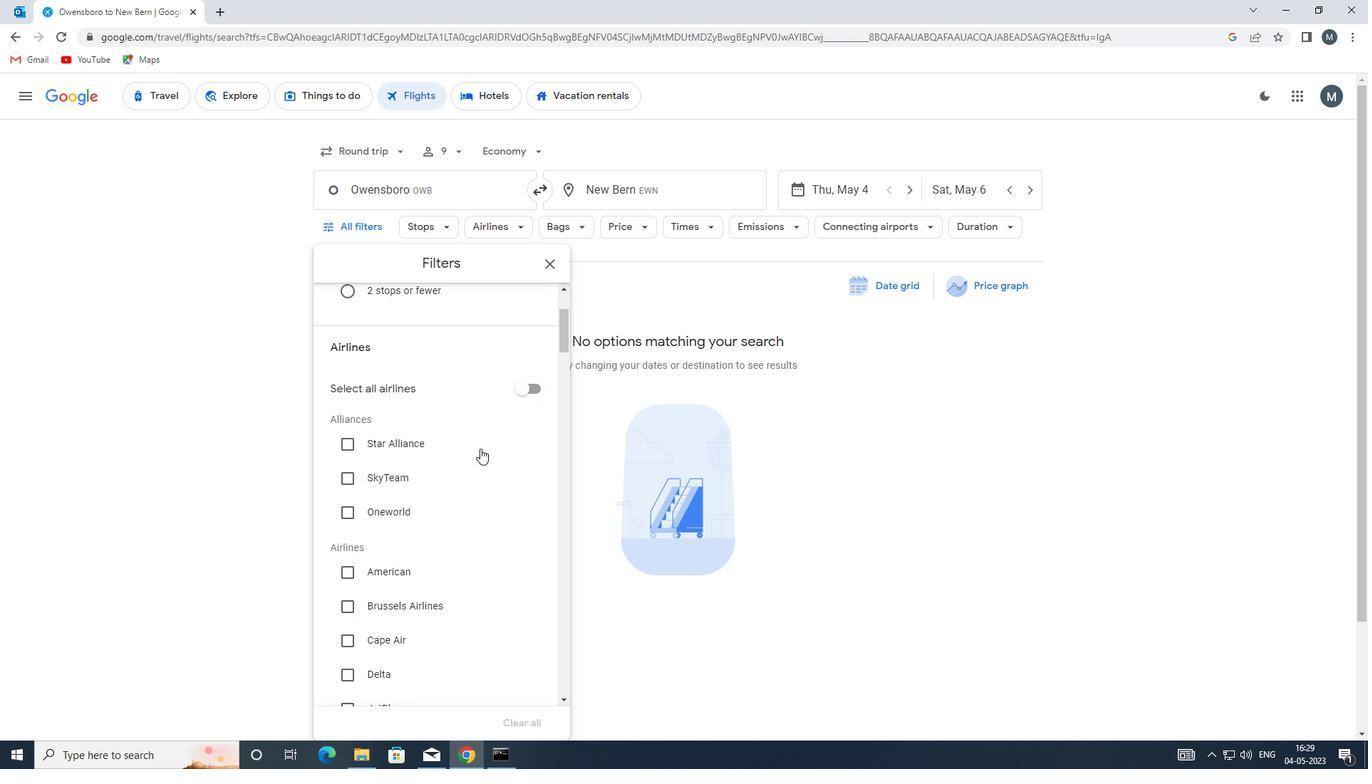 
Action: Mouse scrolled (455, 459) with delta (0, 0)
Screenshot: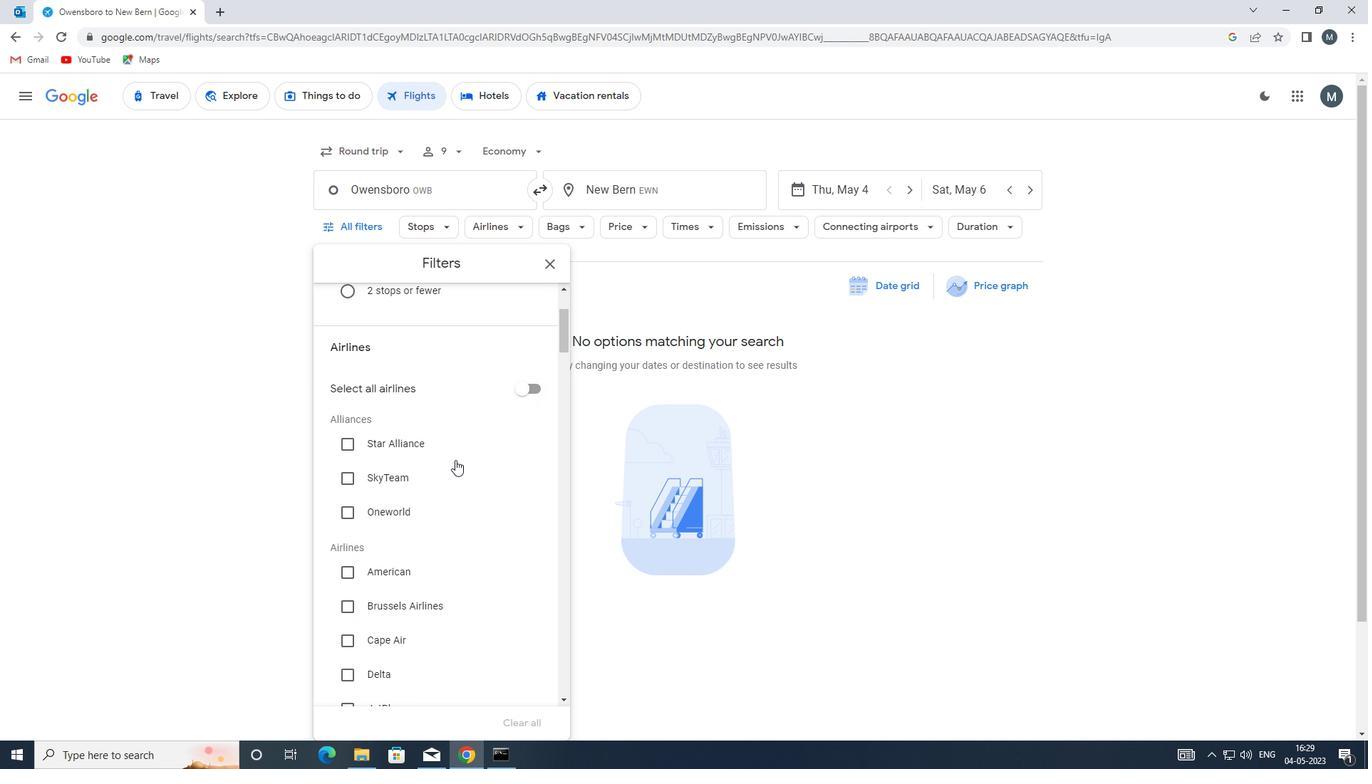
Action: Mouse moved to (455, 460)
Screenshot: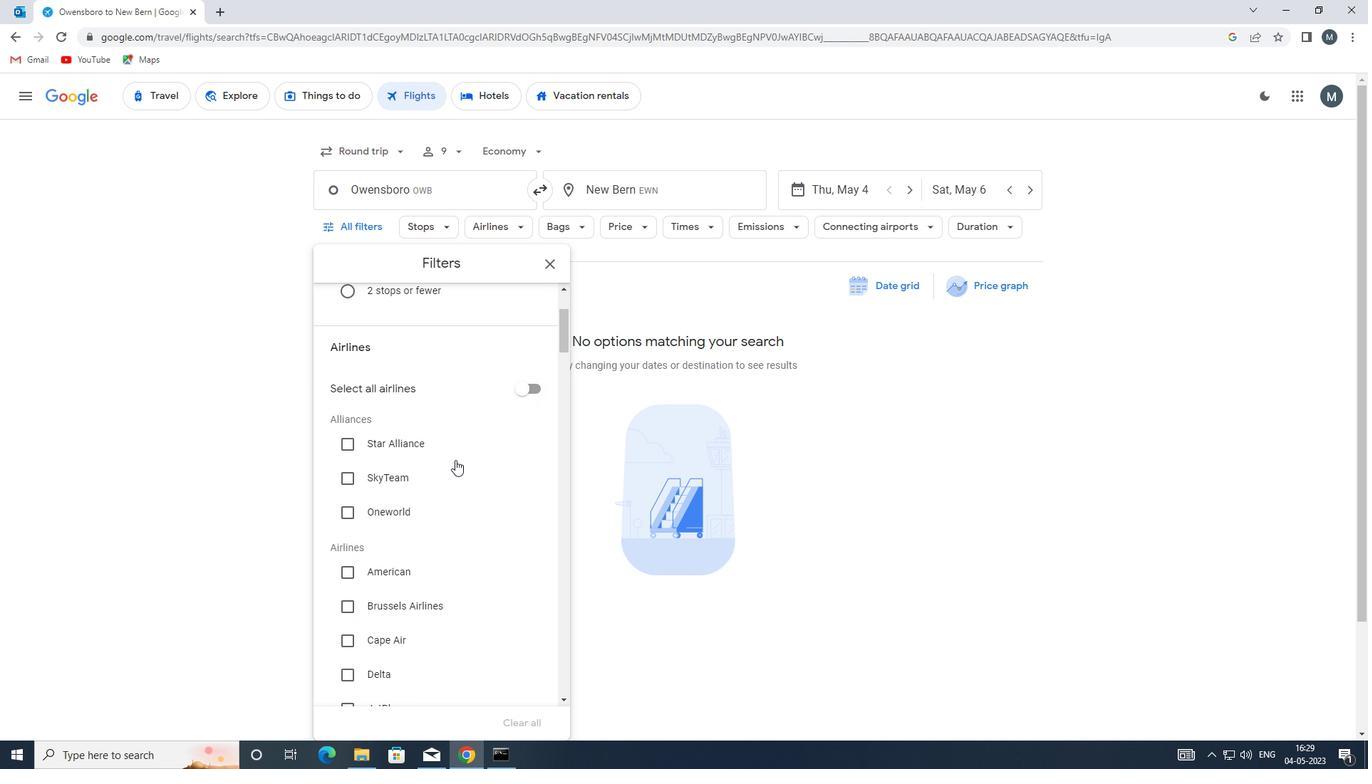 
Action: Mouse scrolled (455, 459) with delta (0, 0)
Screenshot: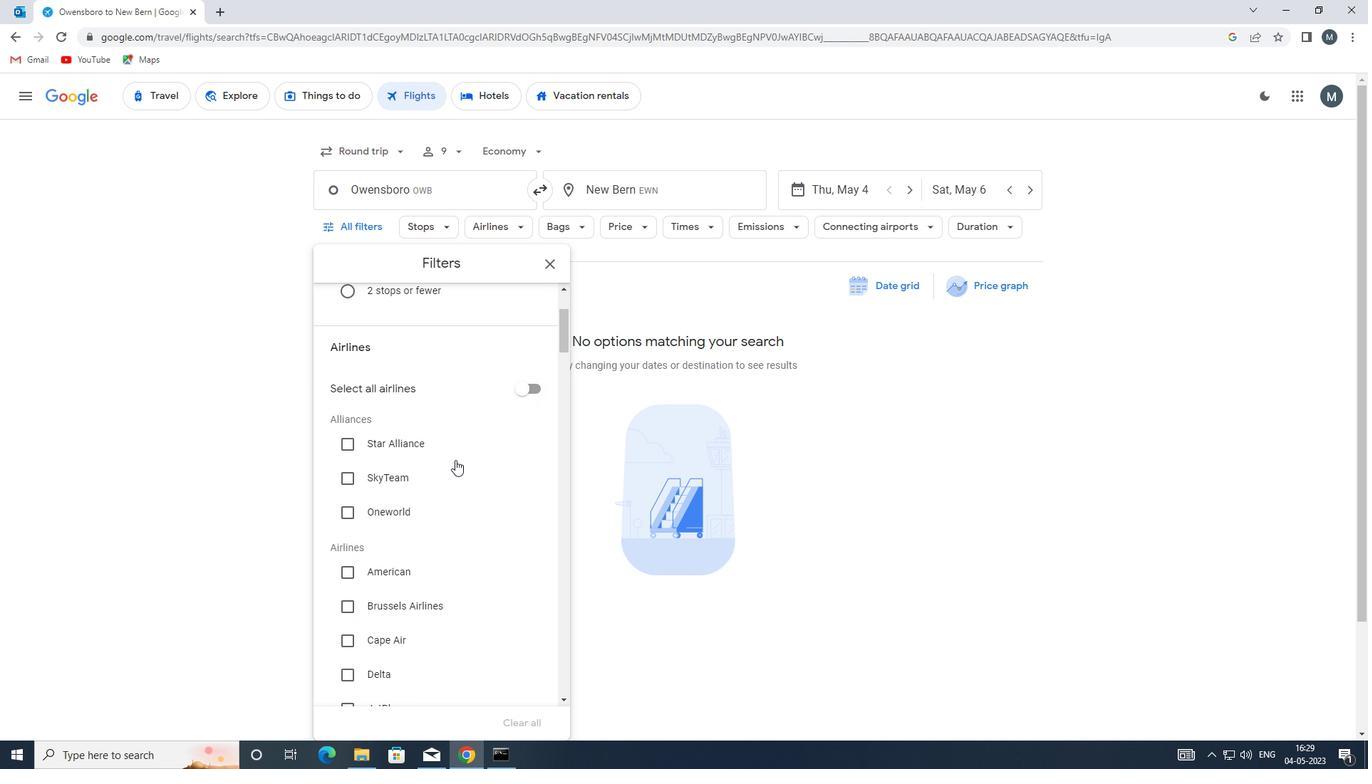
Action: Mouse moved to (389, 570)
Screenshot: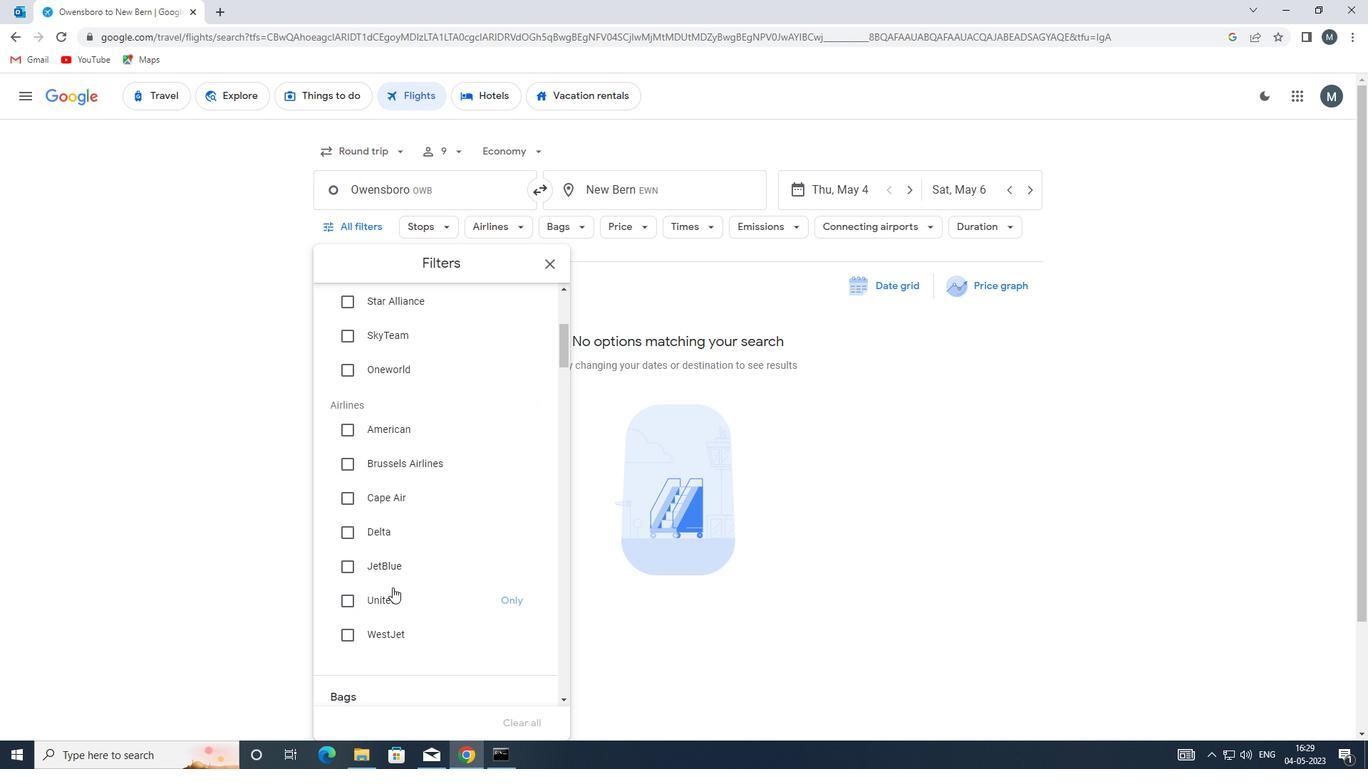 
Action: Mouse pressed left at (389, 570)
Screenshot: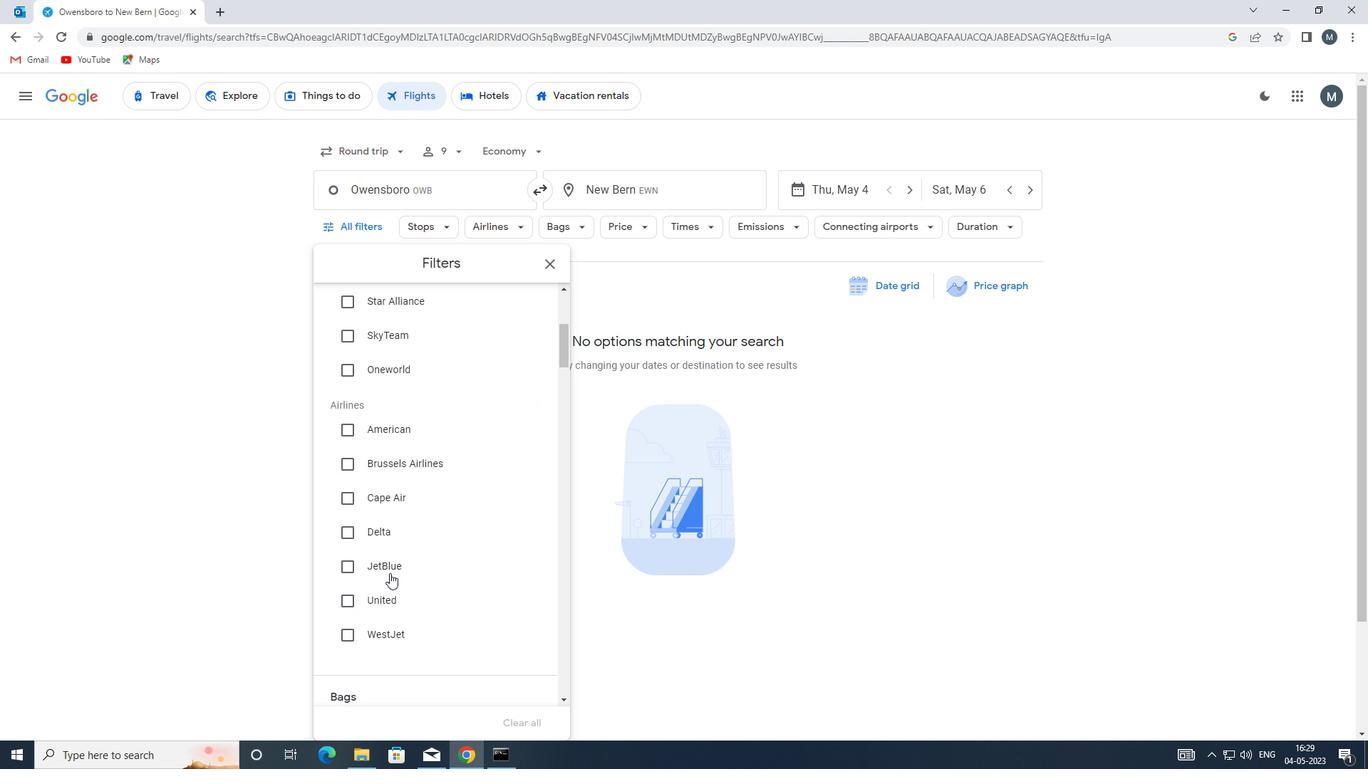 
Action: Mouse moved to (430, 562)
Screenshot: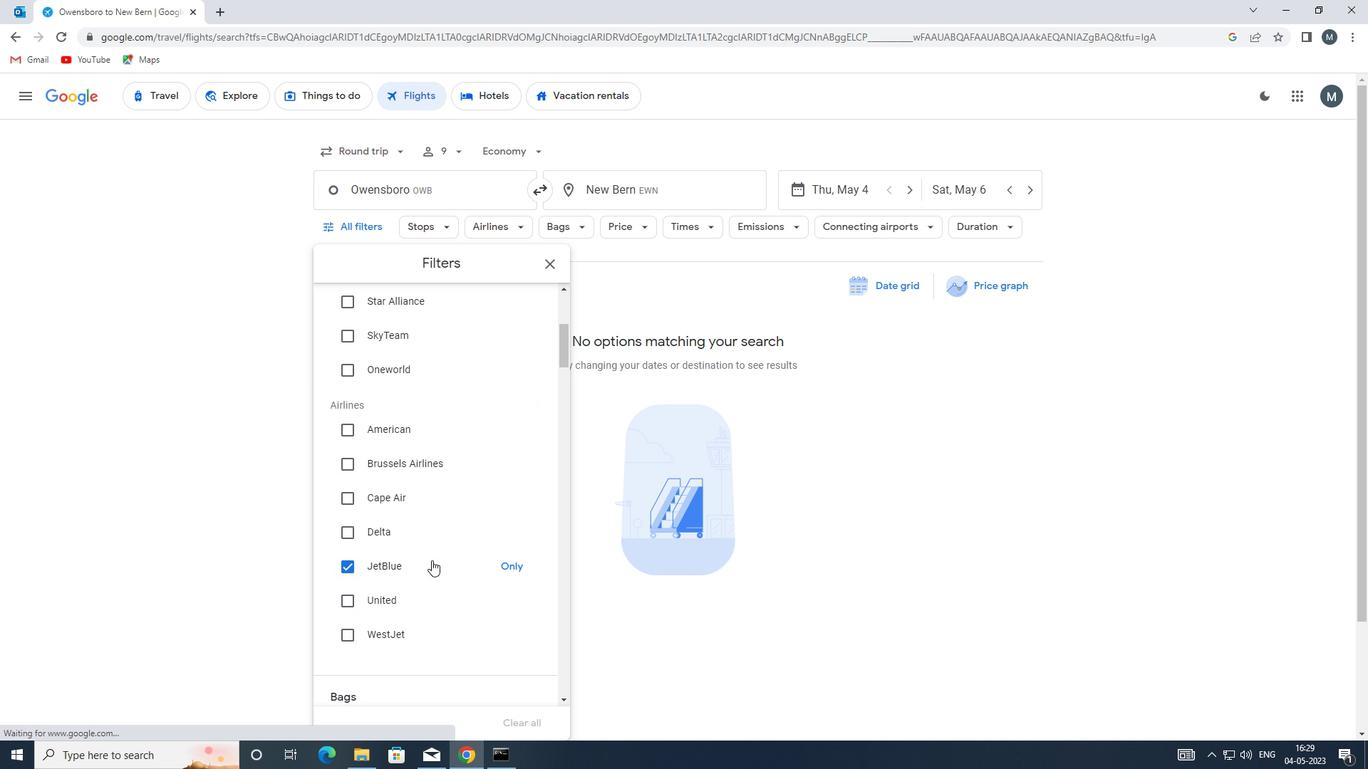 
Action: Mouse scrolled (430, 561) with delta (0, 0)
Screenshot: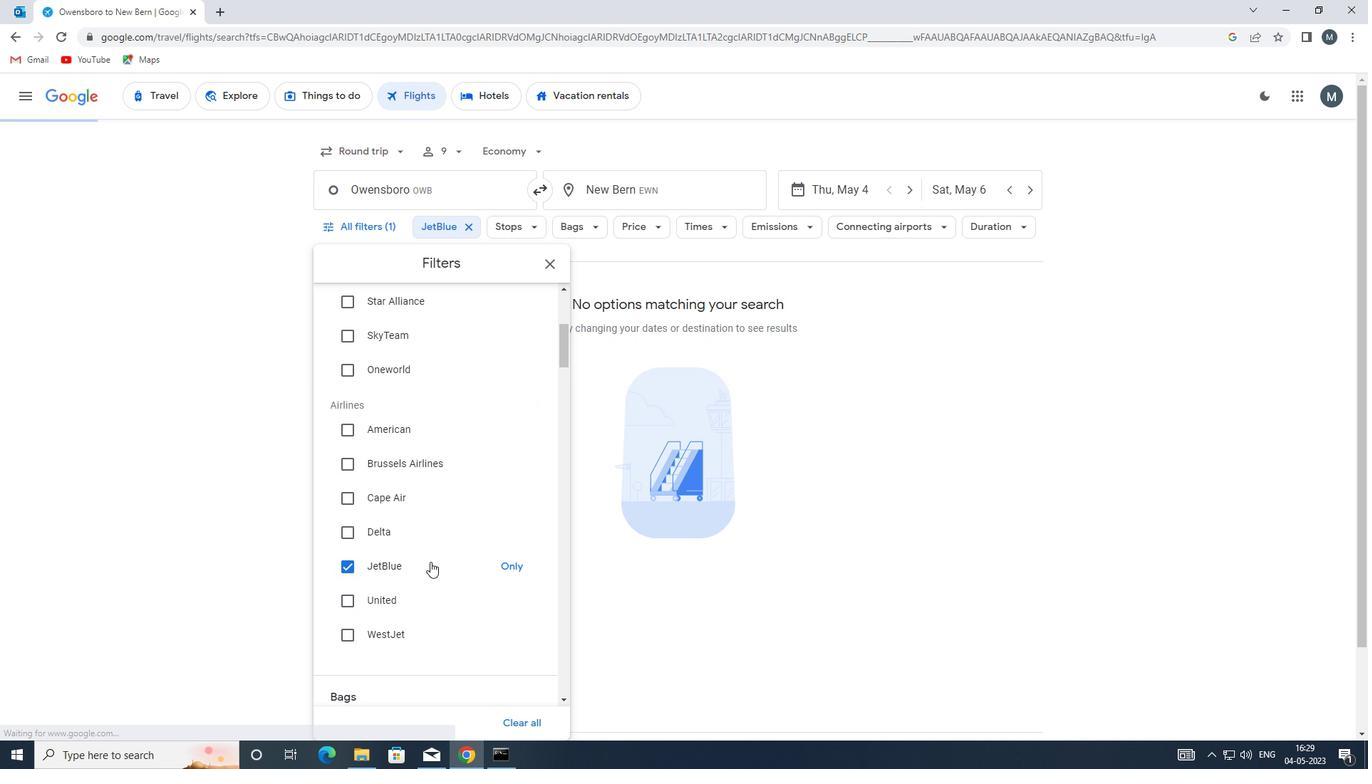 
Action: Mouse moved to (429, 563)
Screenshot: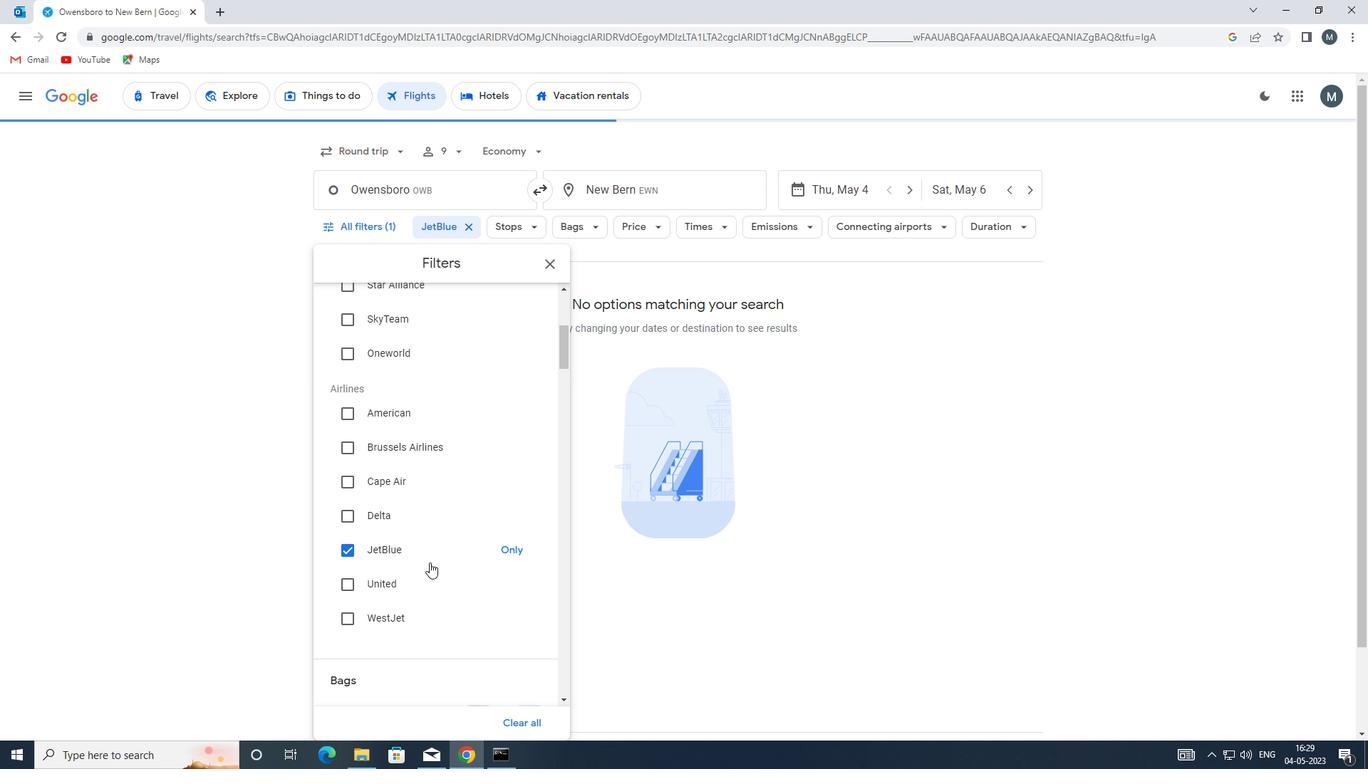 
Action: Mouse scrolled (429, 563) with delta (0, 0)
Screenshot: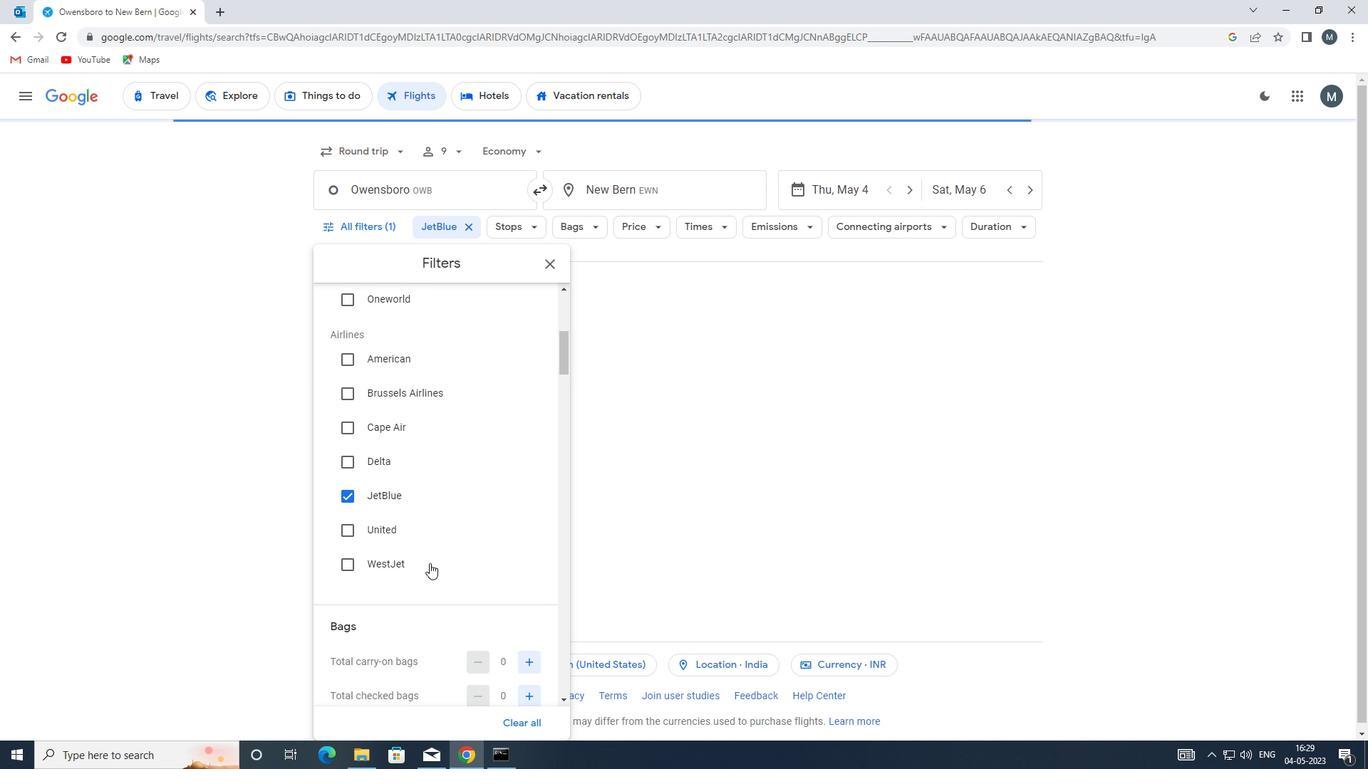 
Action: Mouse moved to (427, 566)
Screenshot: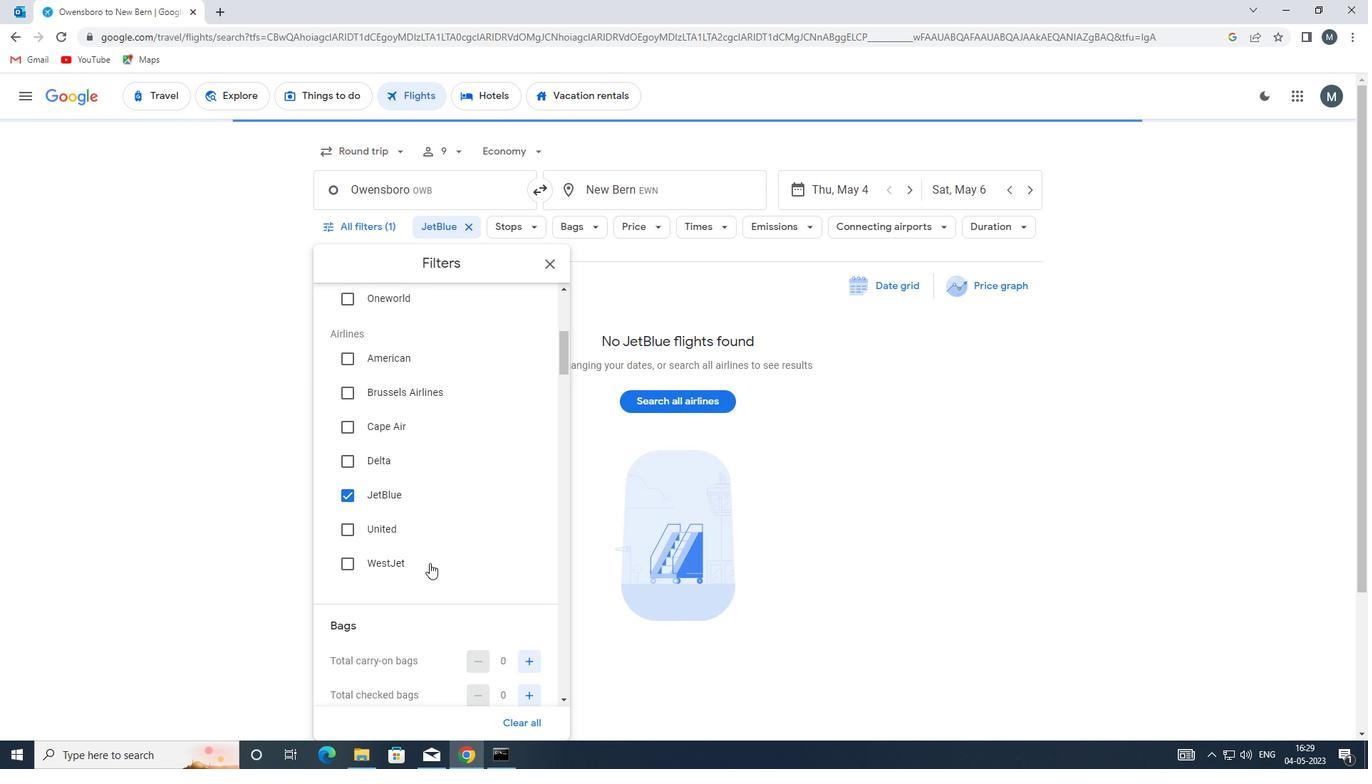 
Action: Mouse scrolled (427, 565) with delta (0, 0)
Screenshot: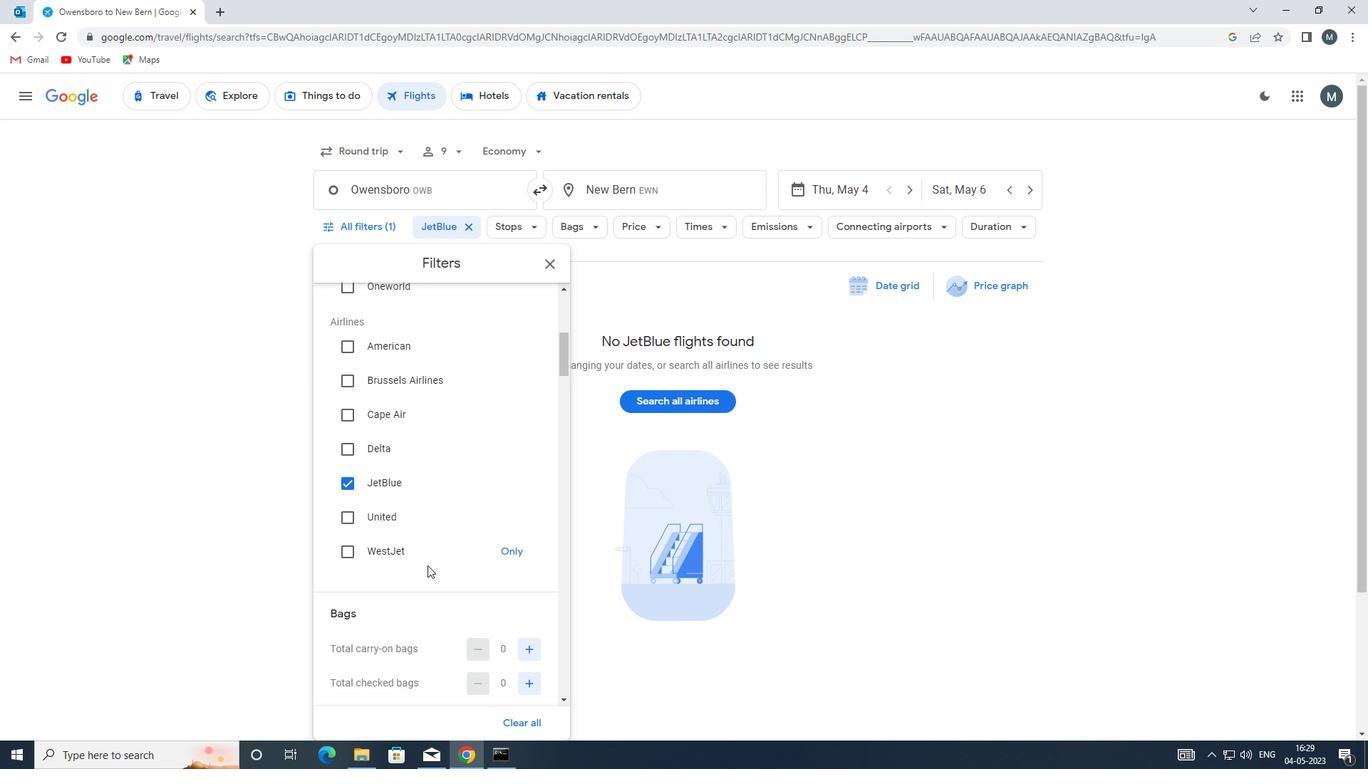 
Action: Mouse moved to (522, 554)
Screenshot: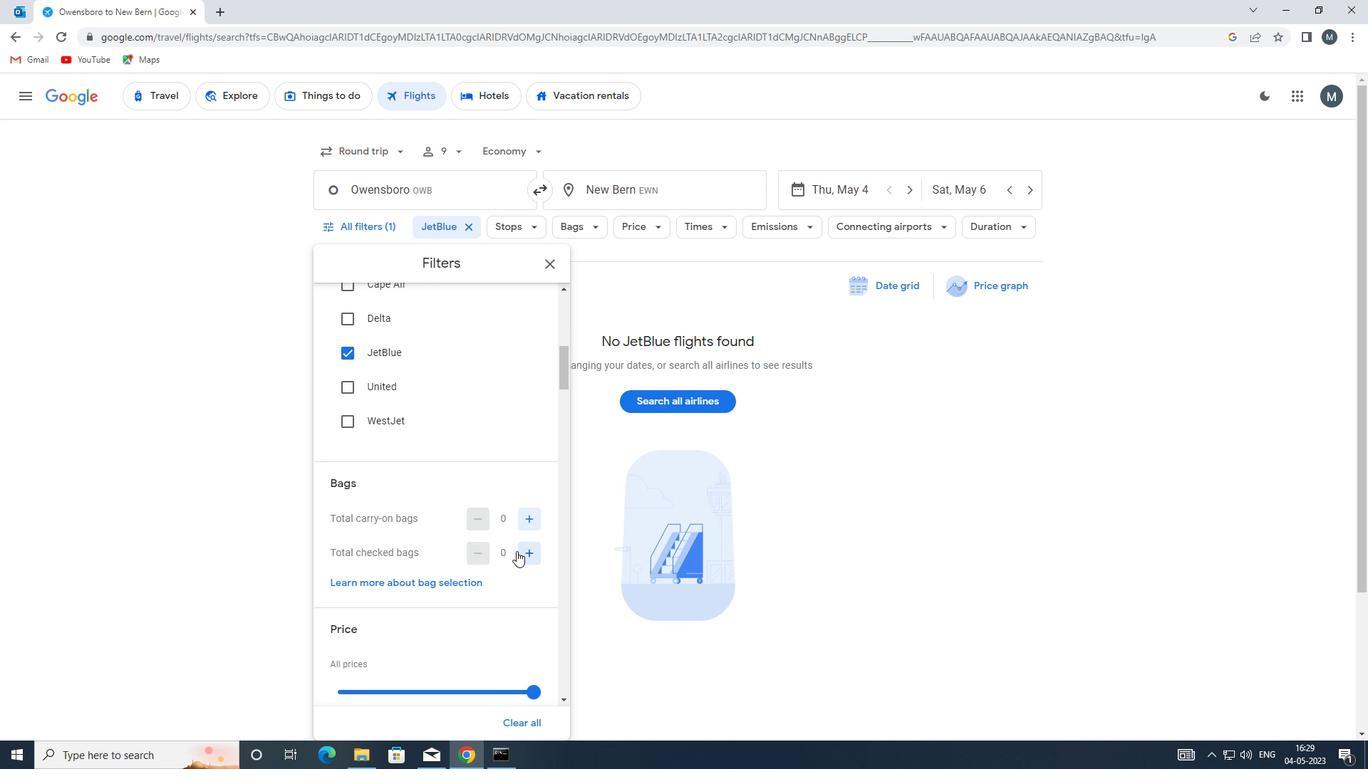 
Action: Mouse pressed left at (522, 554)
Screenshot: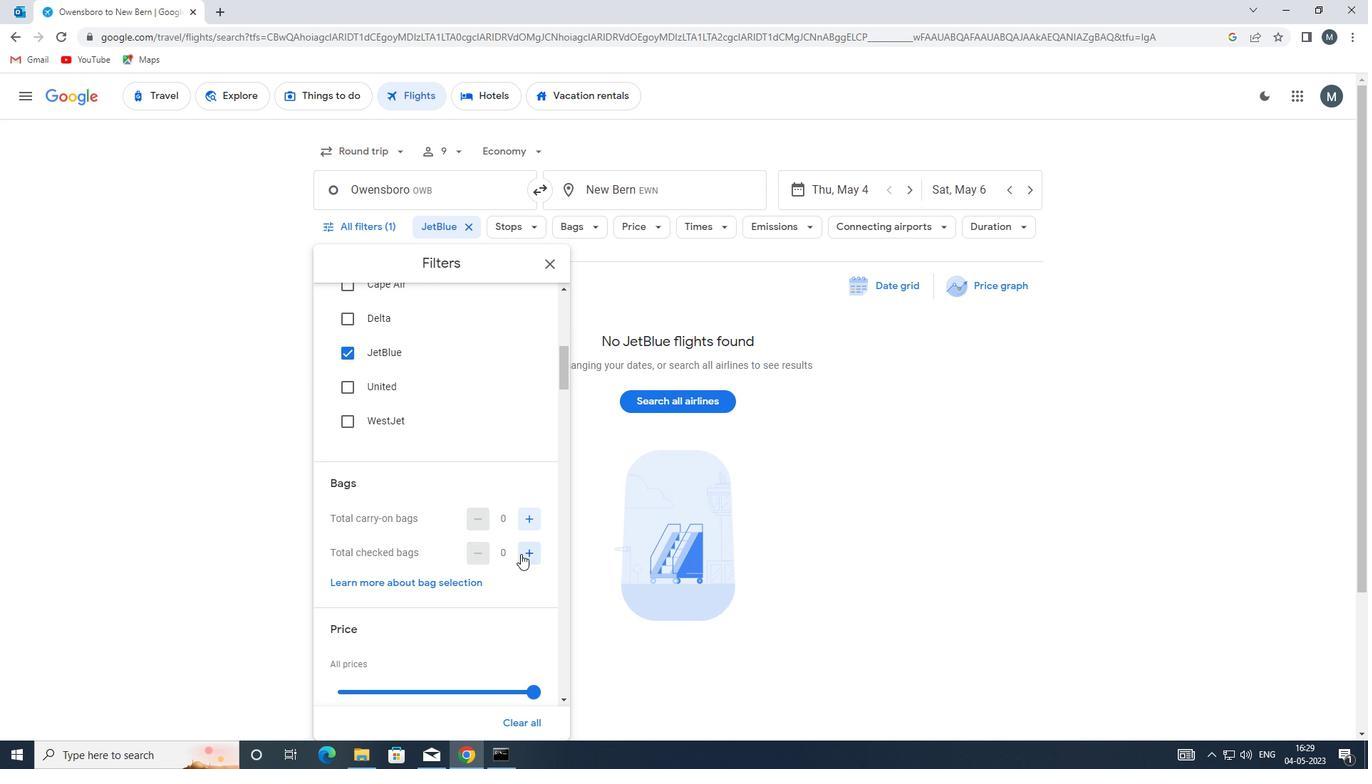 
Action: Mouse pressed left at (522, 554)
Screenshot: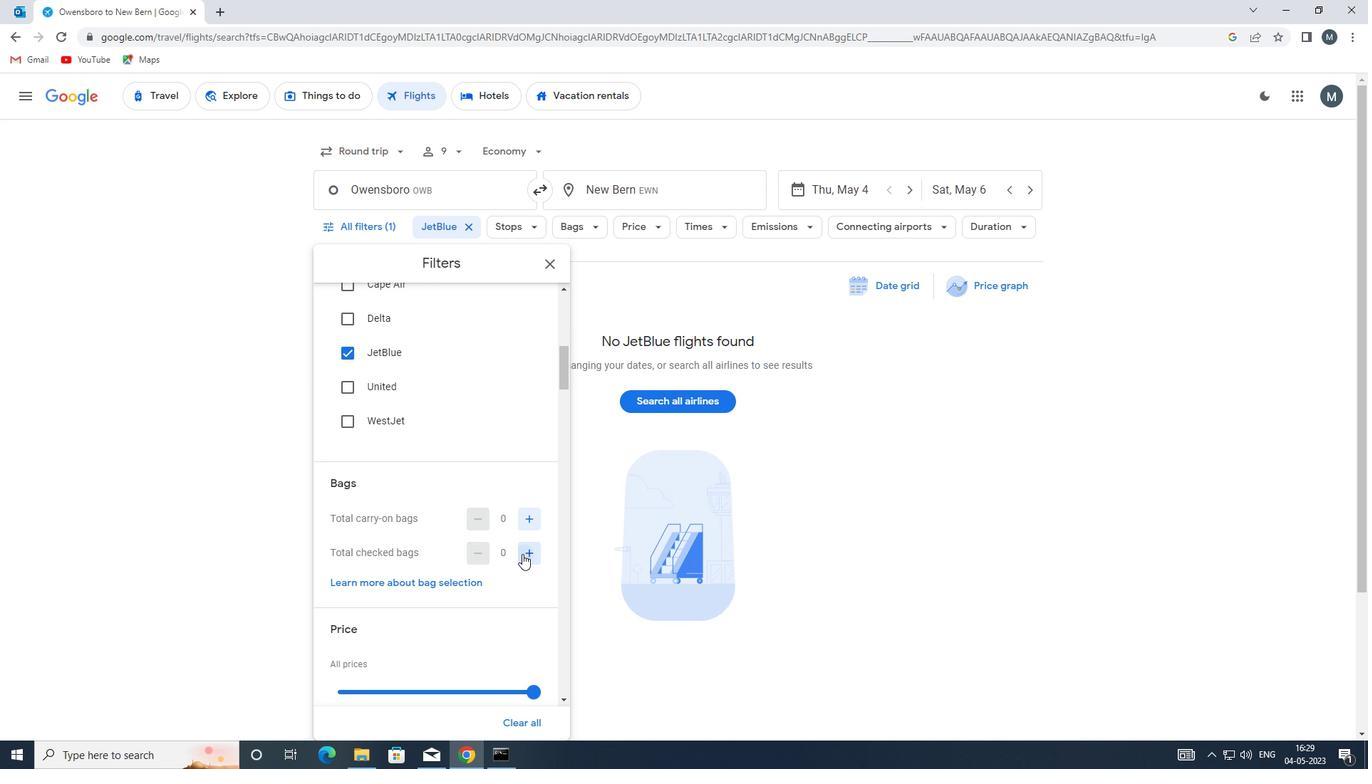 
Action: Mouse moved to (420, 531)
Screenshot: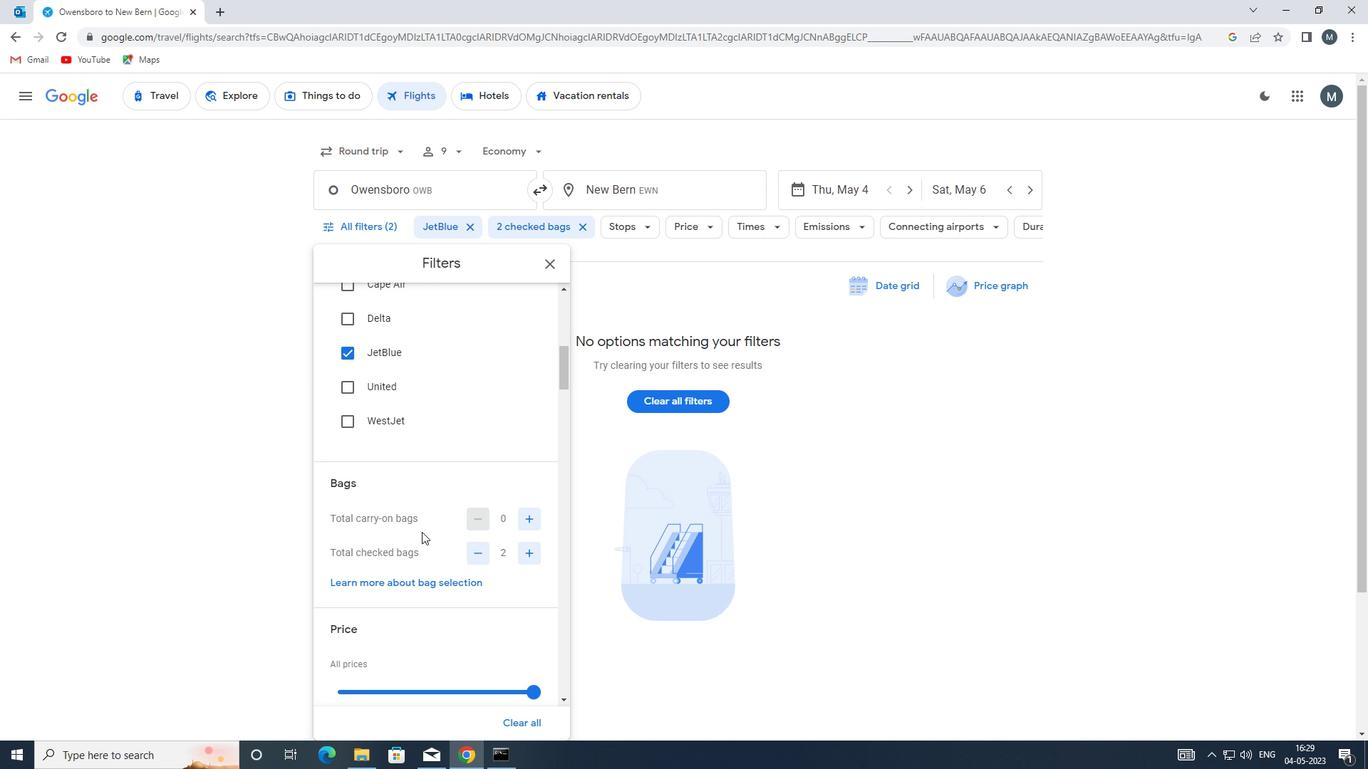 
Action: Mouse scrolled (420, 530) with delta (0, 0)
Screenshot: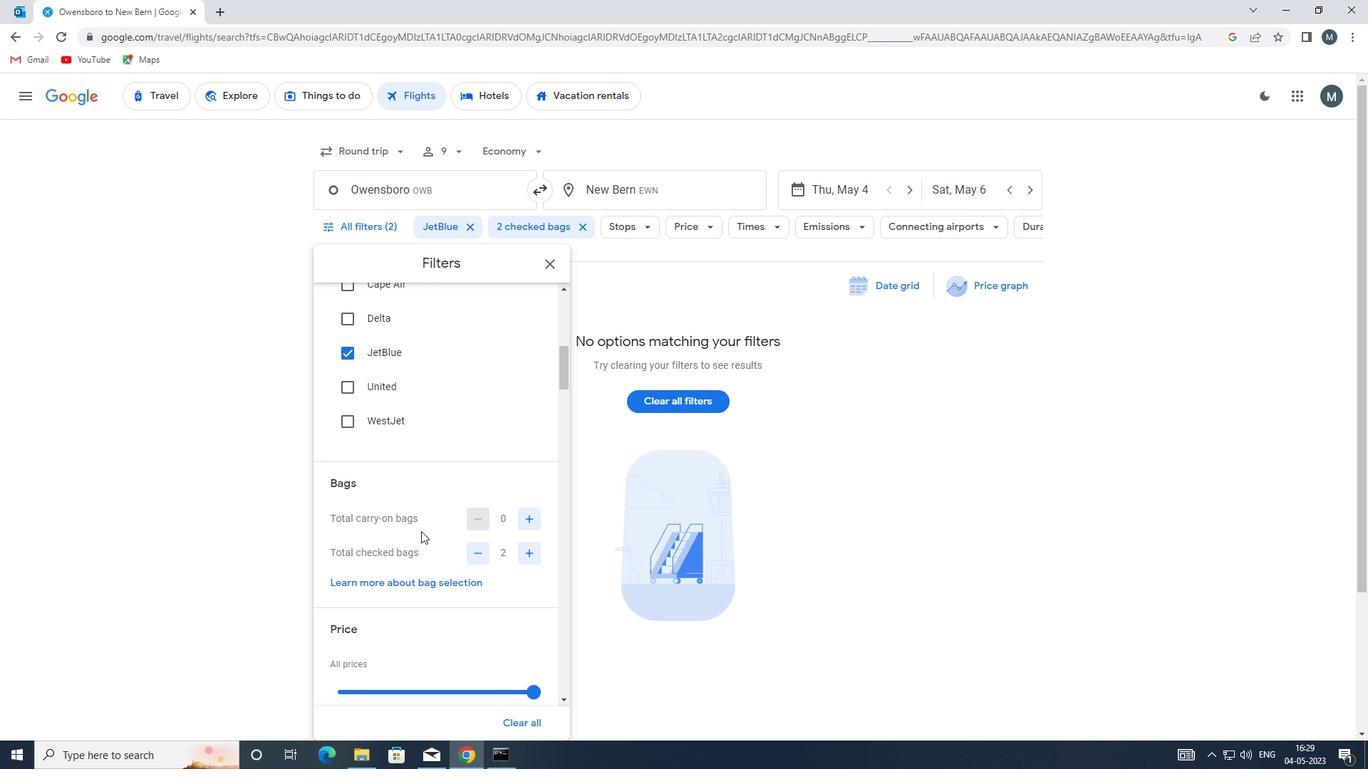 
Action: Mouse scrolled (420, 530) with delta (0, 0)
Screenshot: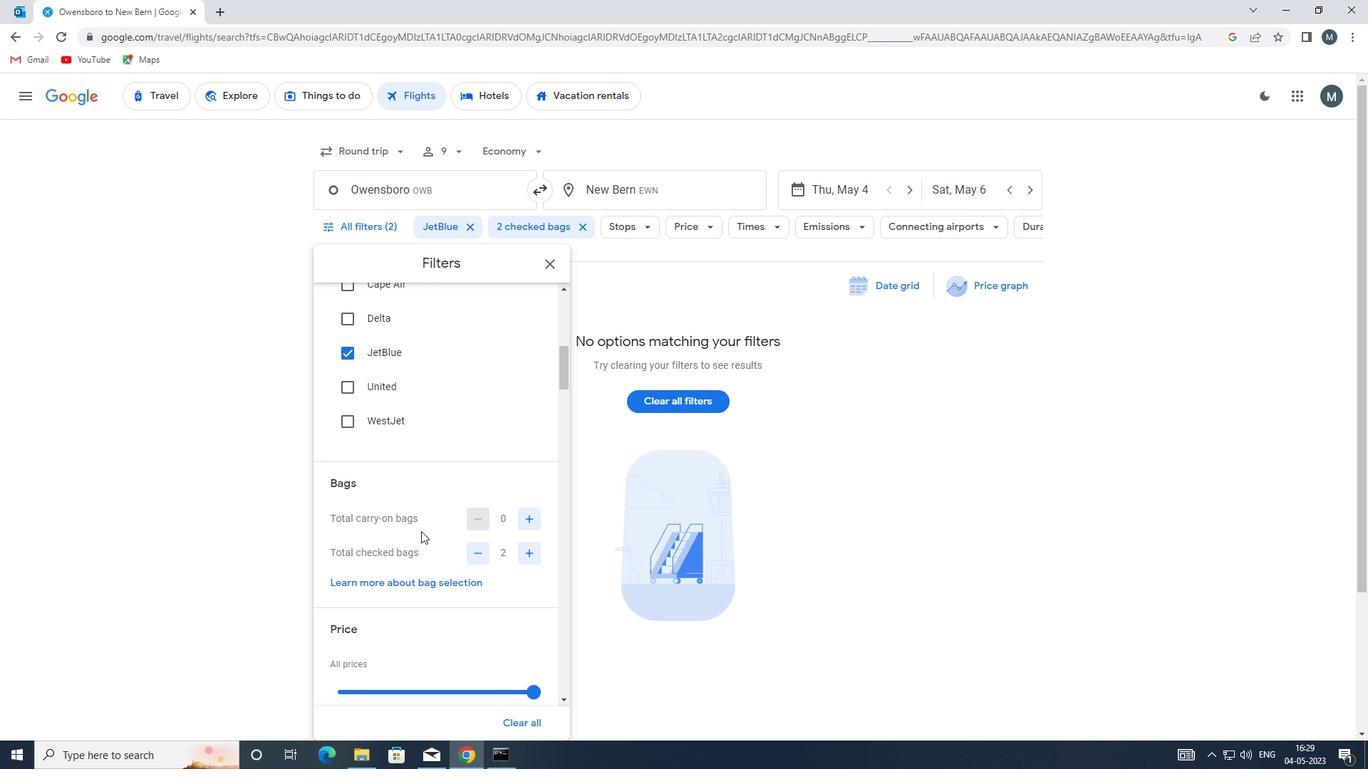 
Action: Mouse moved to (412, 546)
Screenshot: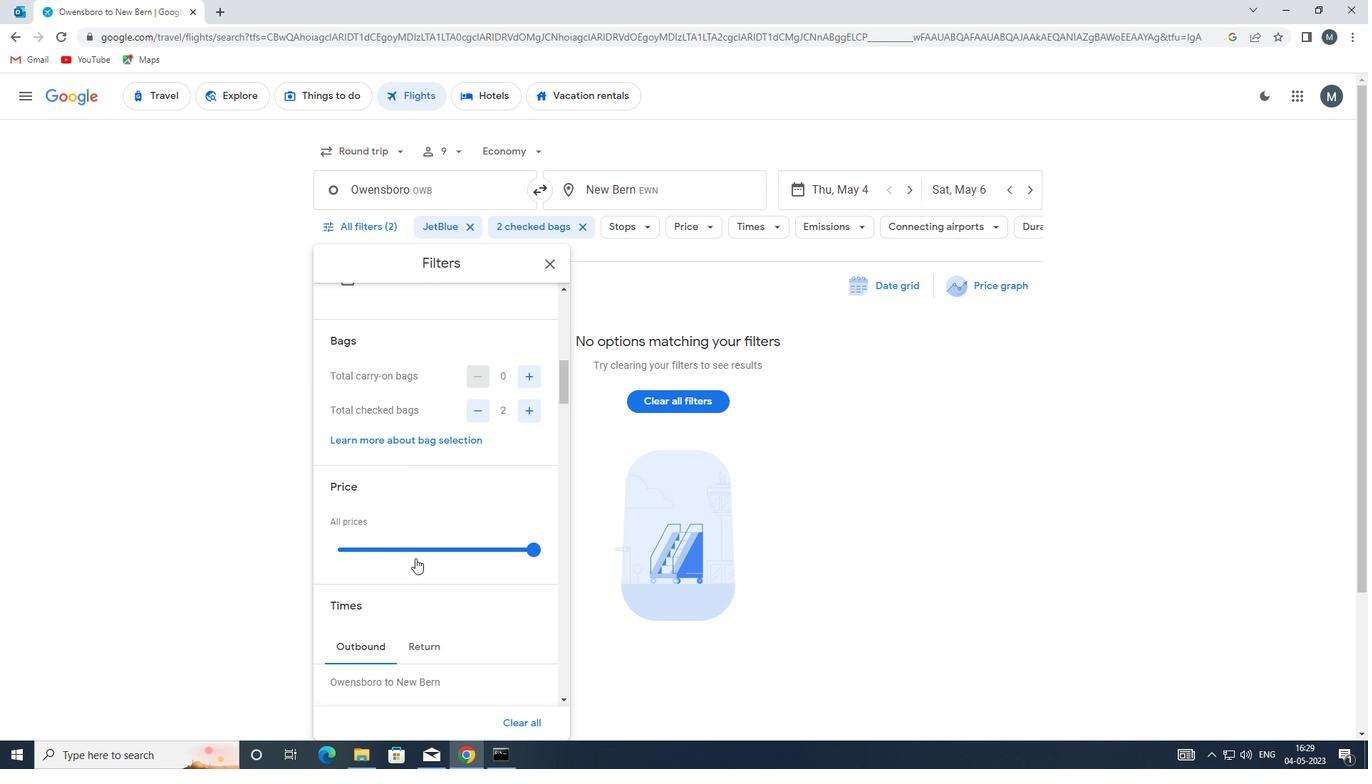 
Action: Mouse pressed left at (412, 546)
Screenshot: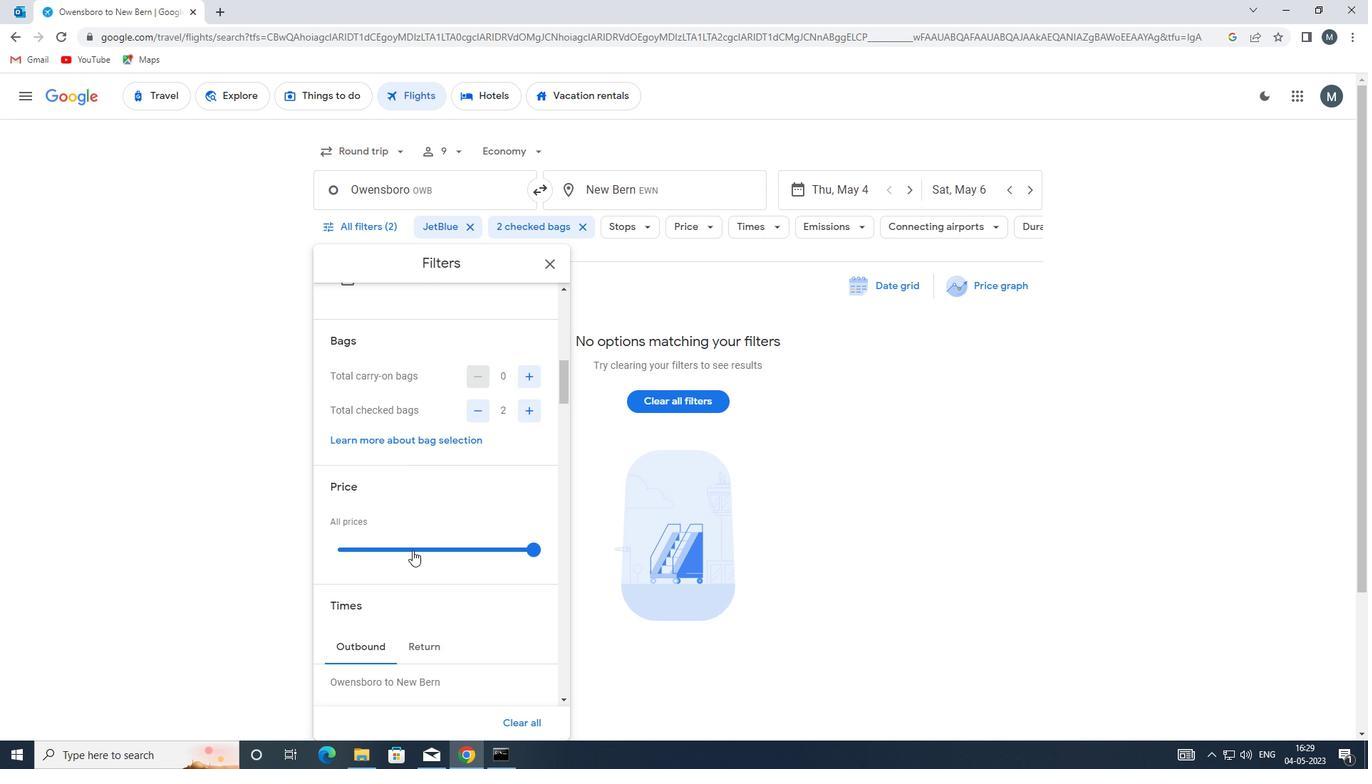 
Action: Mouse pressed left at (412, 546)
Screenshot: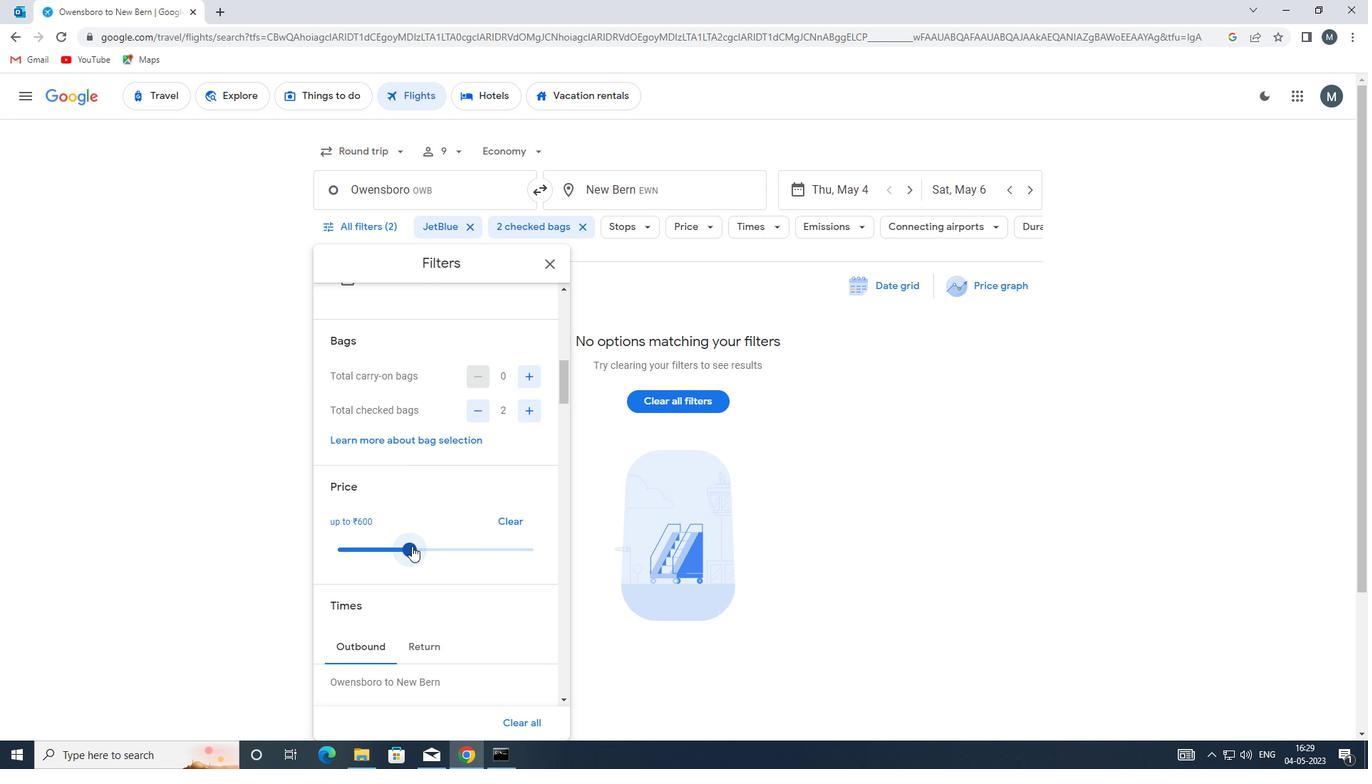 
Action: Mouse moved to (429, 548)
Screenshot: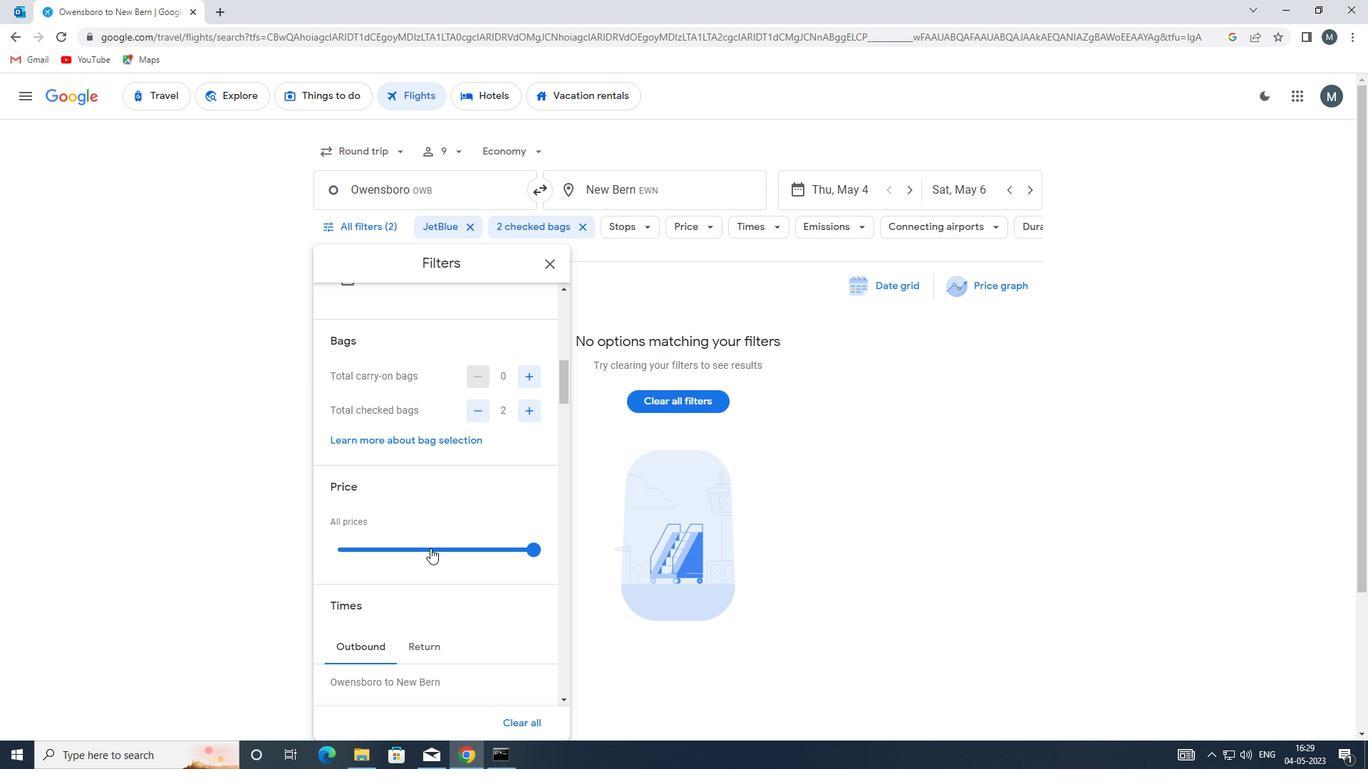 
Action: Mouse scrolled (429, 548) with delta (0, 0)
Screenshot: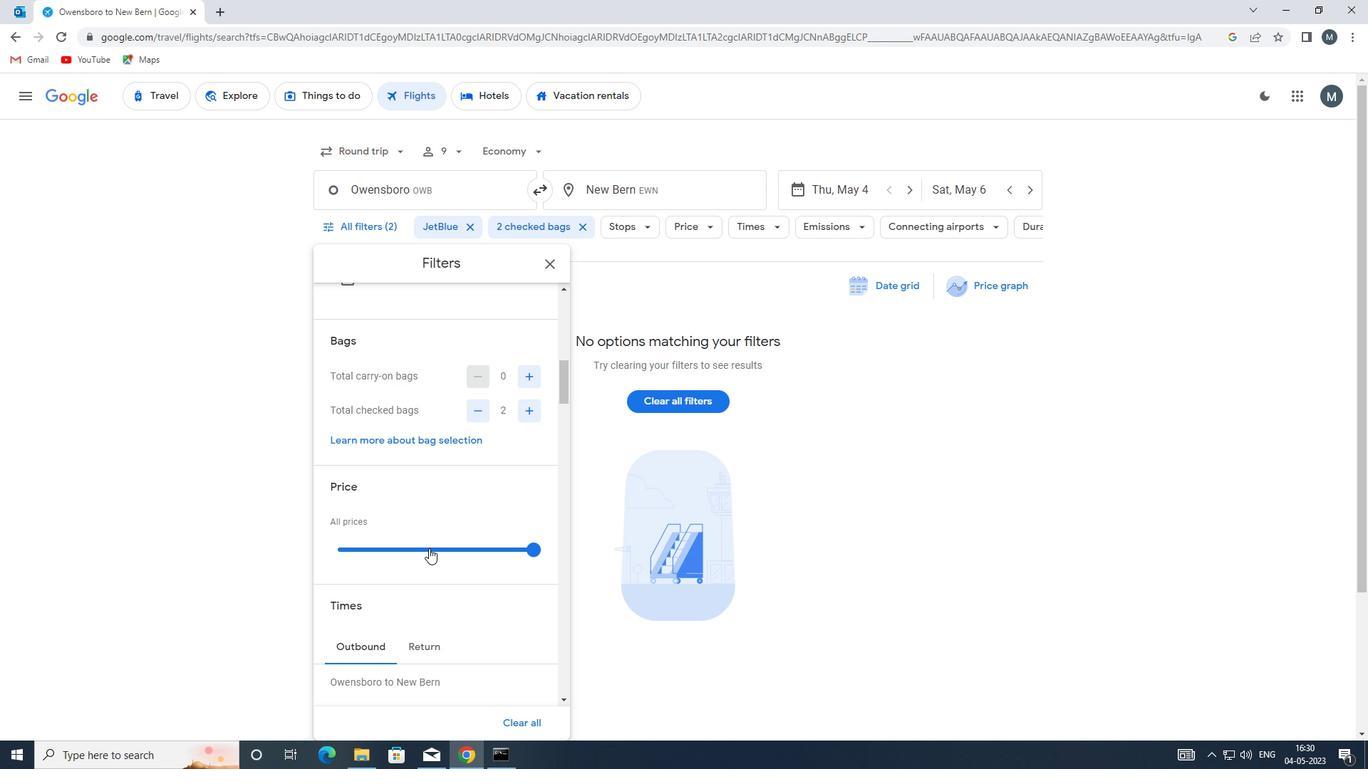 
Action: Mouse scrolled (429, 548) with delta (0, 0)
Screenshot: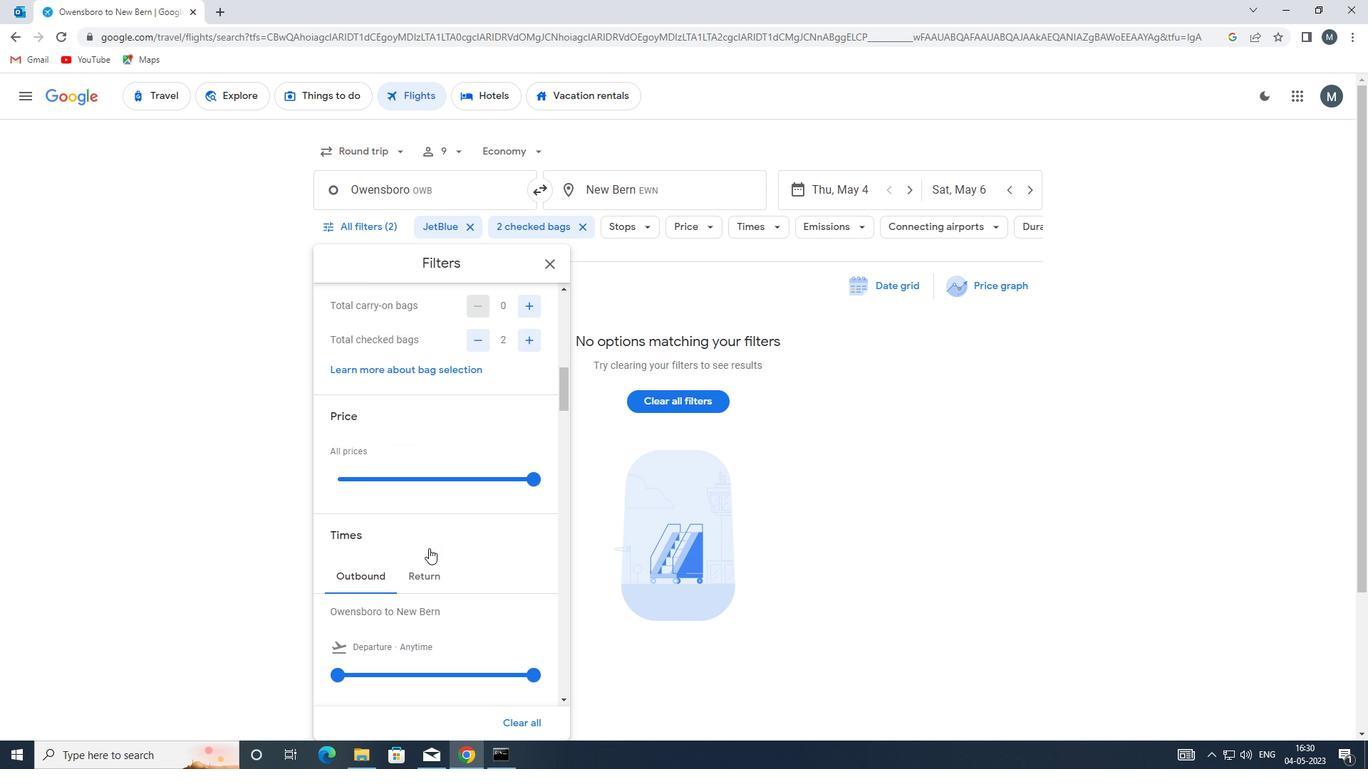 
Action: Mouse moved to (394, 575)
Screenshot: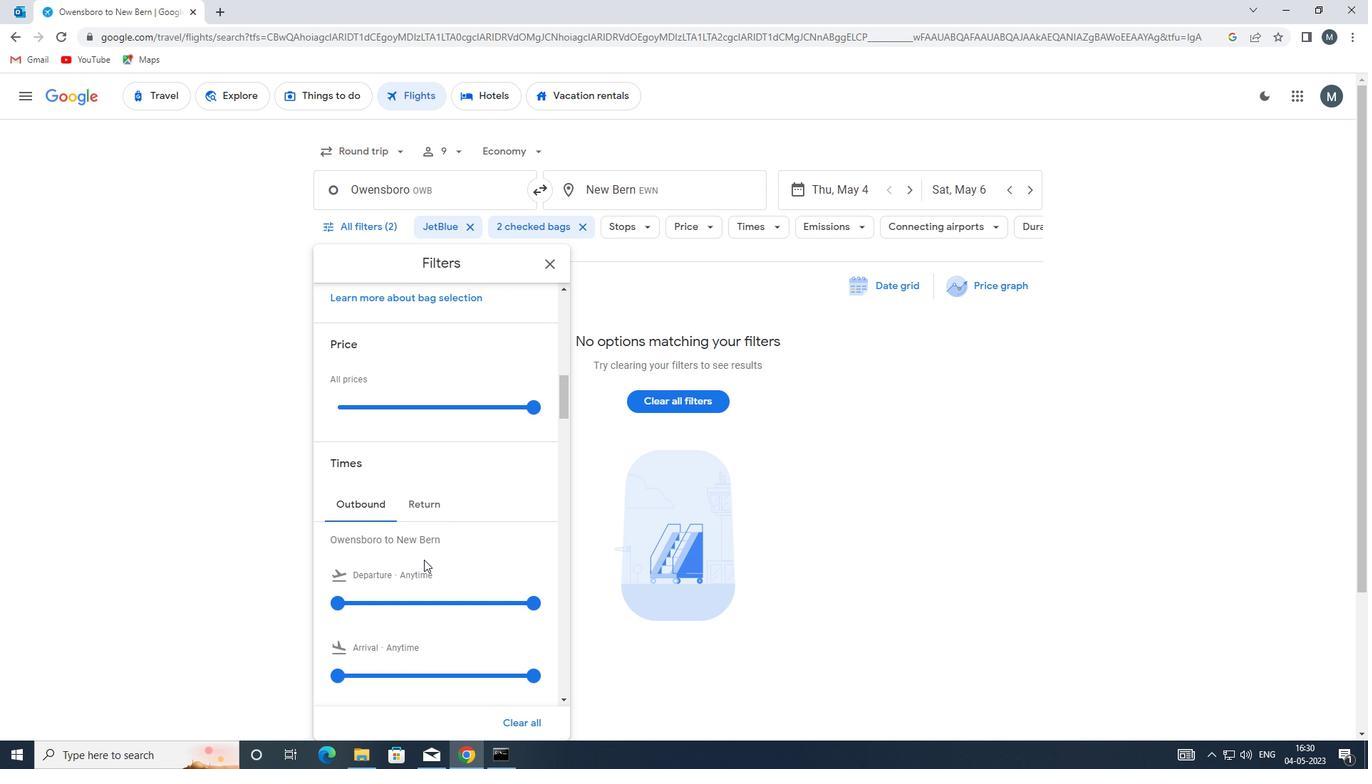 
Action: Mouse scrolled (394, 574) with delta (0, 0)
Screenshot: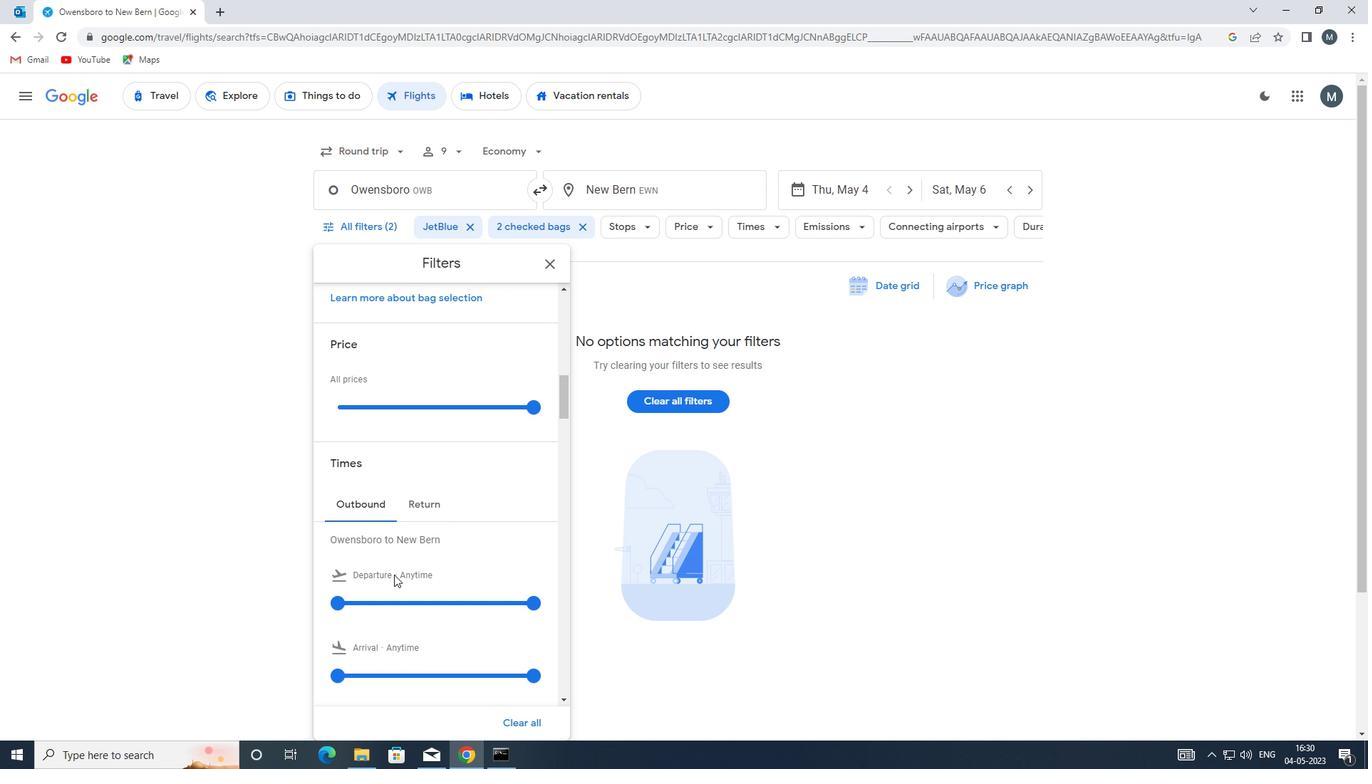 
Action: Mouse moved to (343, 528)
Screenshot: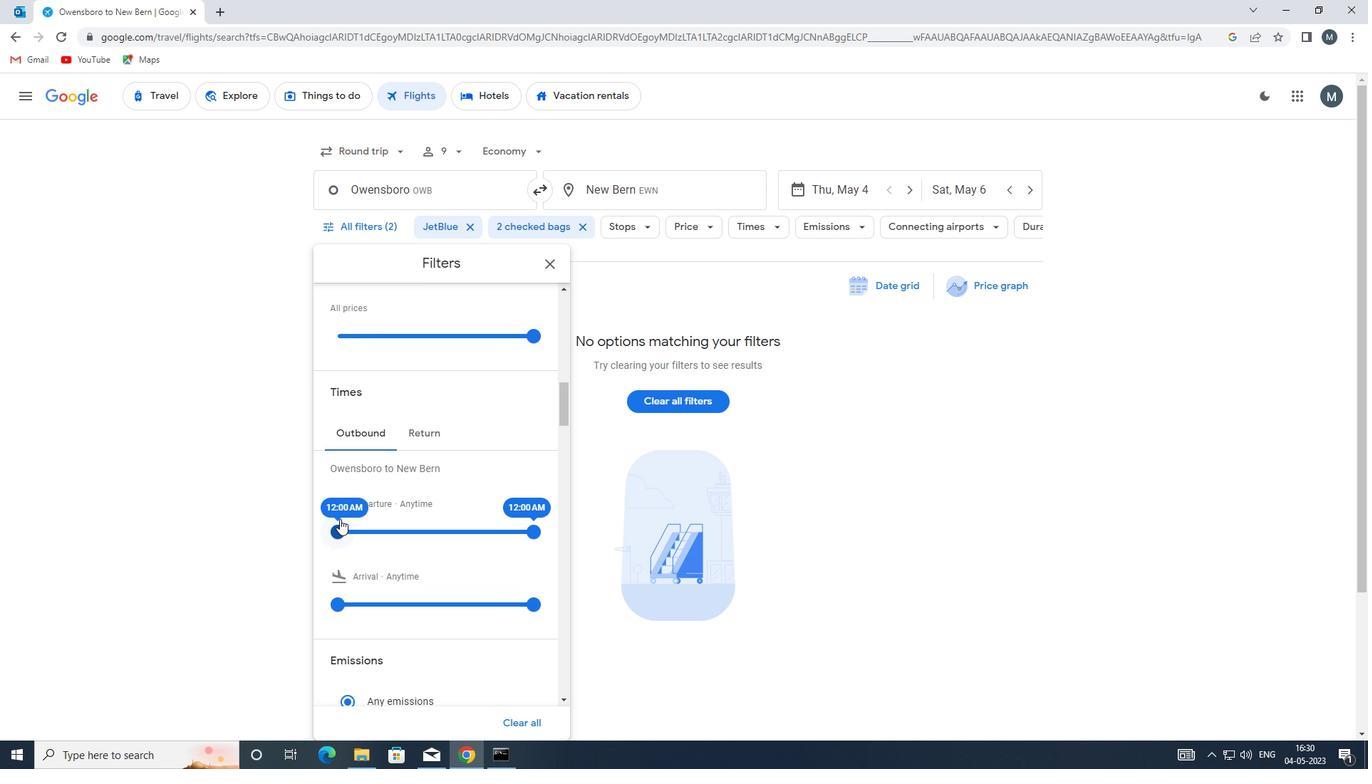 
Action: Mouse pressed left at (343, 528)
Screenshot: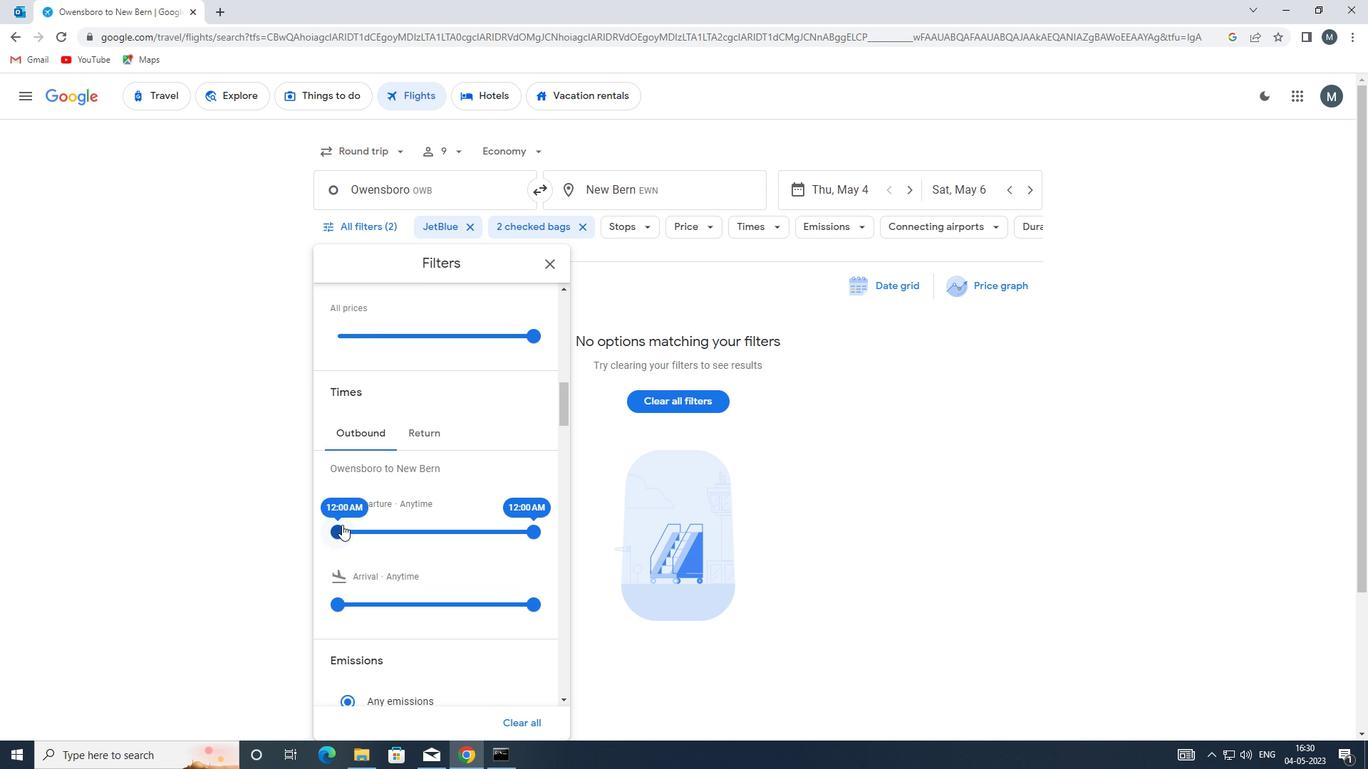
Action: Mouse moved to (532, 527)
Screenshot: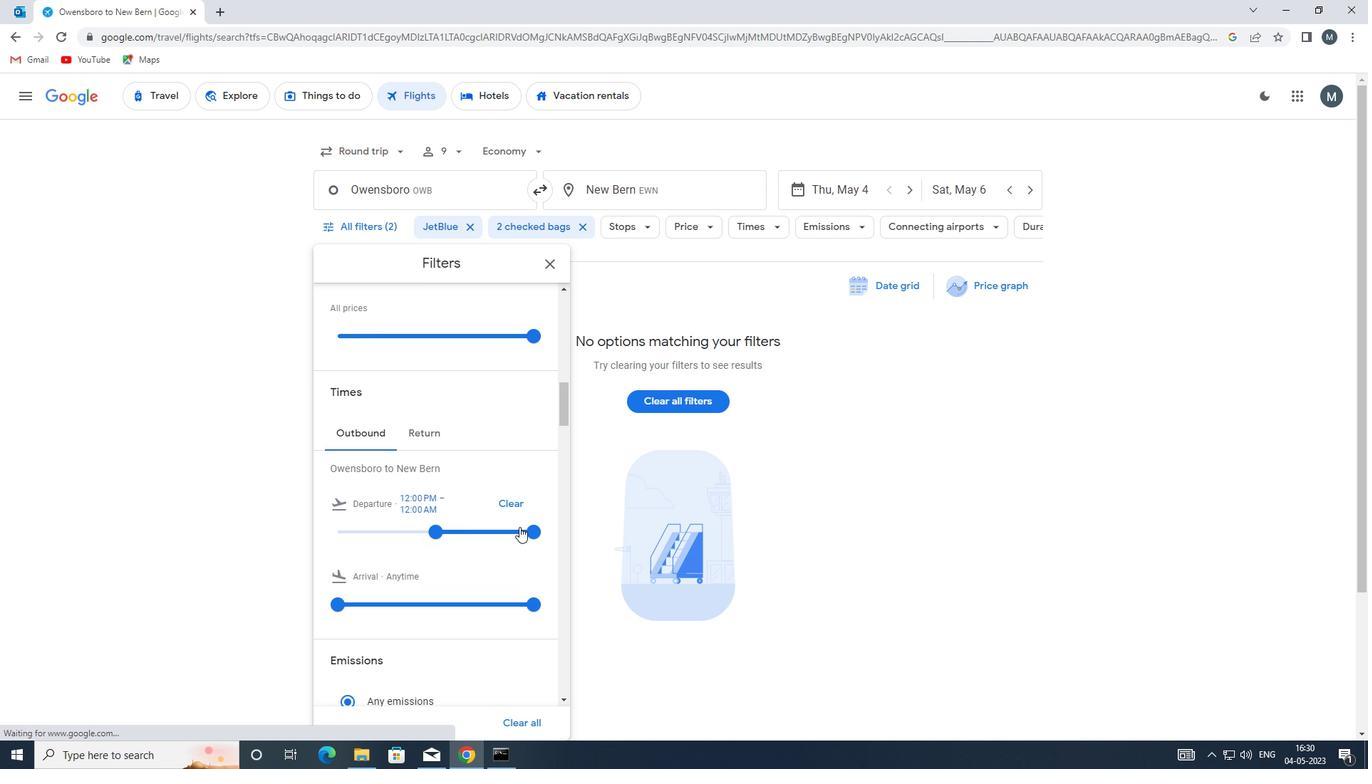 
Action: Mouse pressed left at (532, 527)
Screenshot: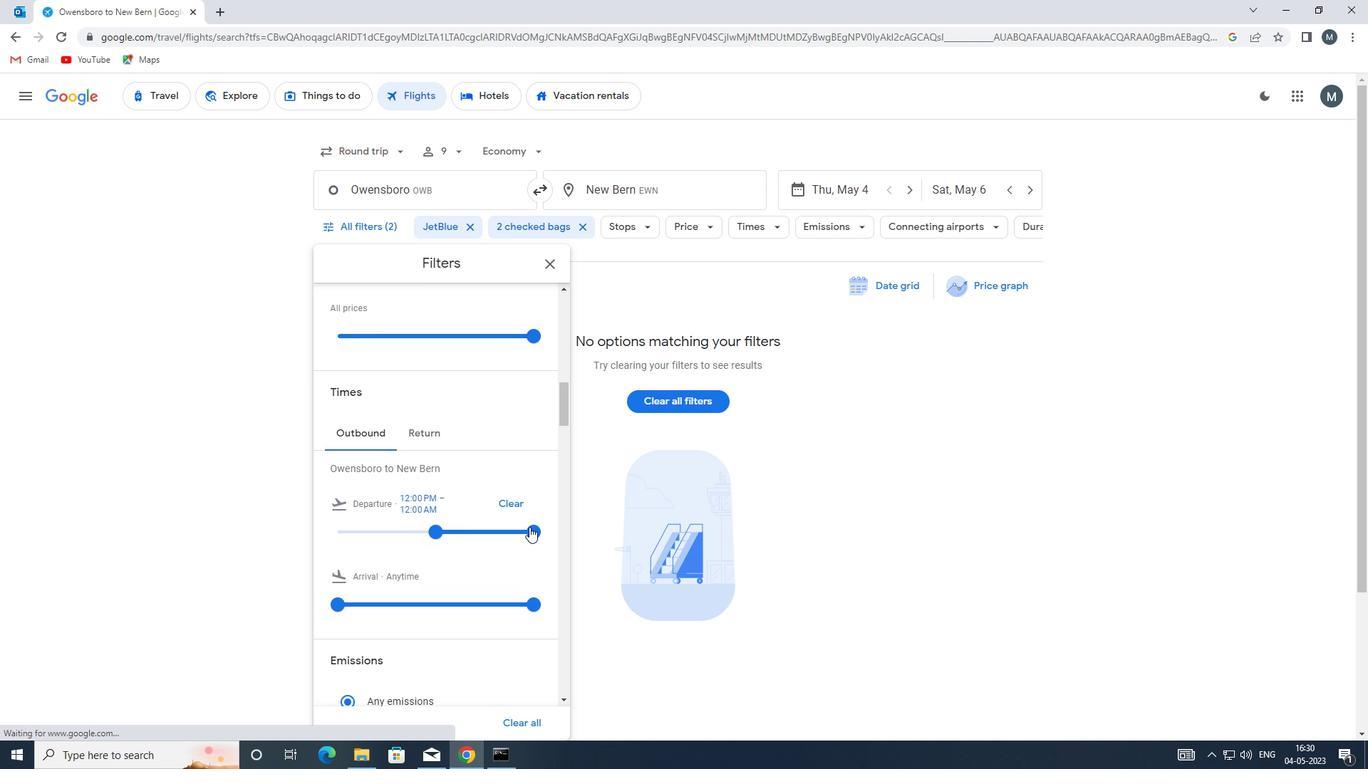 
Action: Mouse moved to (441, 538)
Screenshot: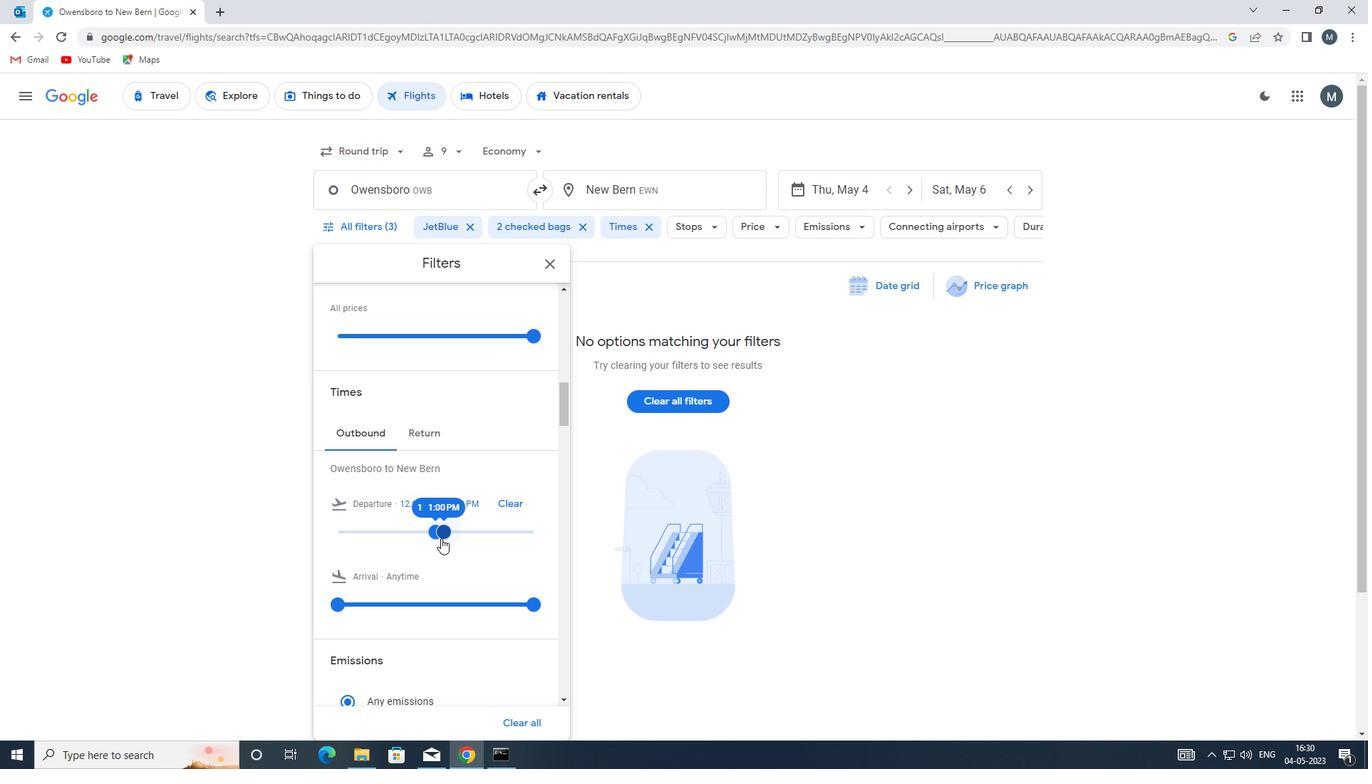 
Action: Mouse scrolled (441, 538) with delta (0, 0)
Screenshot: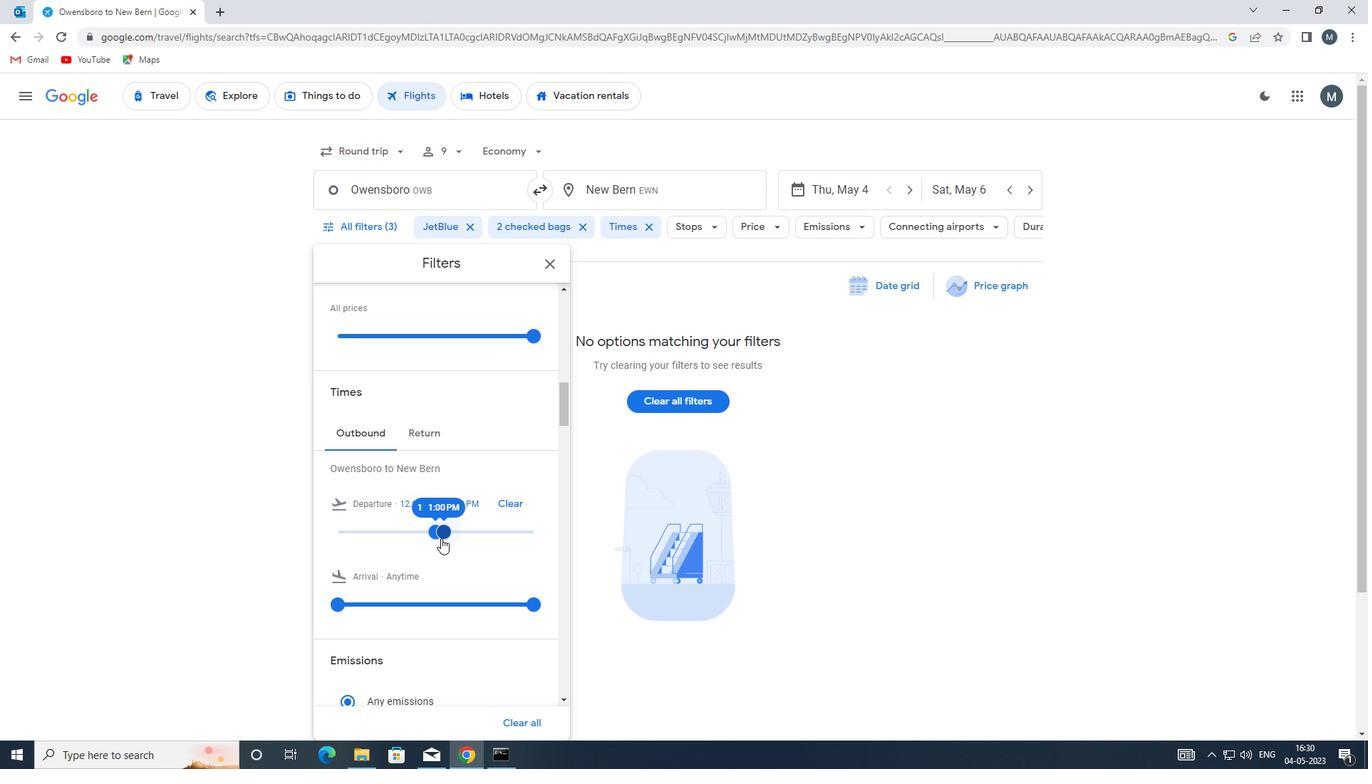 
Action: Mouse moved to (555, 264)
Screenshot: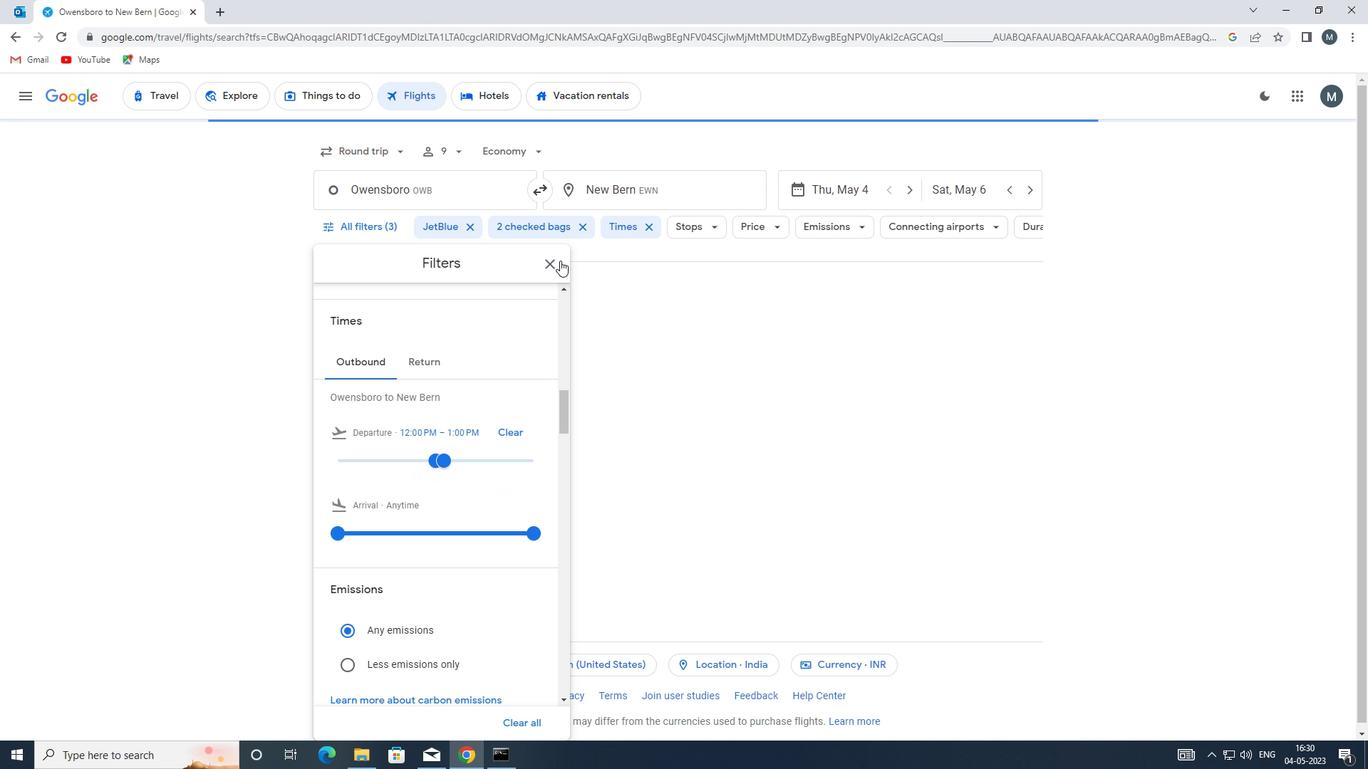 
Action: Mouse pressed left at (555, 264)
Screenshot: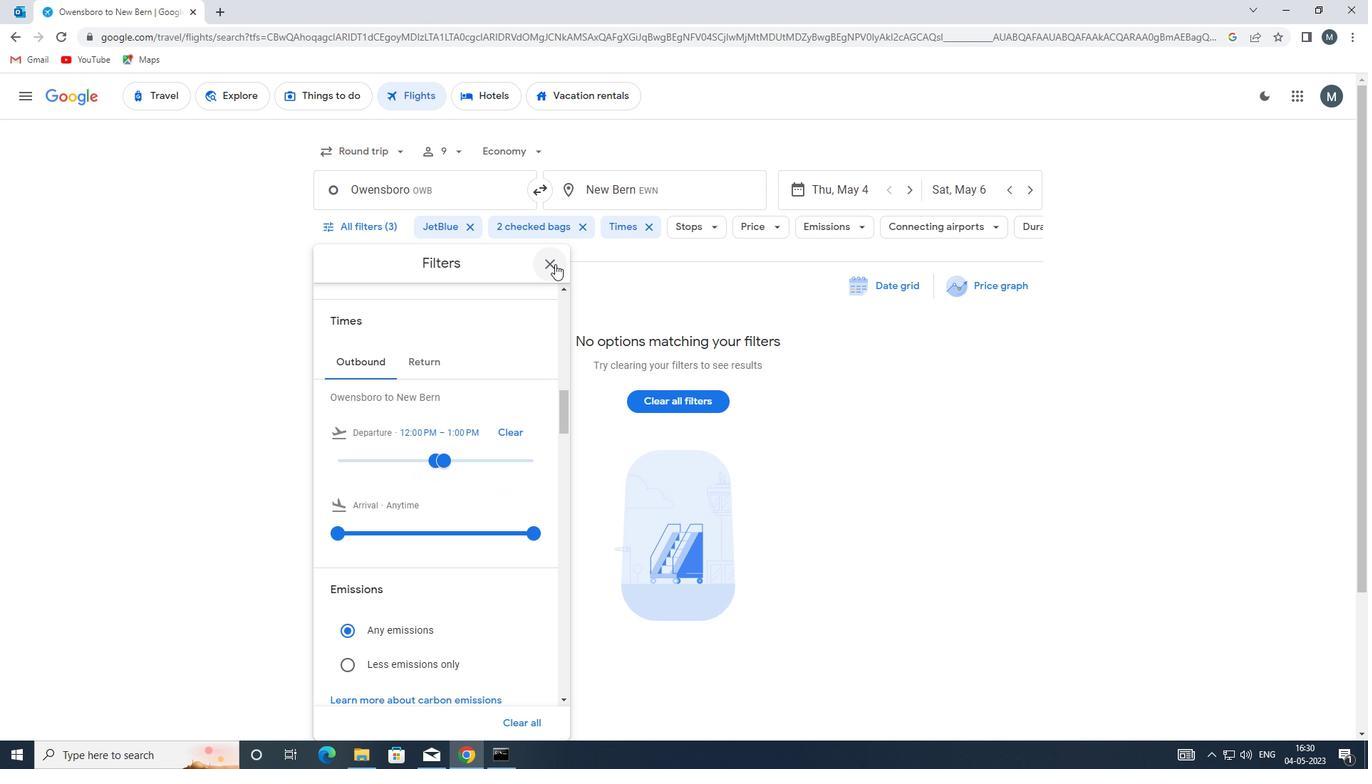 
Action: Mouse moved to (554, 268)
Screenshot: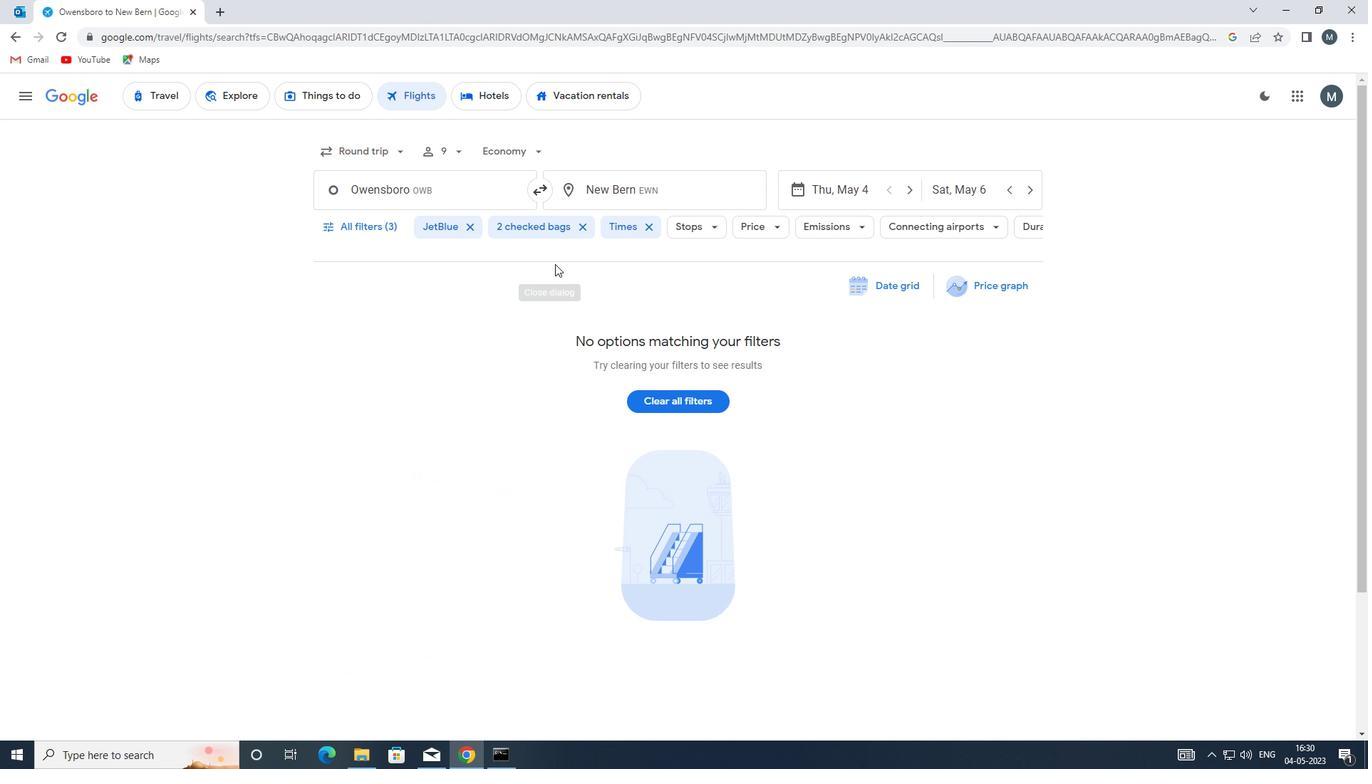 
